 Task: Look for space in Choisy-le-Roi, France from 12th  August, 2023 to 15th August, 2023 for 3 adults in price range Rs.12000 to Rs.16000. Place can be entire place with 2 bedrooms having 3 beds and 1 bathroom. Property type can be house, flat, guest house. Amenities needed are: washing machine. Booking option can be shelf check-in. Required host language is English.
Action: Mouse moved to (581, 146)
Screenshot: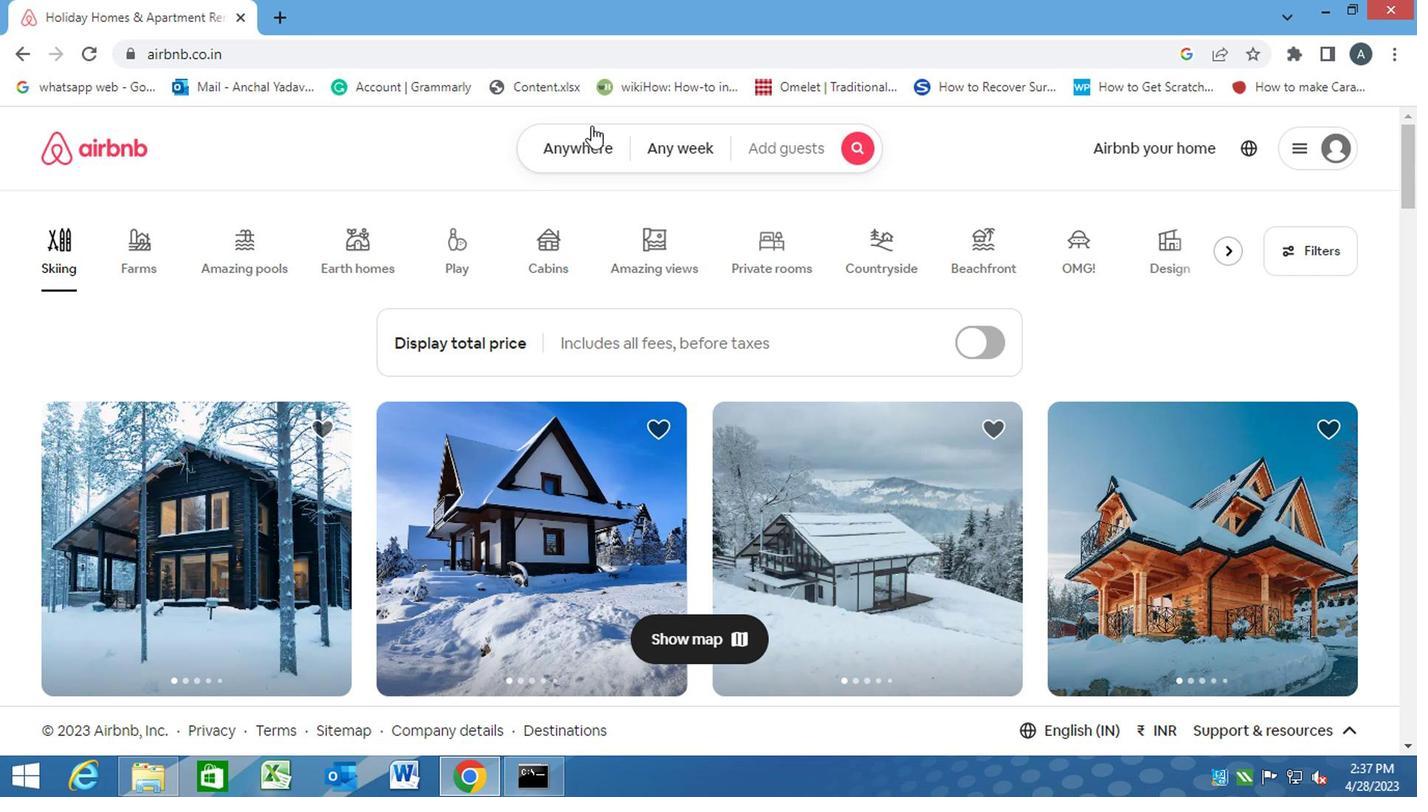 
Action: Mouse pressed left at (581, 146)
Screenshot: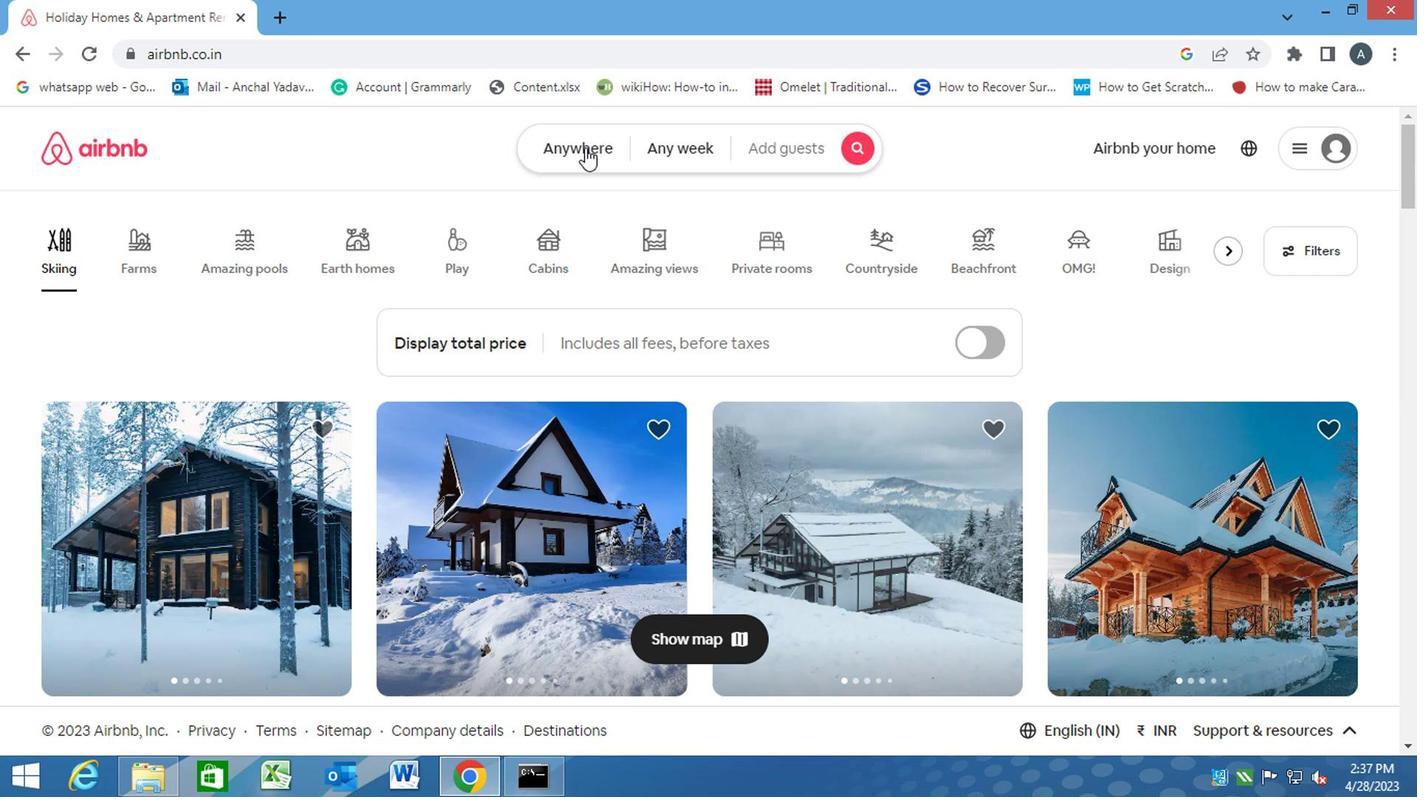 
Action: Mouse moved to (547, 206)
Screenshot: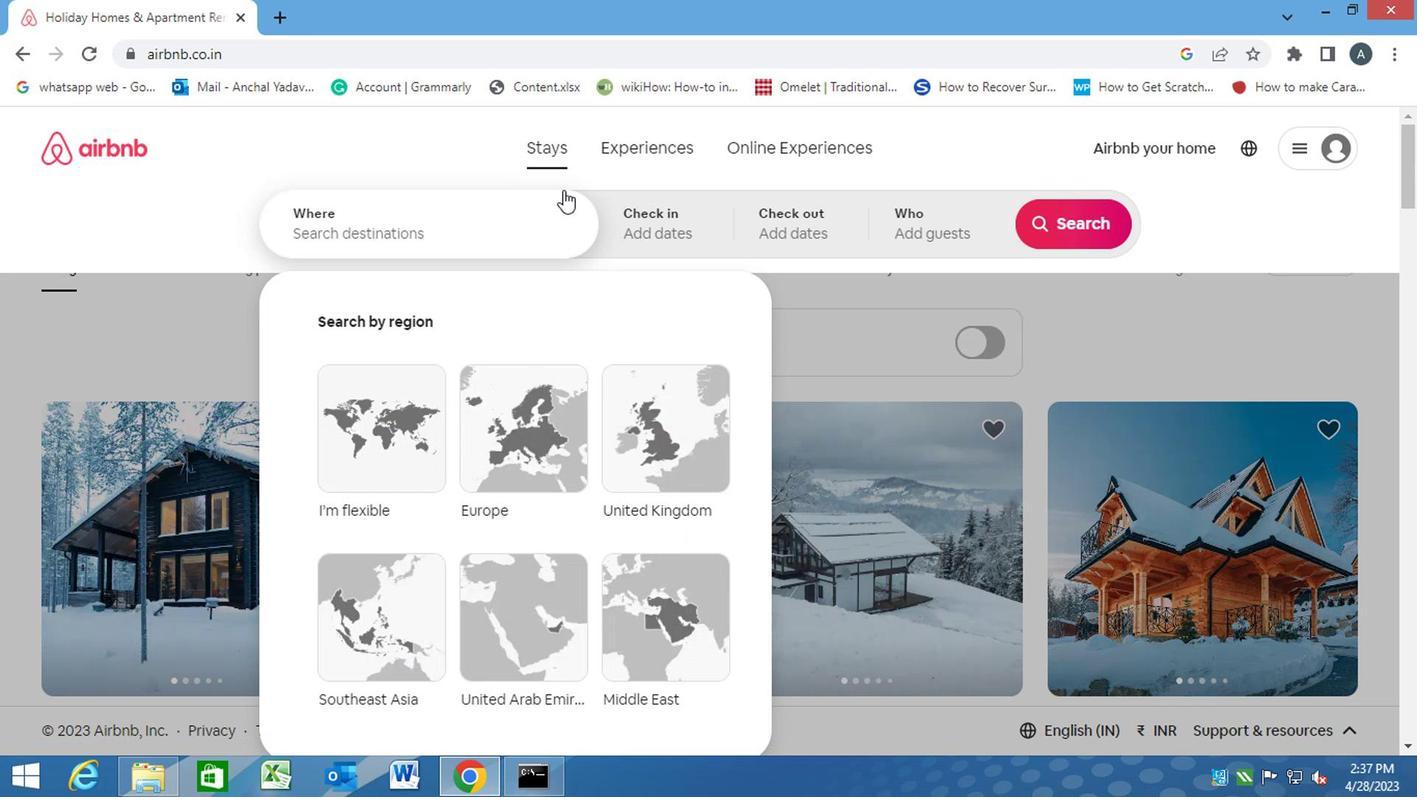 
Action: Mouse pressed left at (547, 206)
Screenshot: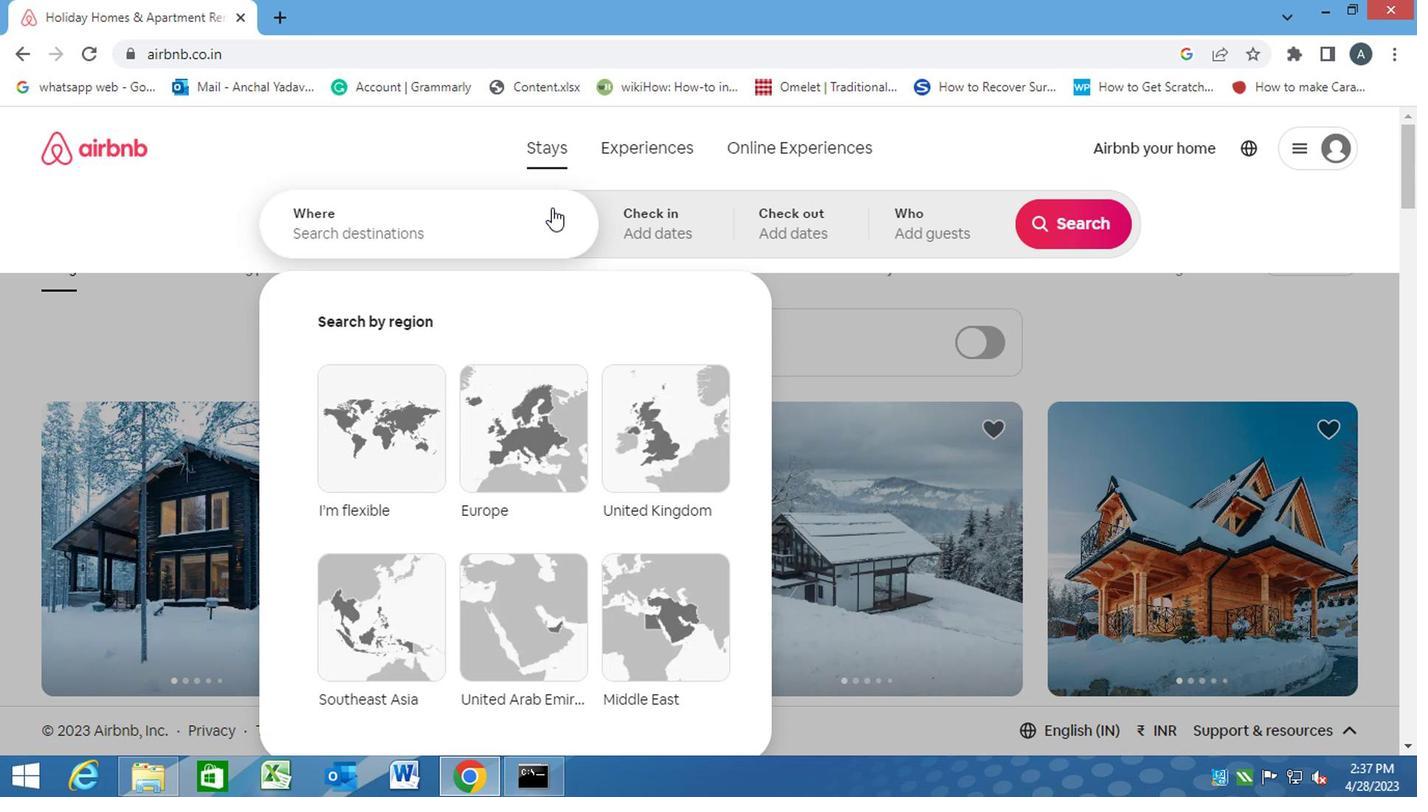 
Action: Key pressed c<Key.caps_lock>hoisy-le-<Key.caps_lock>r<Key.caps_lock>oi,<Key.space><Key.caps_lock>f<Key.caps_lock>rance<Key.enter>
Screenshot: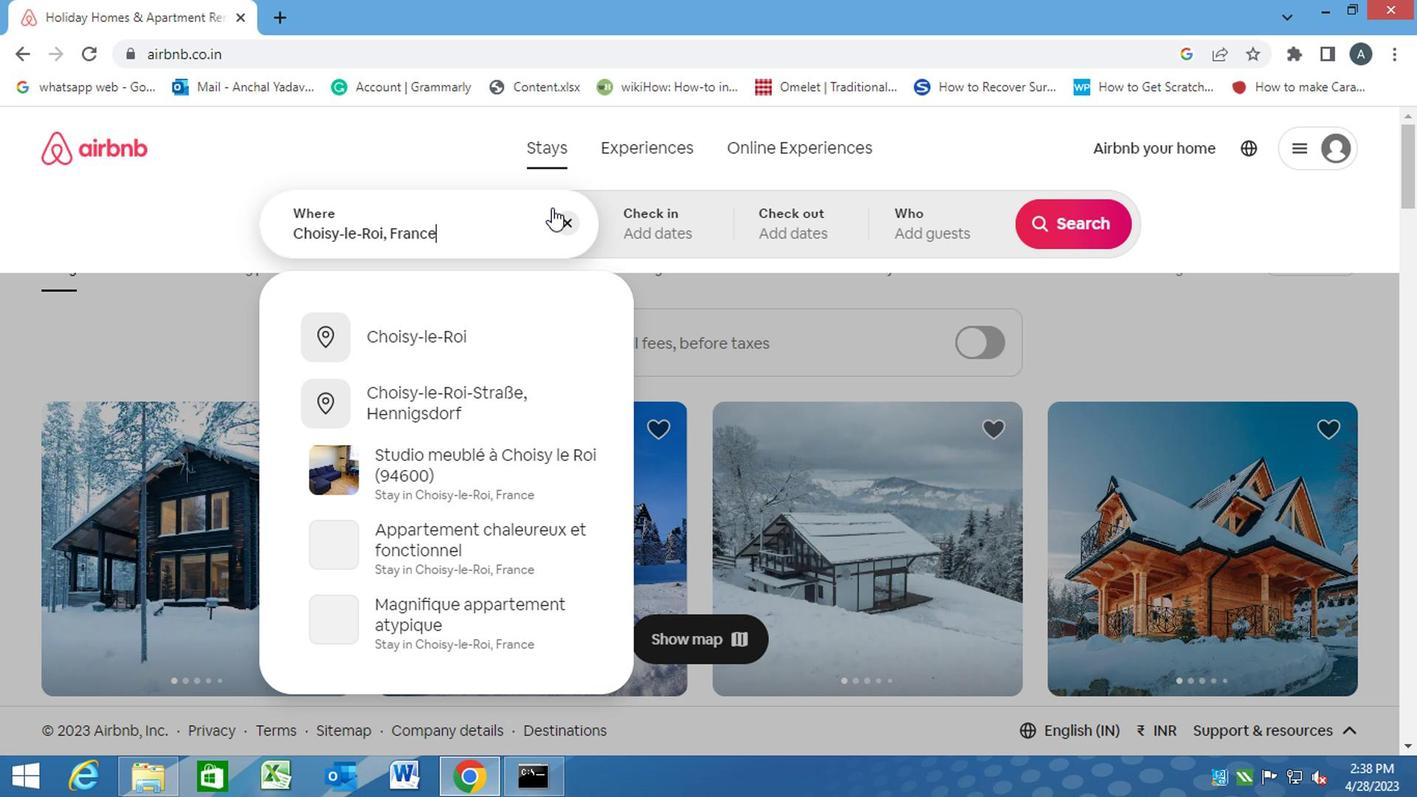 
Action: Mouse moved to (1047, 394)
Screenshot: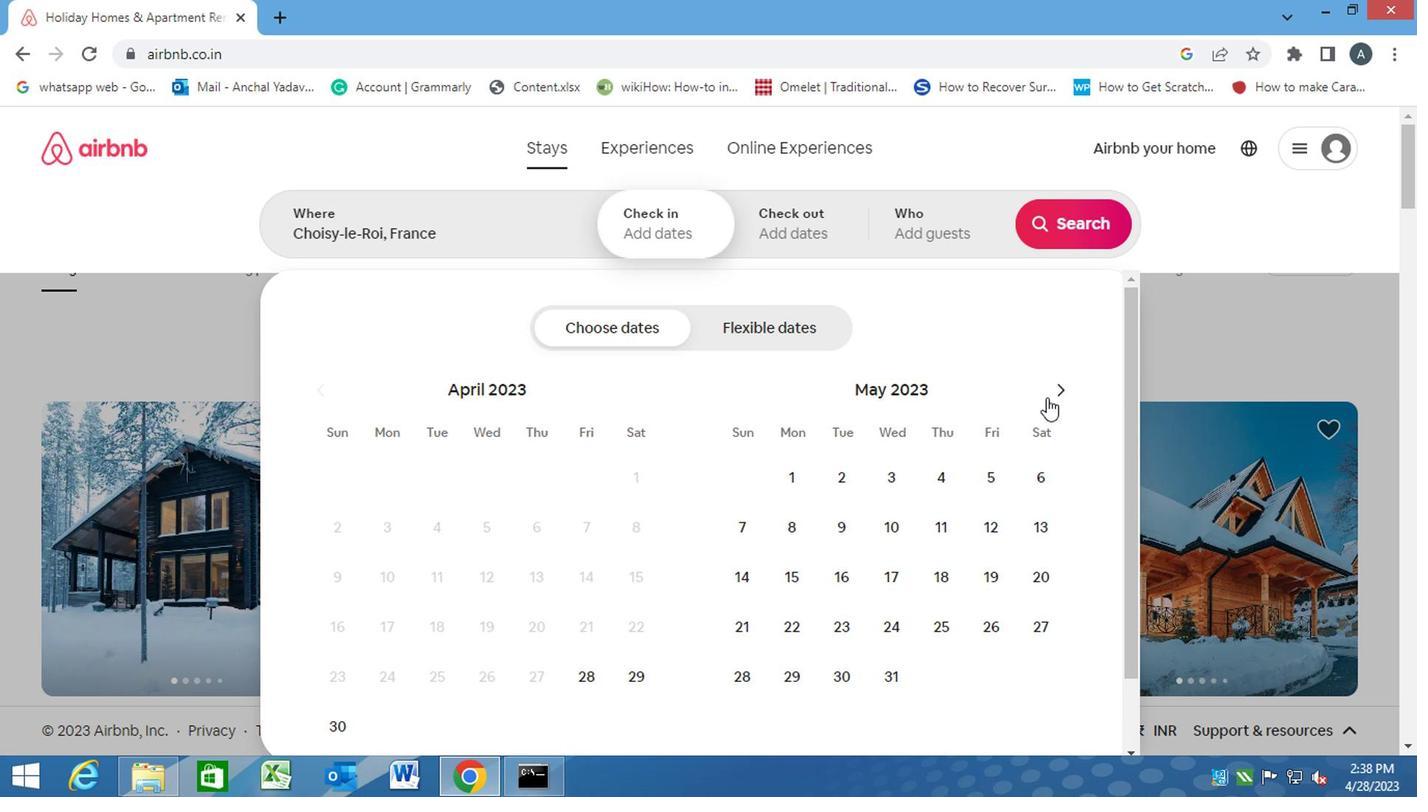 
Action: Mouse pressed left at (1047, 394)
Screenshot: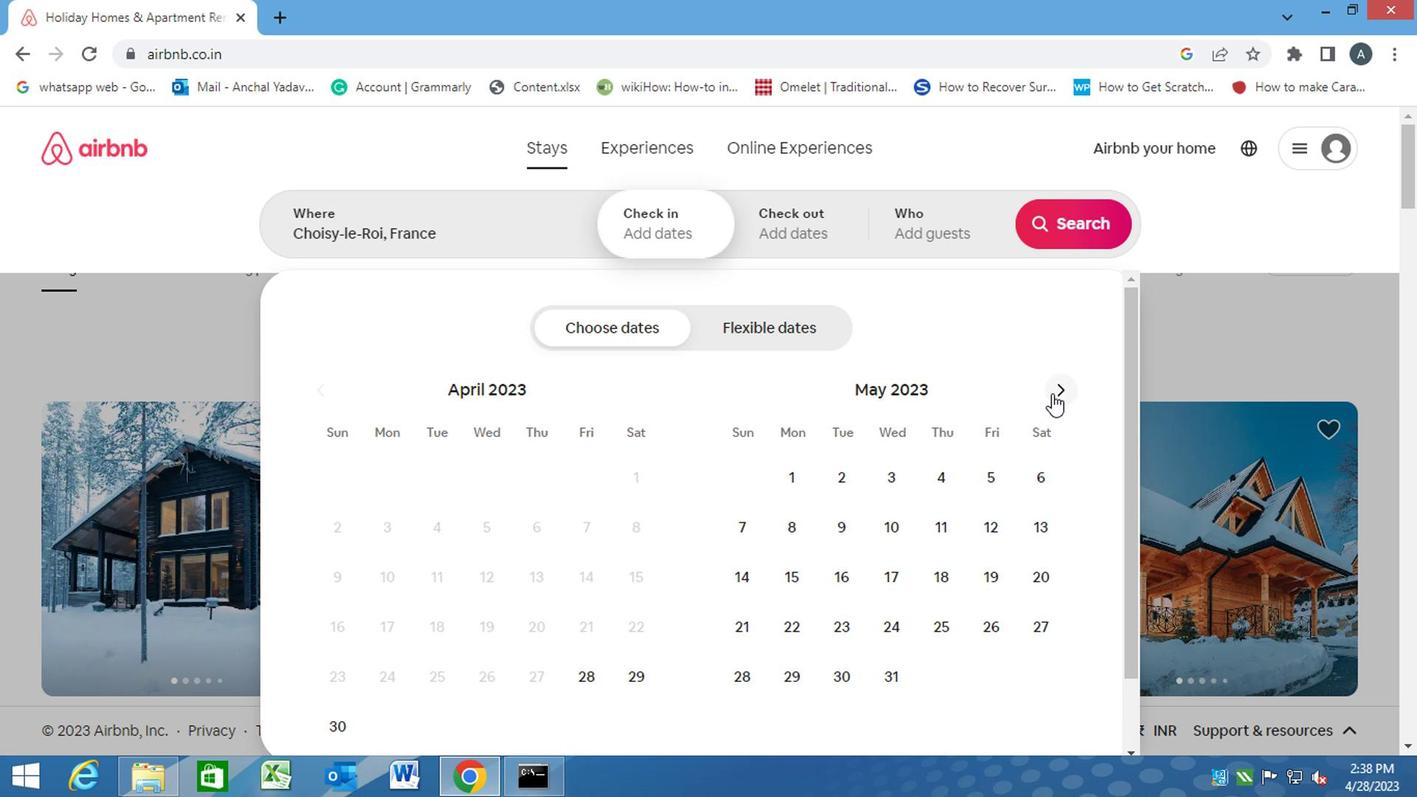 
Action: Mouse pressed left at (1047, 394)
Screenshot: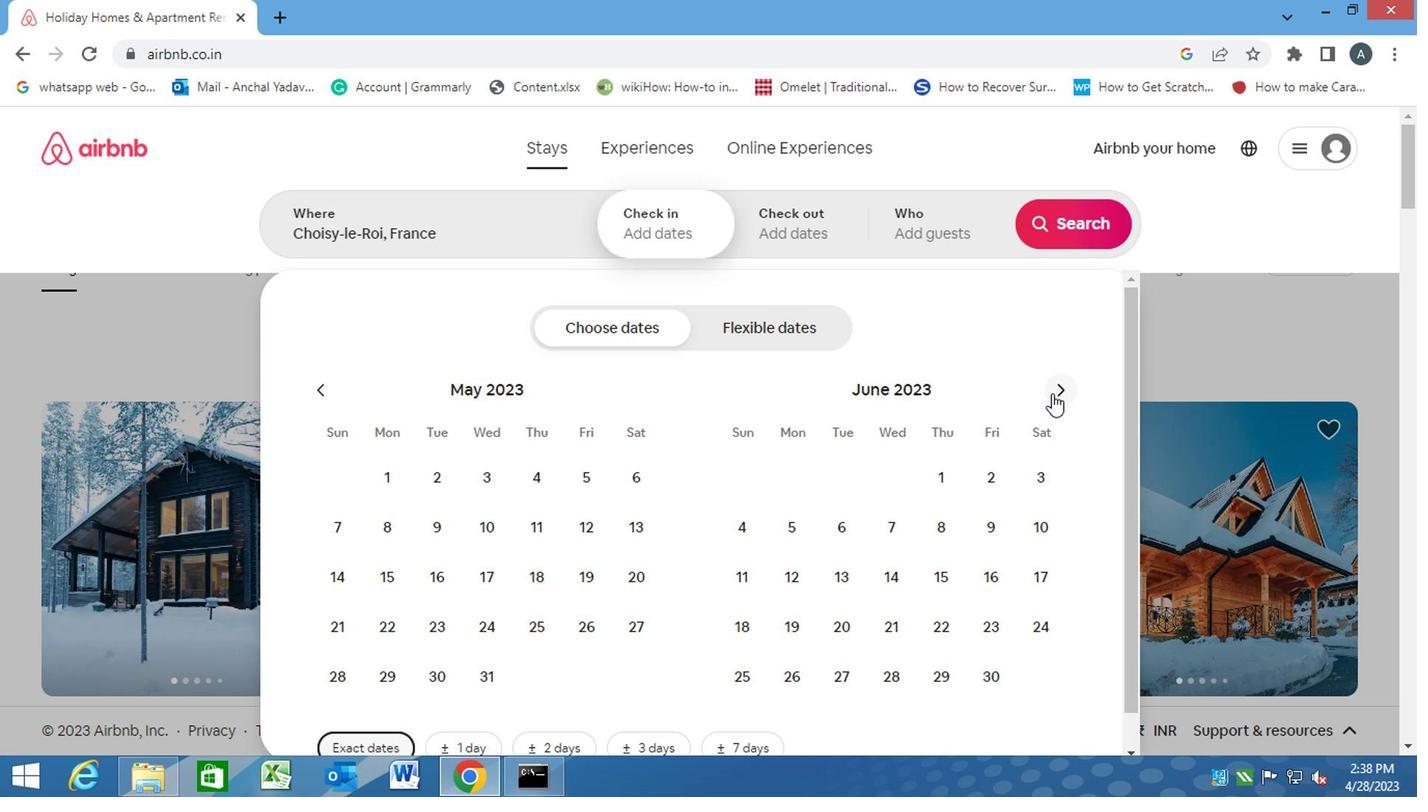 
Action: Mouse pressed left at (1047, 394)
Screenshot: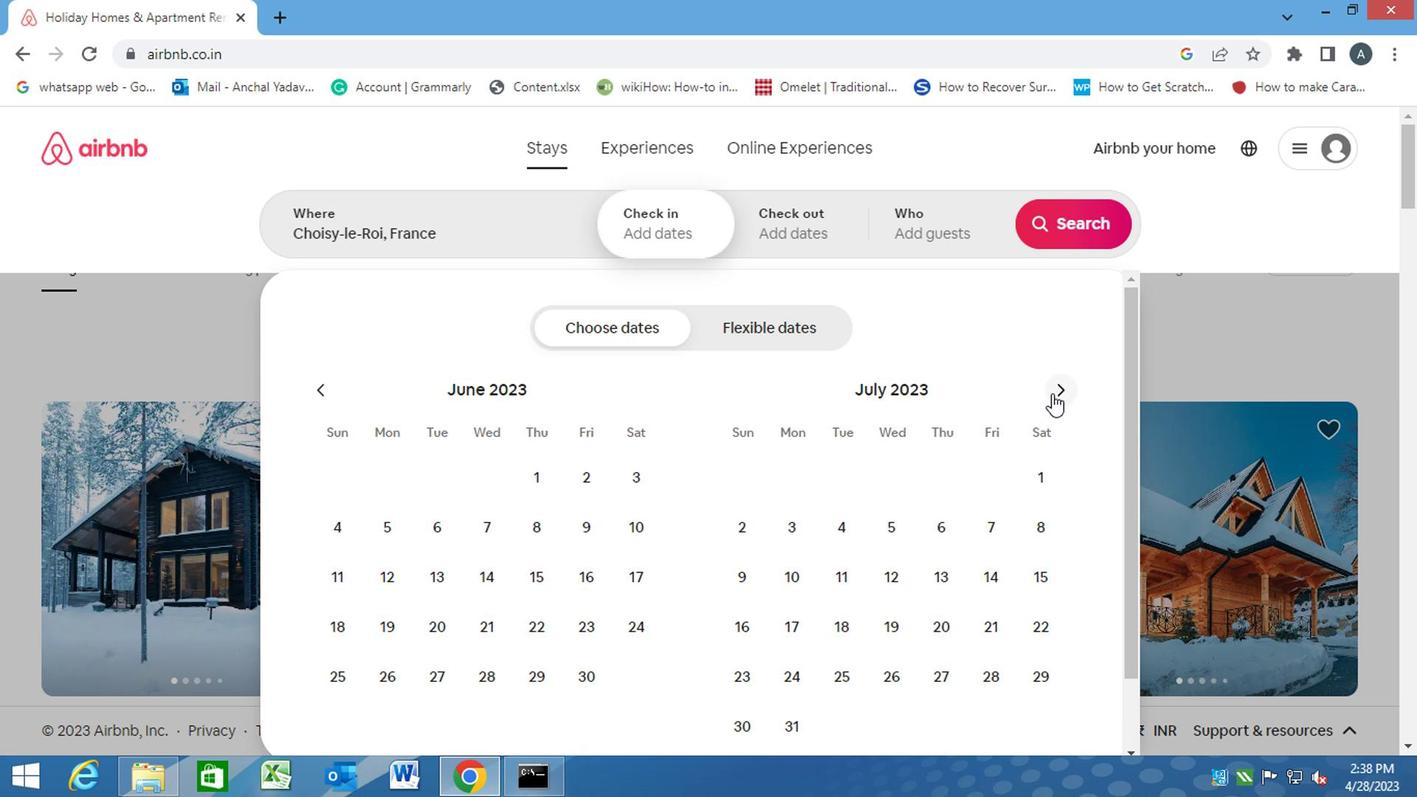 
Action: Mouse moved to (1024, 522)
Screenshot: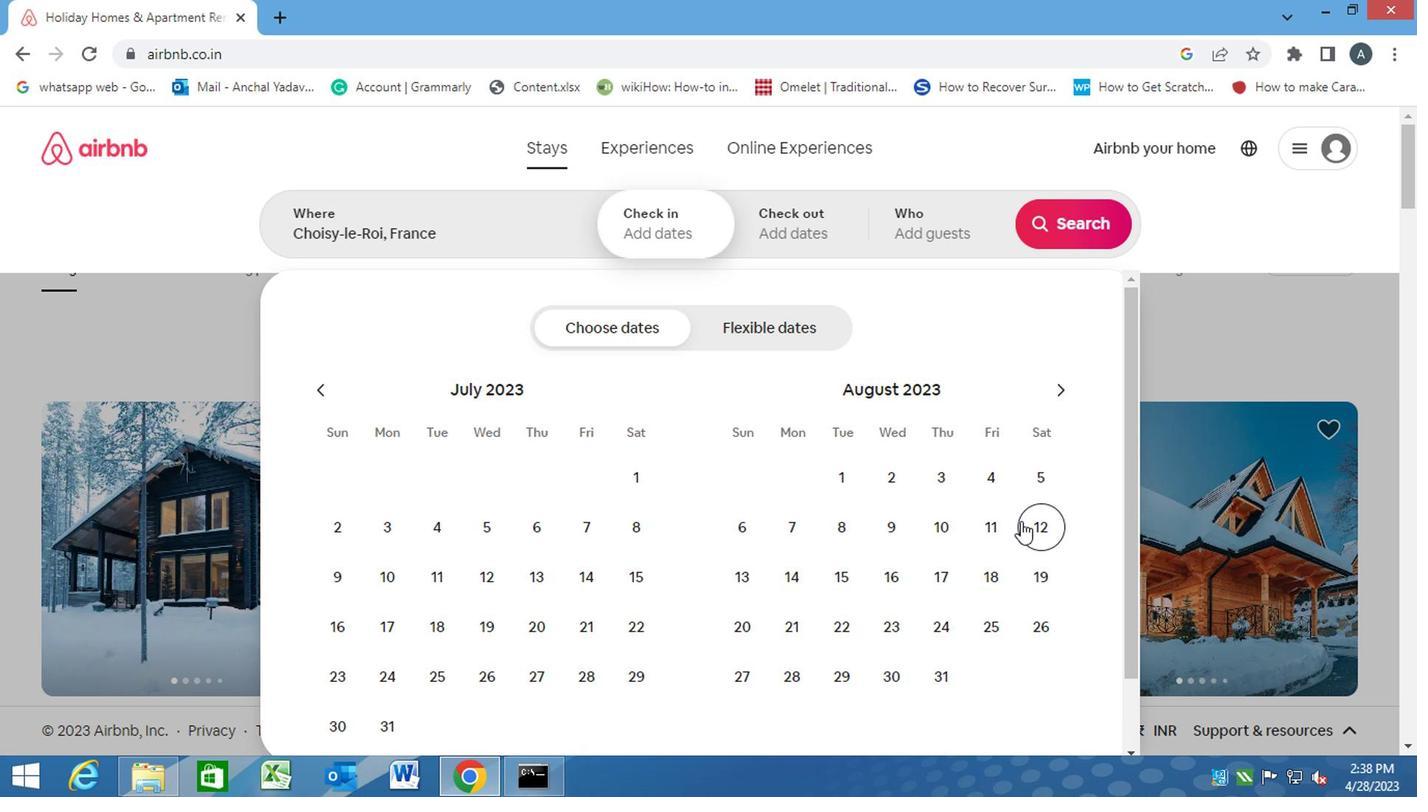 
Action: Mouse pressed left at (1024, 522)
Screenshot: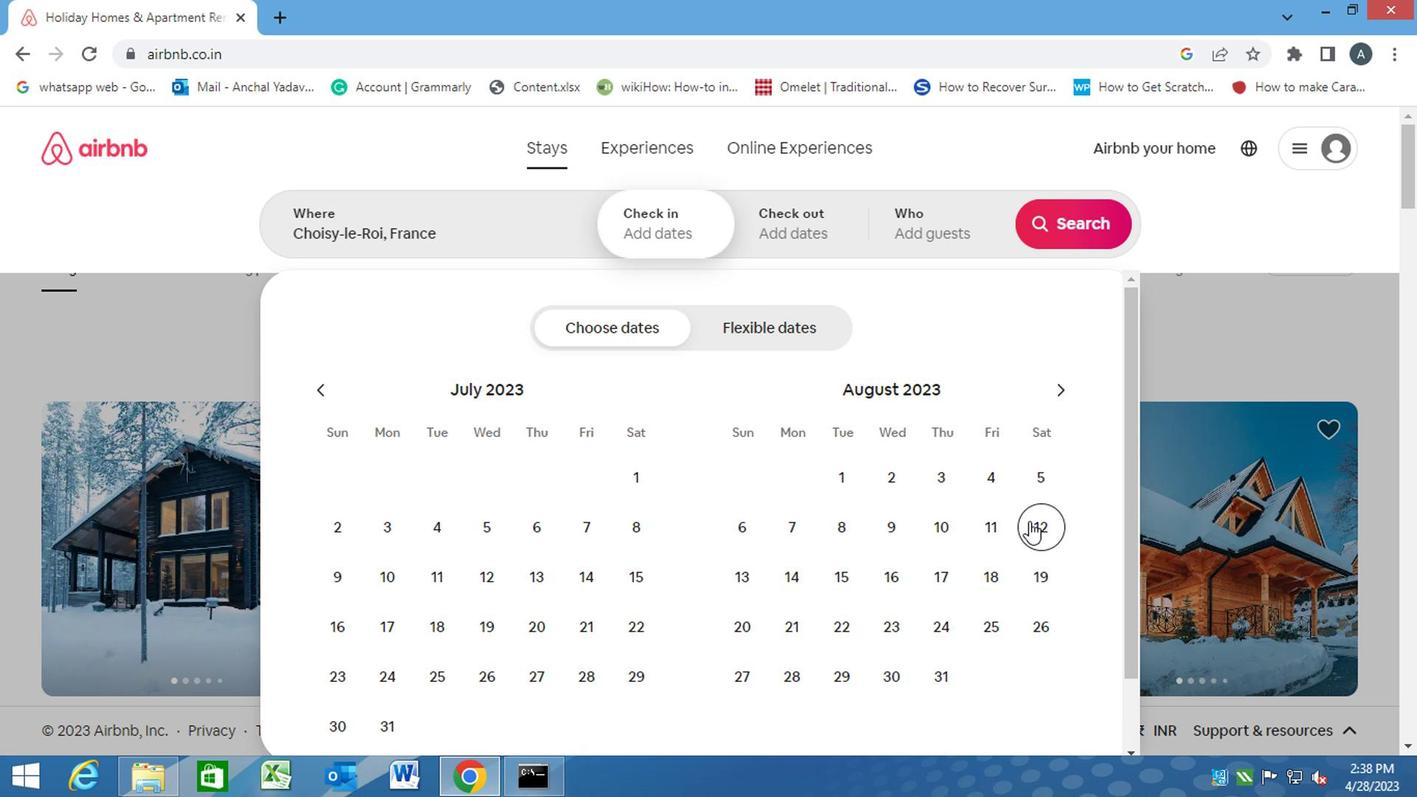 
Action: Mouse moved to (830, 575)
Screenshot: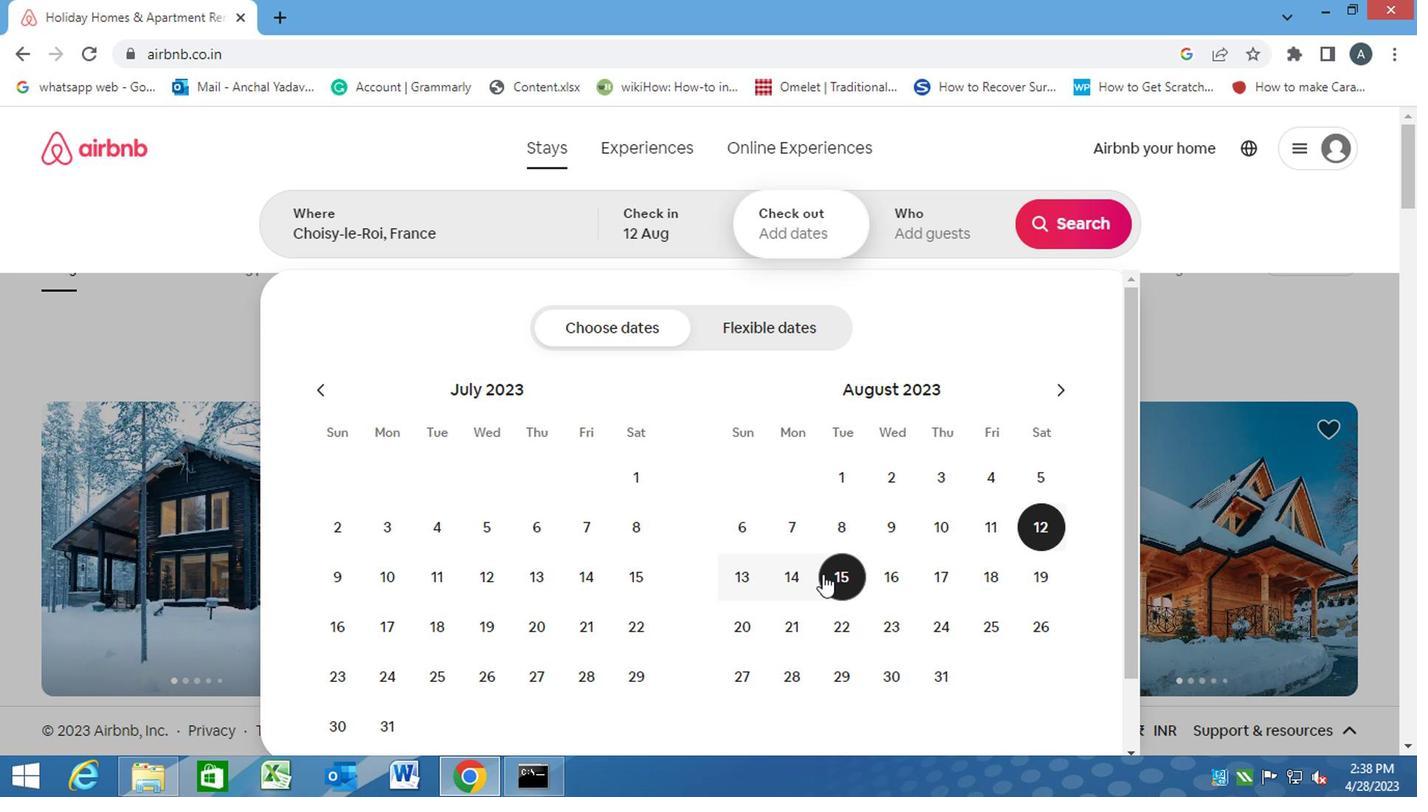 
Action: Mouse pressed left at (830, 575)
Screenshot: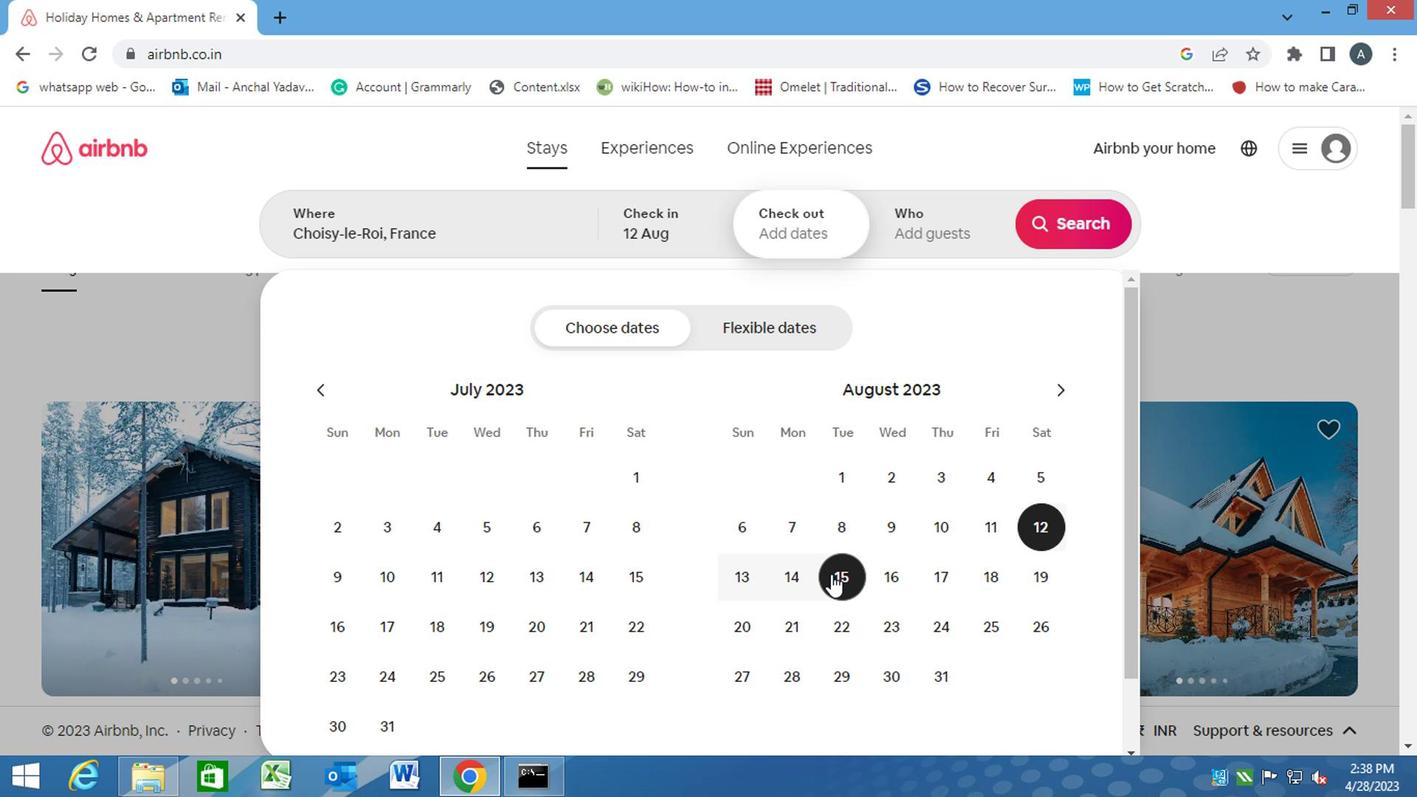 
Action: Mouse moved to (927, 224)
Screenshot: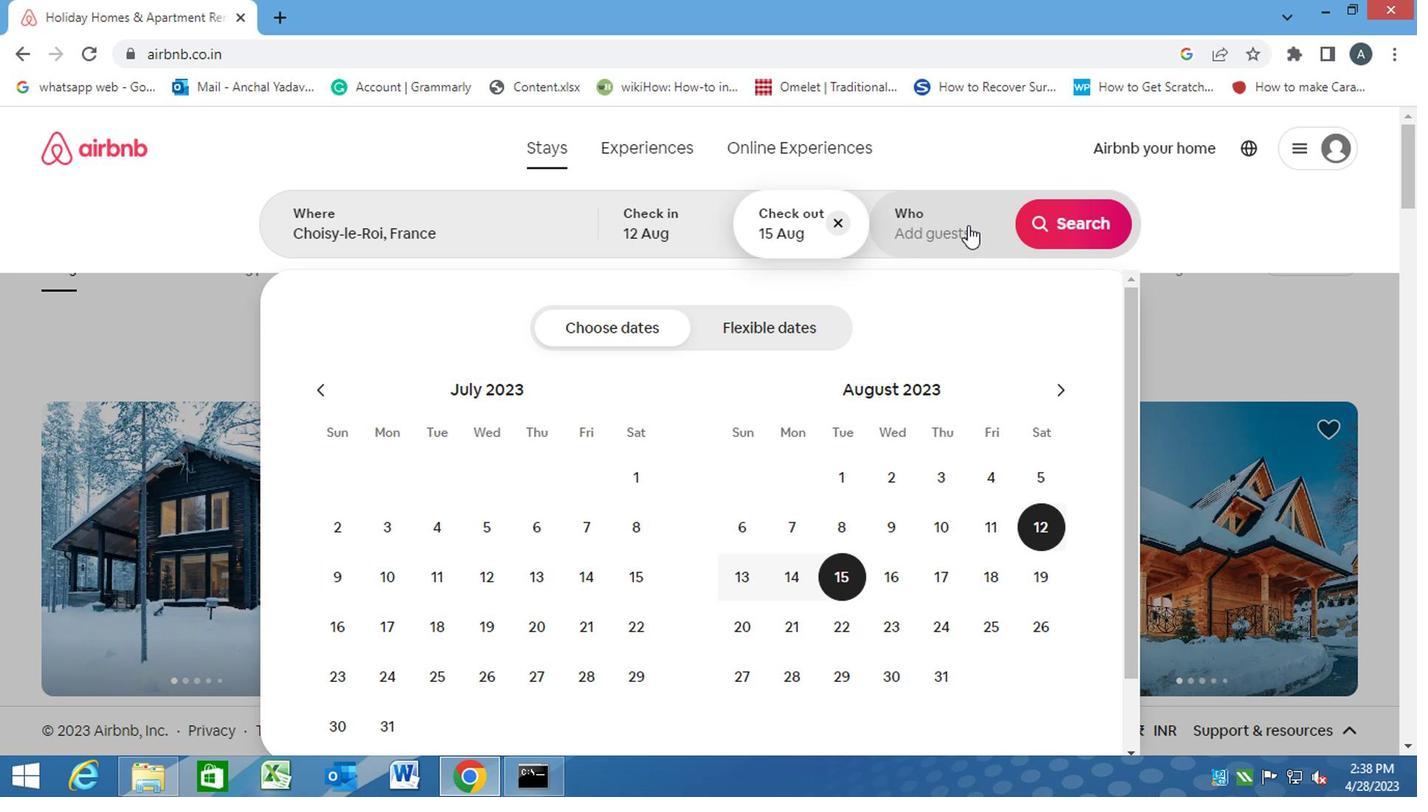 
Action: Mouse pressed left at (927, 224)
Screenshot: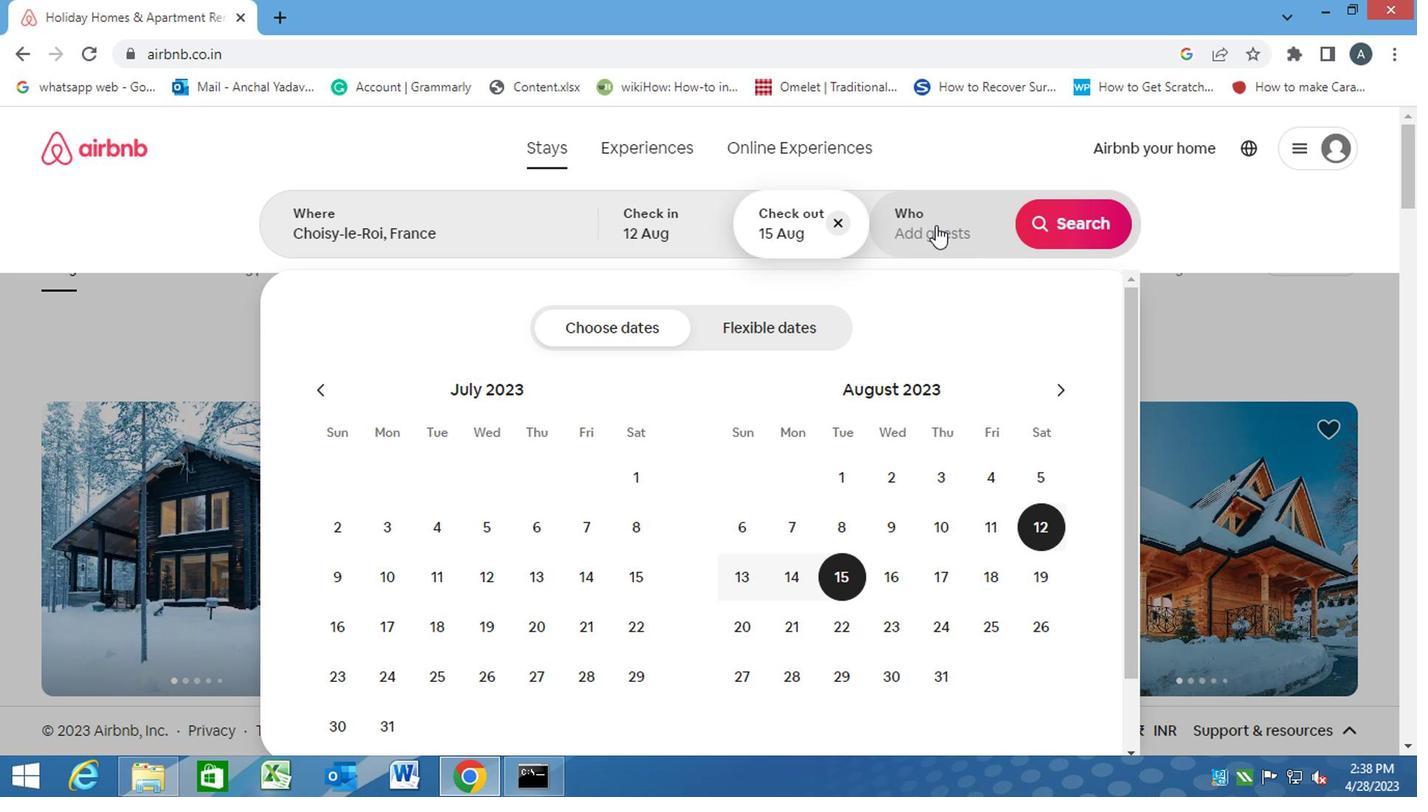 
Action: Mouse moved to (1066, 329)
Screenshot: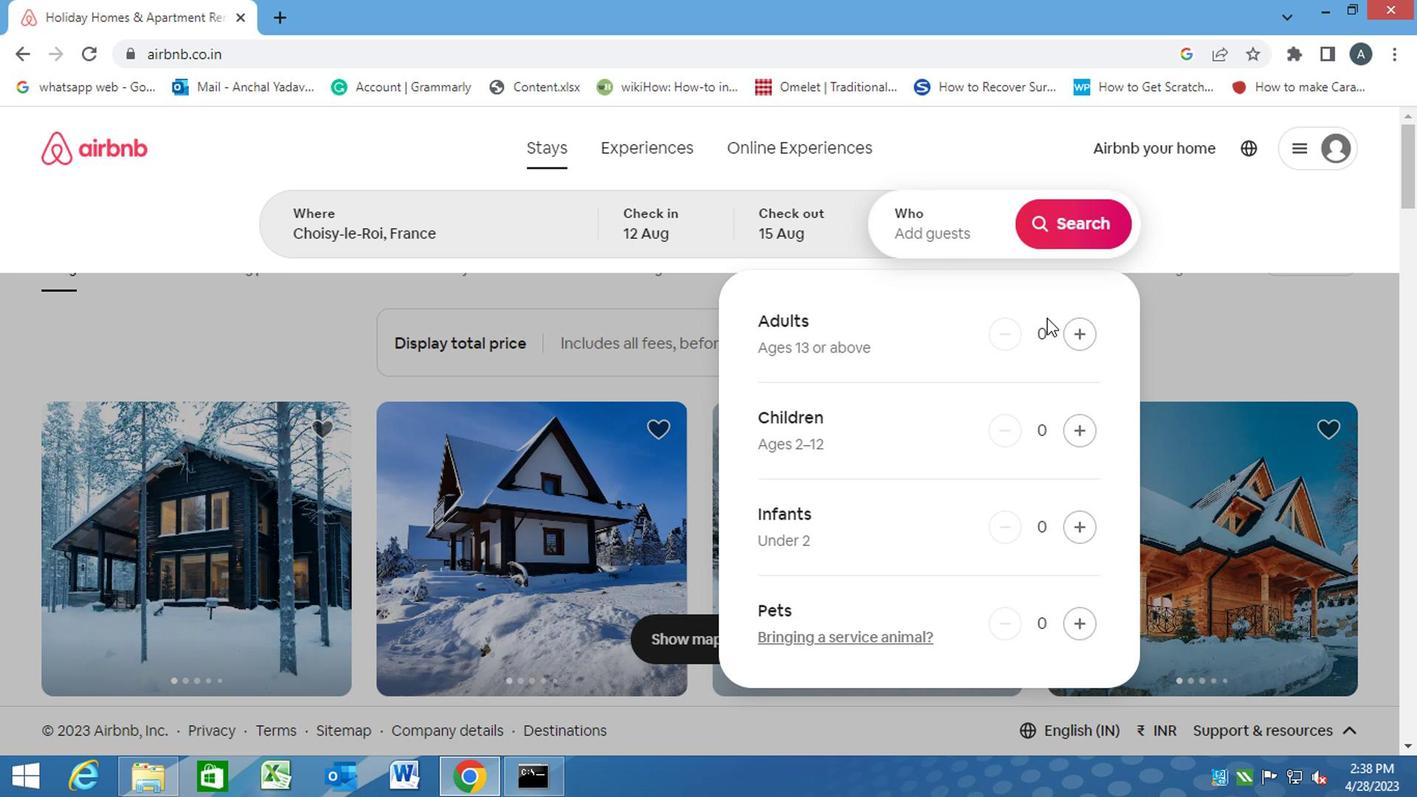
Action: Mouse pressed left at (1066, 329)
Screenshot: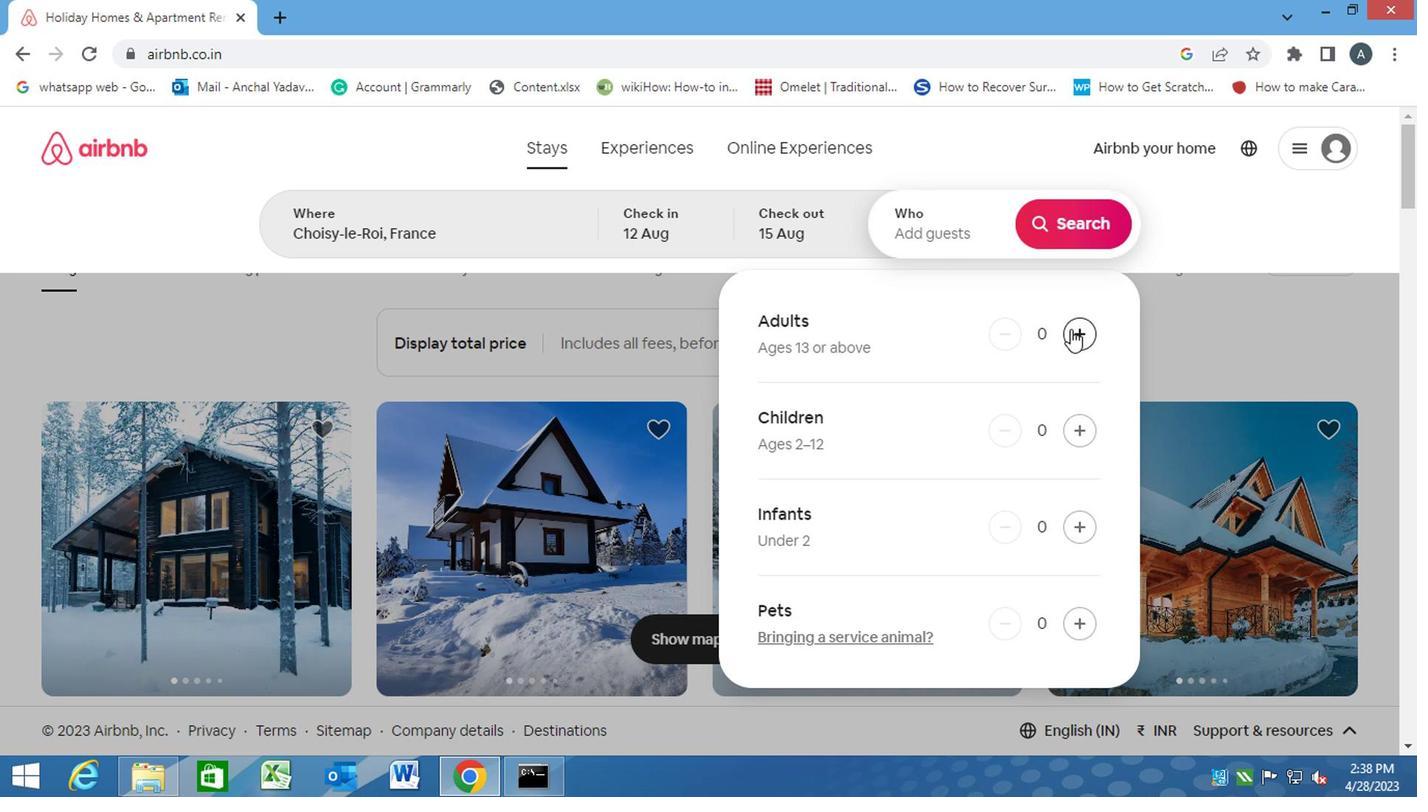 
Action: Mouse pressed left at (1066, 329)
Screenshot: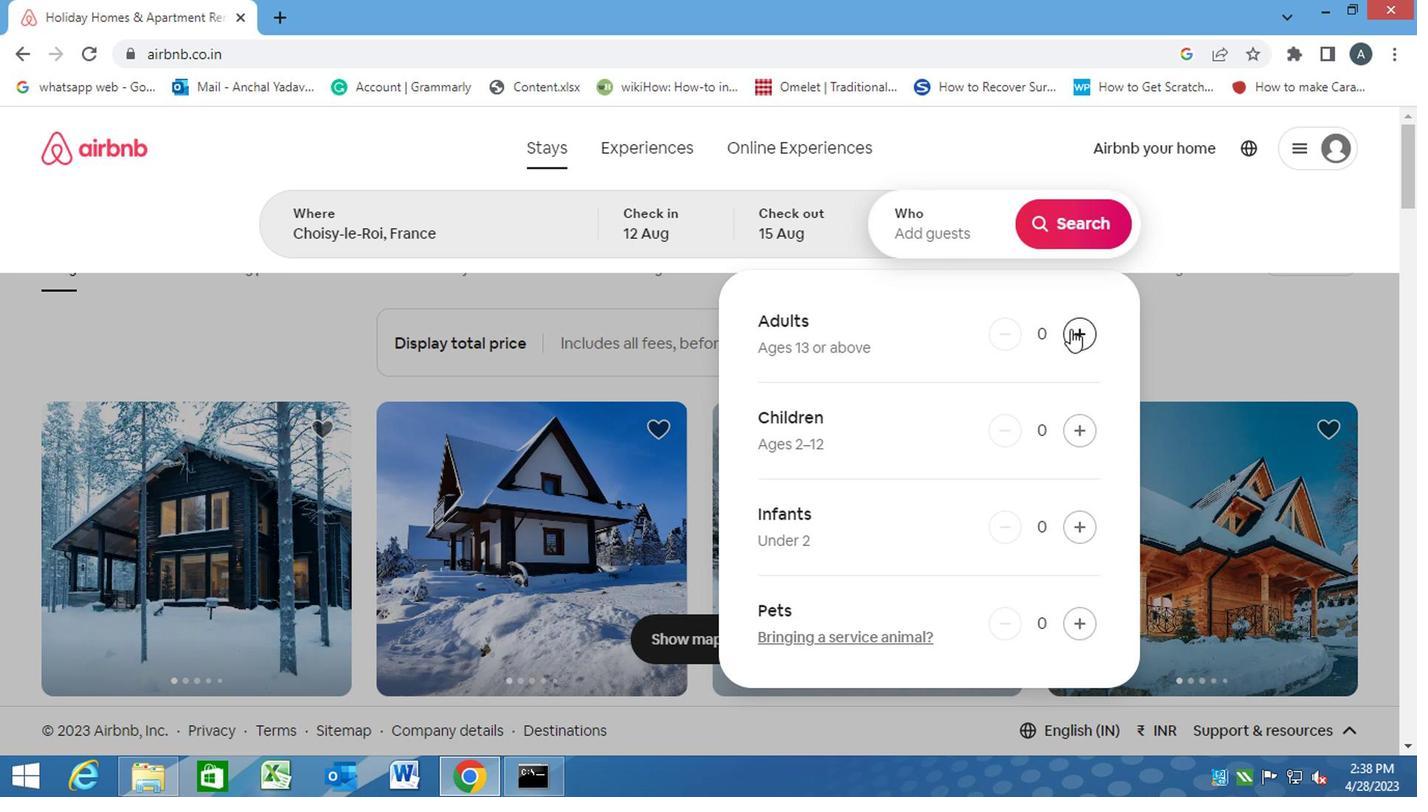 
Action: Mouse pressed left at (1066, 329)
Screenshot: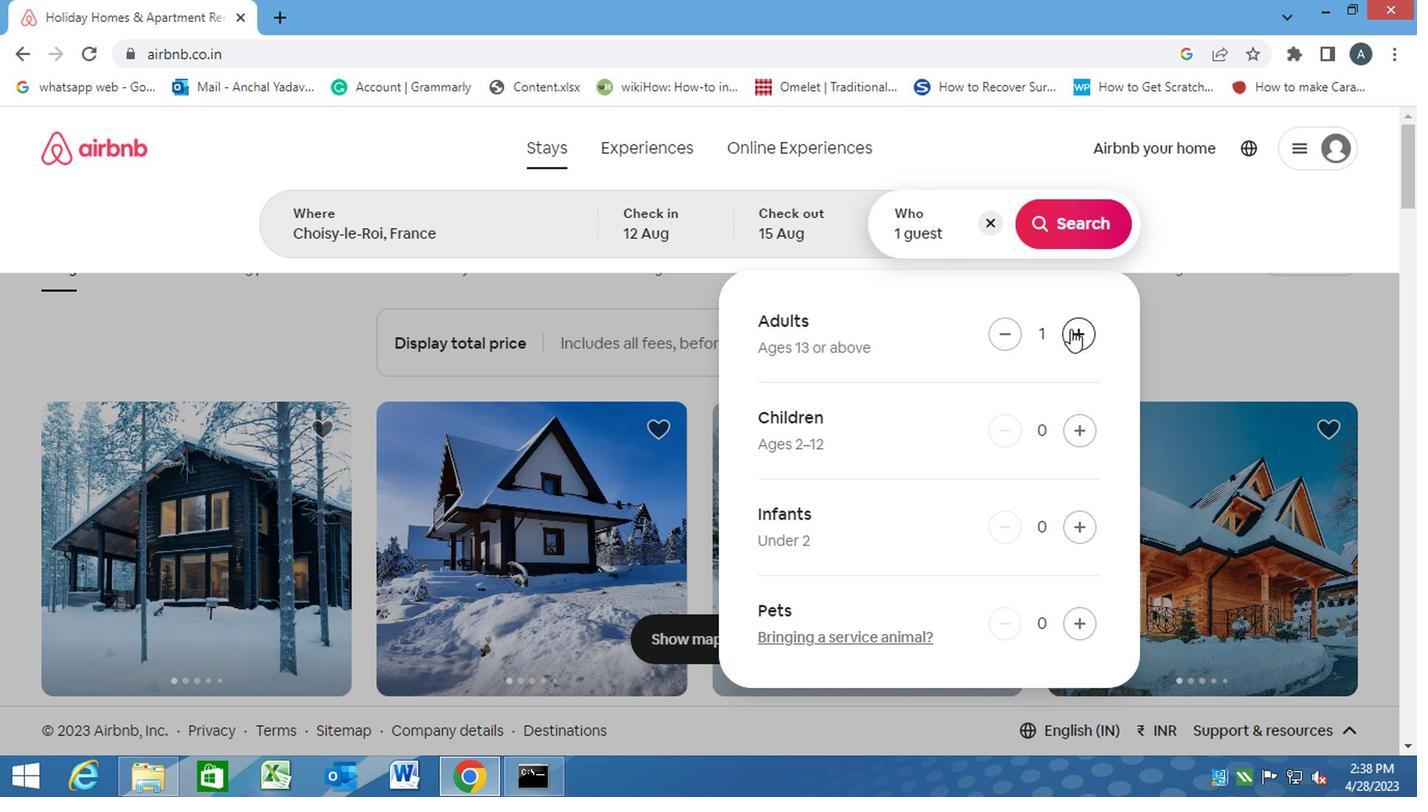 
Action: Mouse moved to (1073, 232)
Screenshot: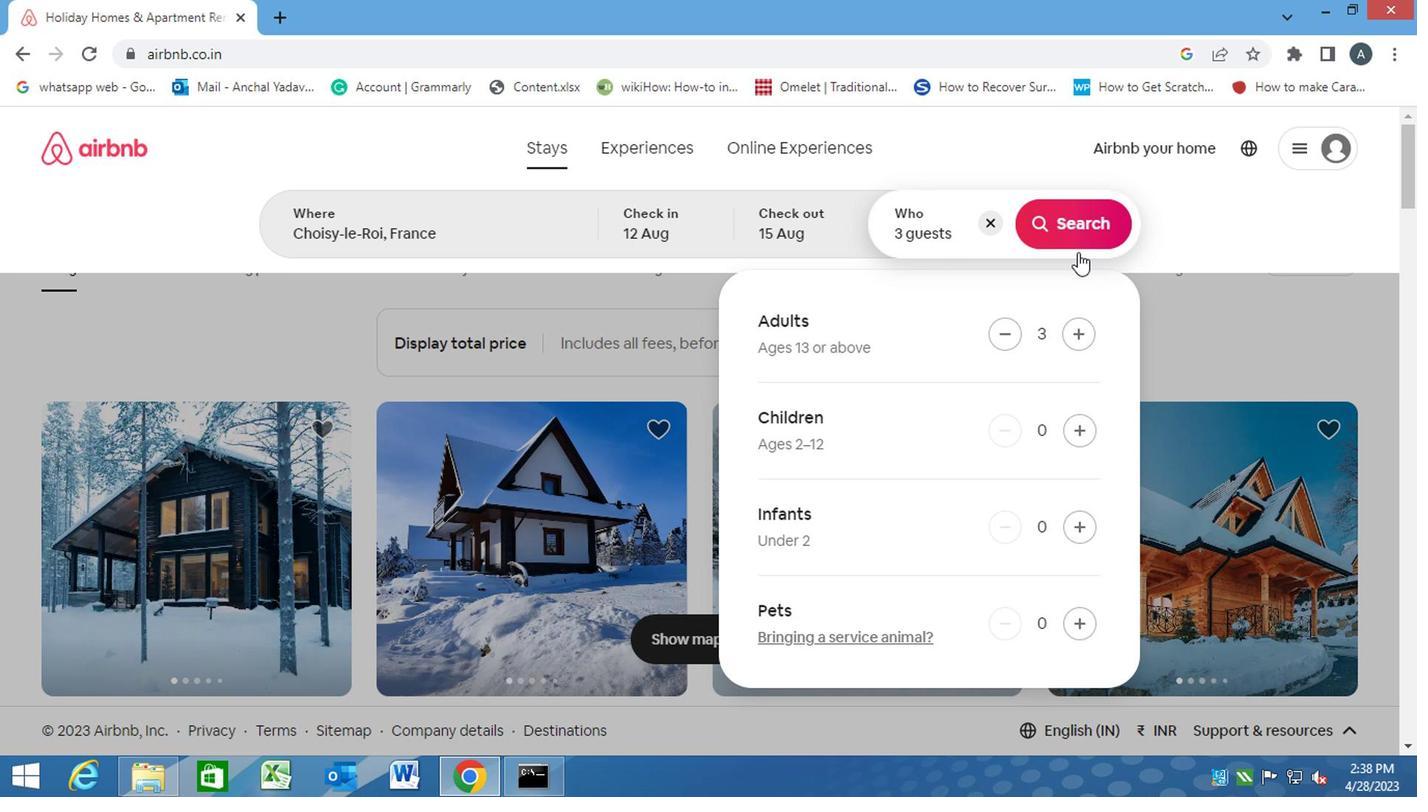 
Action: Mouse pressed left at (1073, 232)
Screenshot: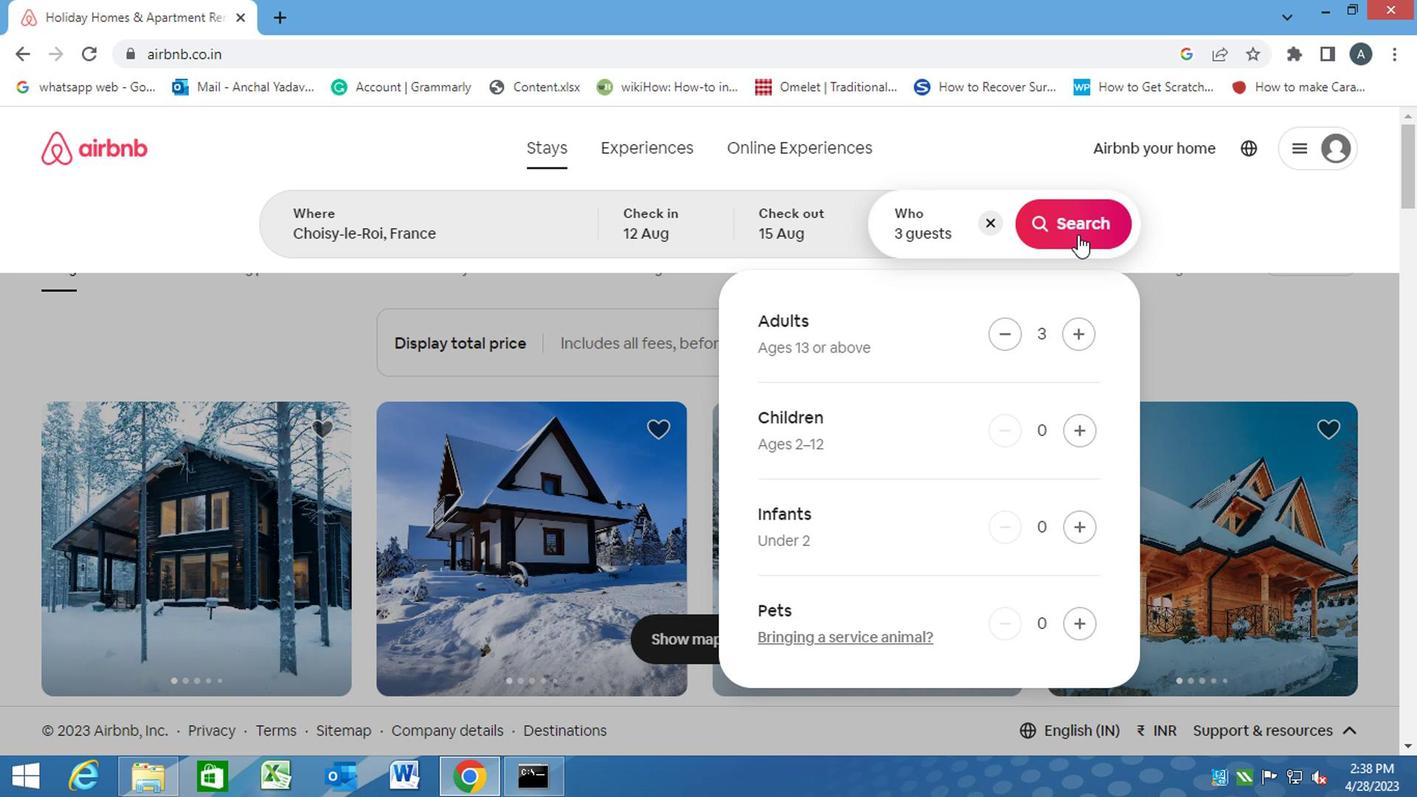 
Action: Mouse moved to (1327, 221)
Screenshot: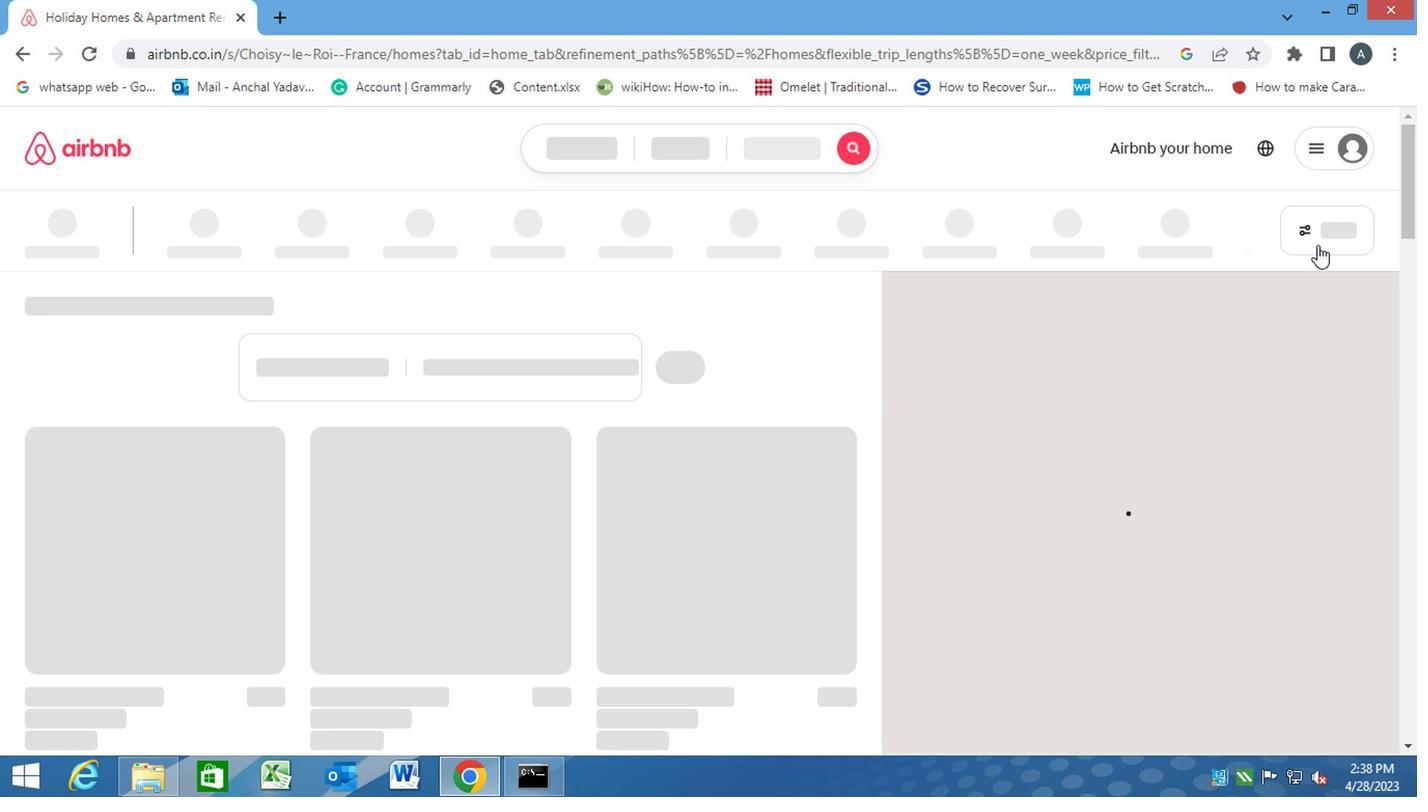
Action: Mouse pressed left at (1327, 221)
Screenshot: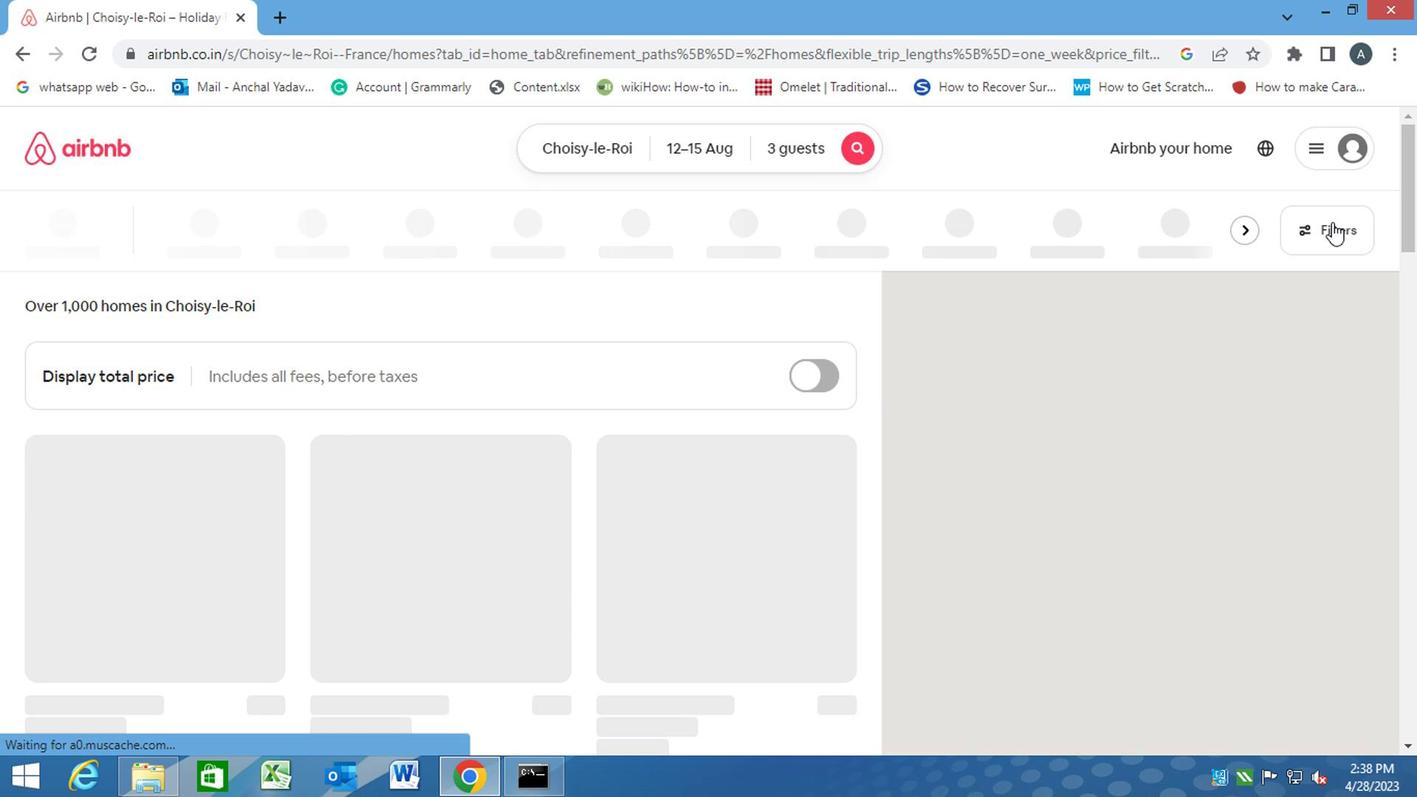 
Action: Mouse moved to (442, 494)
Screenshot: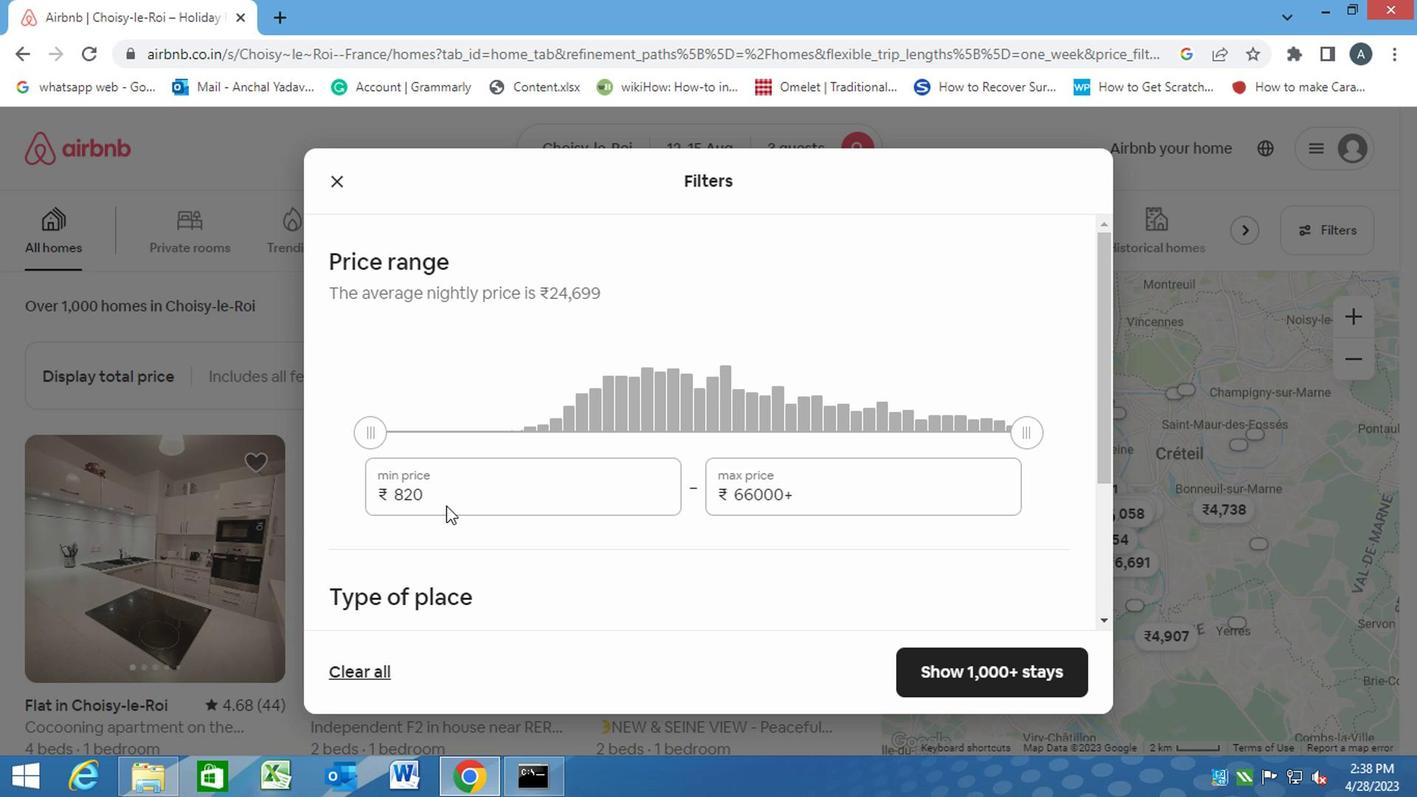 
Action: Mouse pressed left at (442, 494)
Screenshot: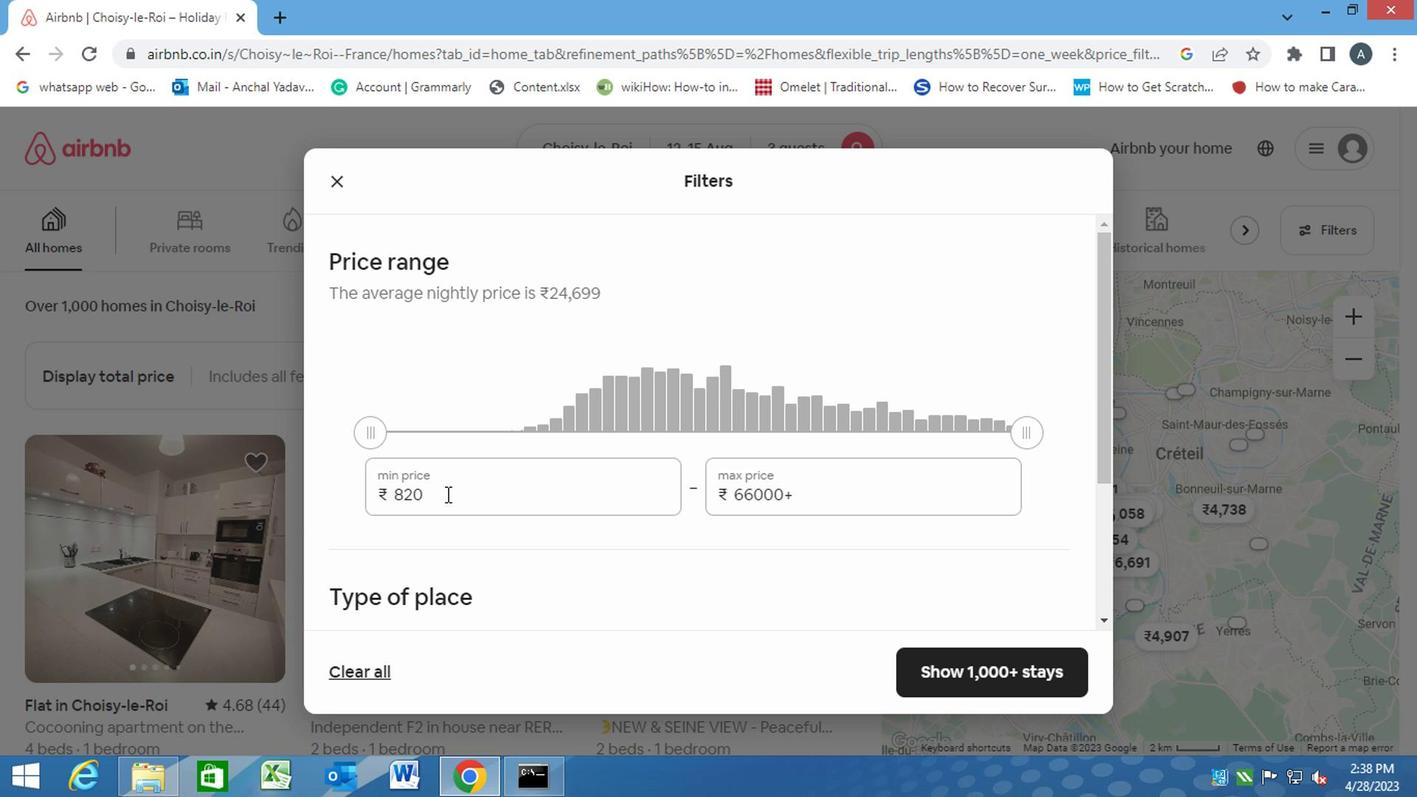 
Action: Mouse moved to (361, 500)
Screenshot: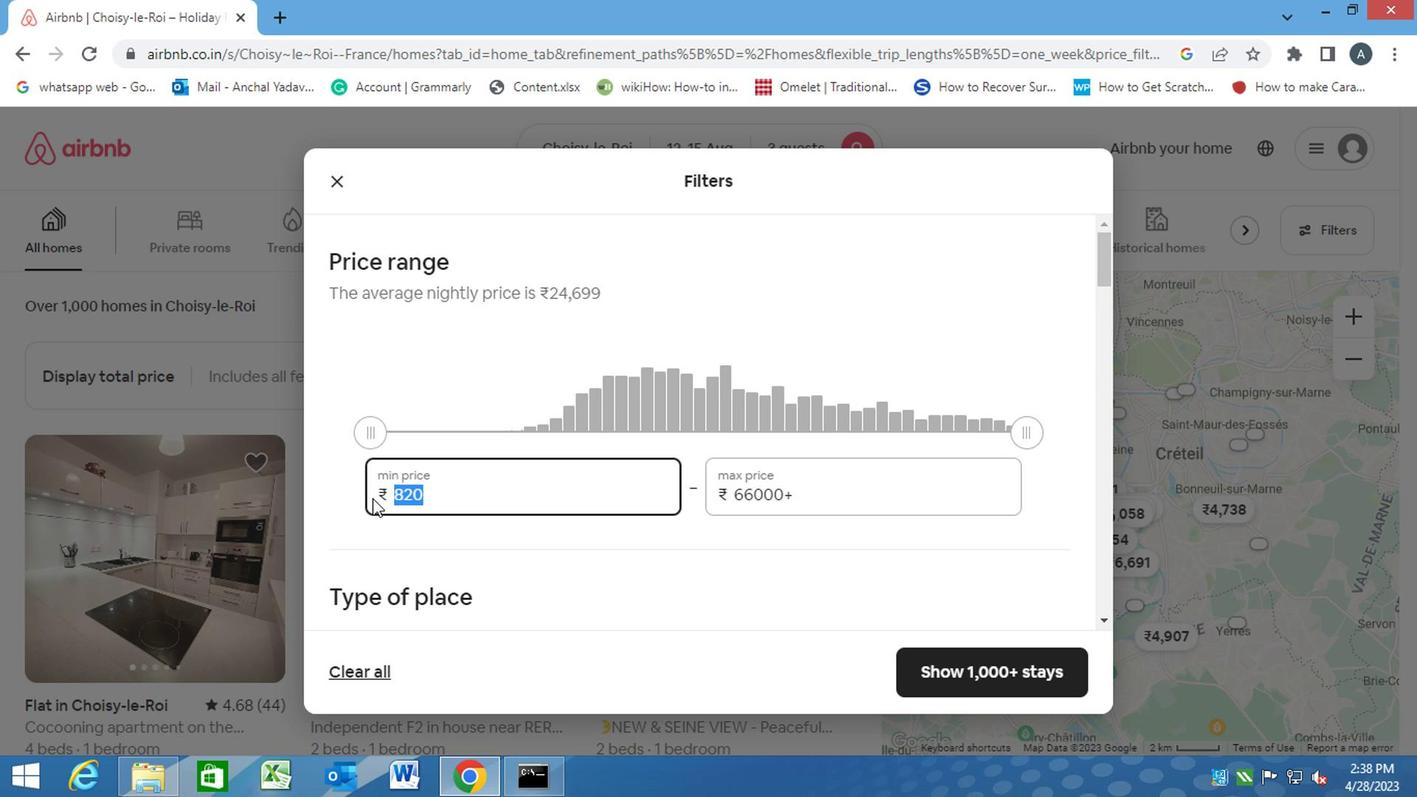 
Action: Key pressed 1<Key.right><Key.backspace><Key.backspace><Key.backspace><Key.backspace><Key.backspace><Key.backspace><Key.backspace><Key.backspace><Key.backspace><Key.backspace>12000<Key.tab><Key.backspace><Key.backspace><Key.backspace><Key.backspace><Key.backspace><Key.backspace><Key.backspace><Key.backspace><Key.backspace><Key.backspace><Key.backspace><Key.backspace><Key.backspace><Key.backspace><Key.backspace><Key.backspace><Key.backspace><Key.backspace><Key.backspace><Key.backspace><Key.backspace><Key.backspace><Key.backspace><Key.backspace><Key.backspace><Key.backspace><Key.backspace>16000
Screenshot: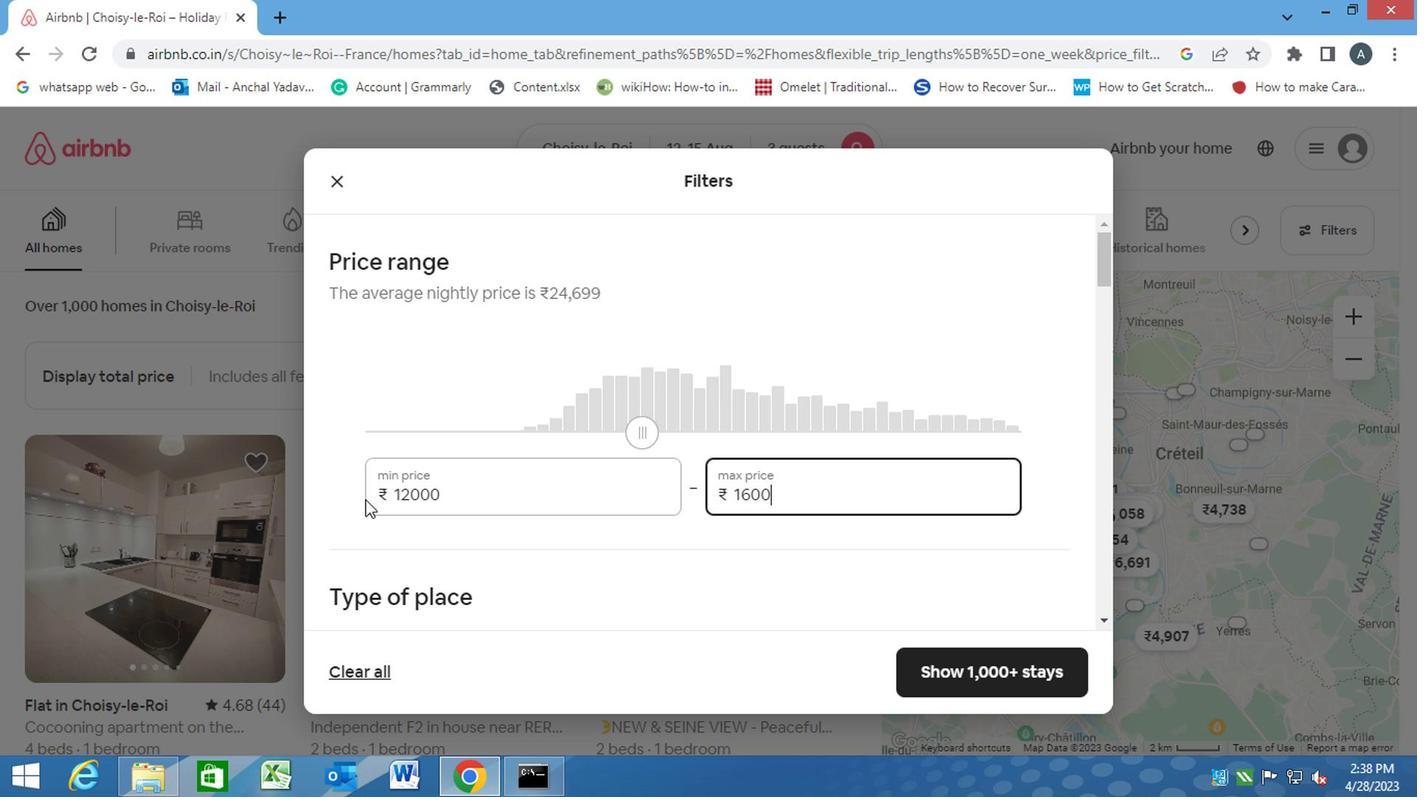 
Action: Mouse moved to (383, 513)
Screenshot: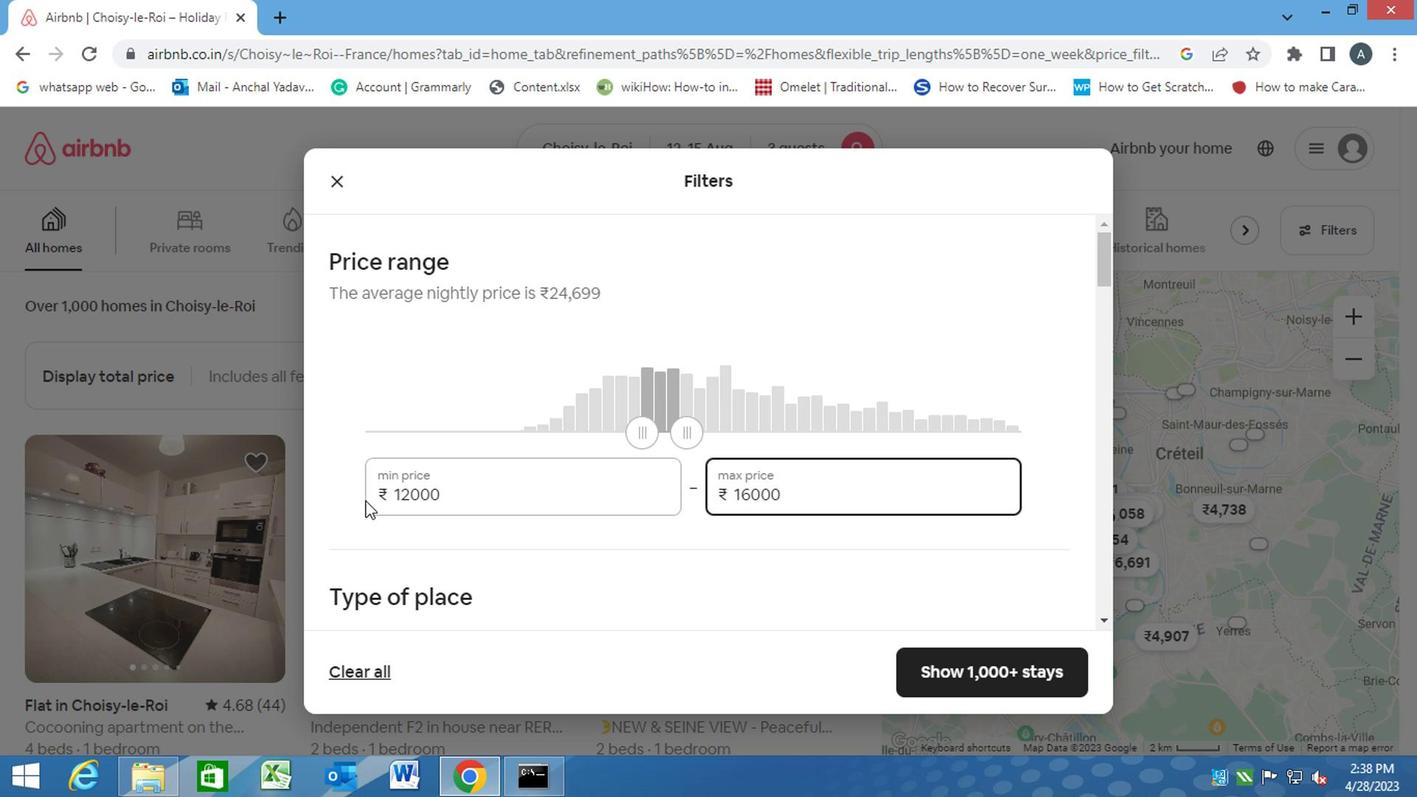 
Action: Mouse scrolled (383, 512) with delta (0, 0)
Screenshot: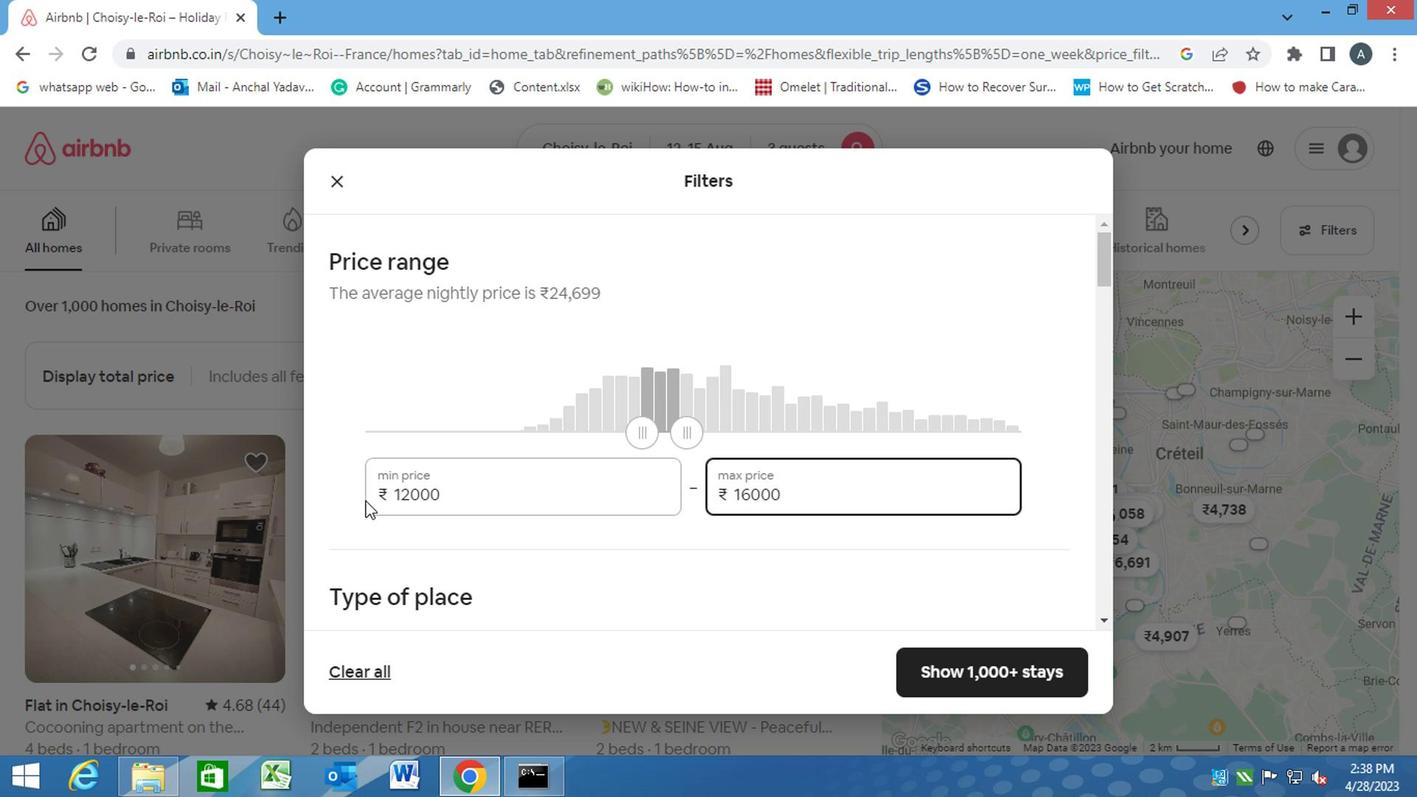 
Action: Mouse moved to (443, 541)
Screenshot: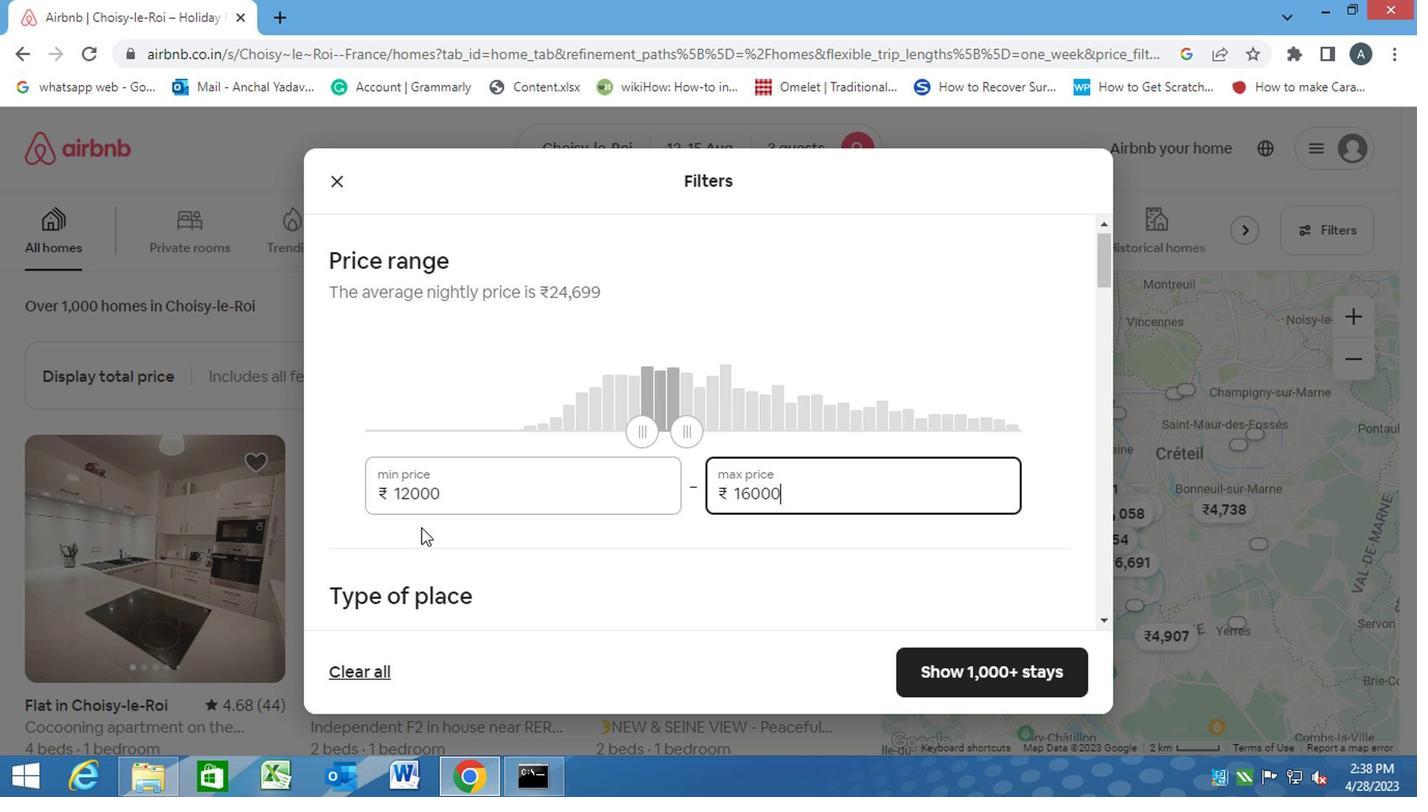 
Action: Mouse scrolled (443, 540) with delta (0, -1)
Screenshot: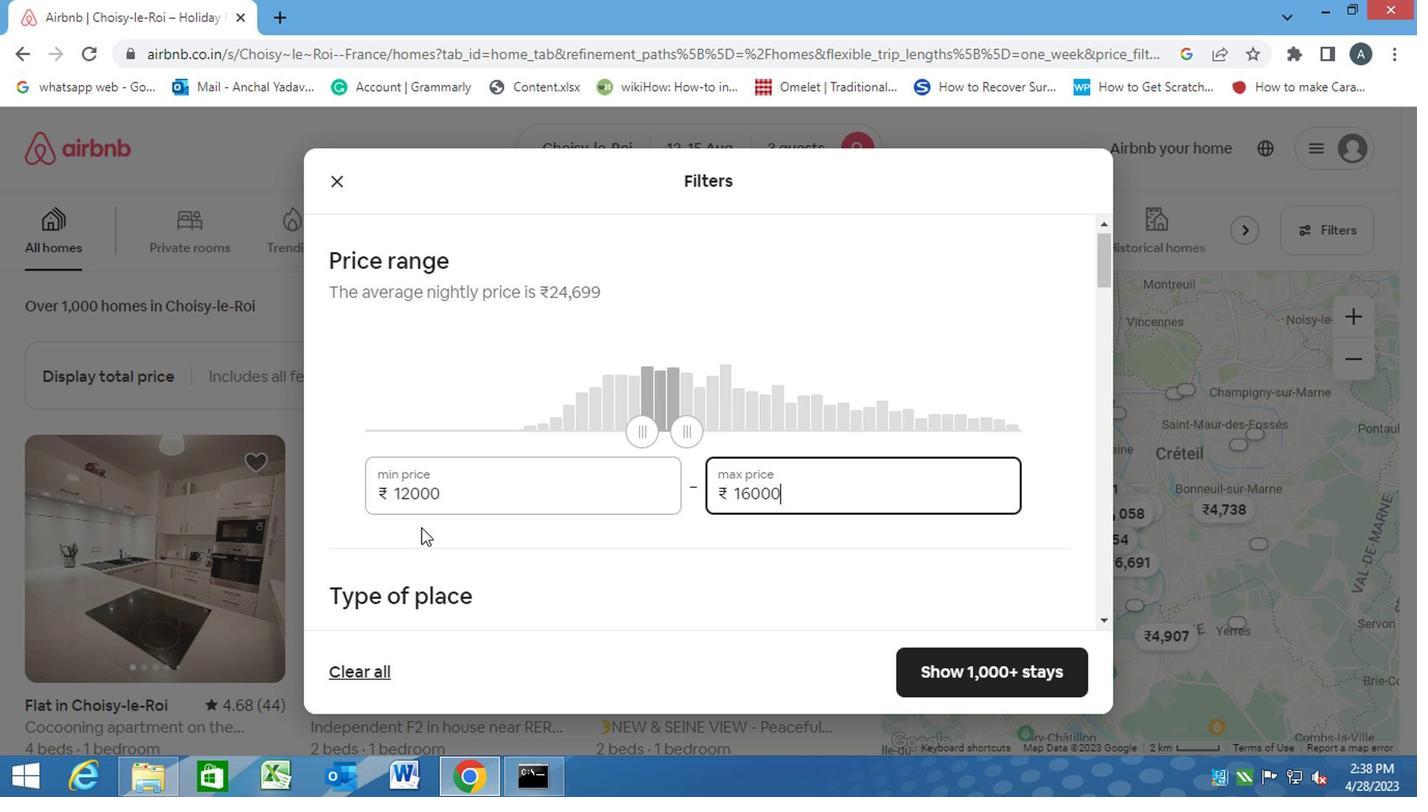 
Action: Mouse moved to (347, 448)
Screenshot: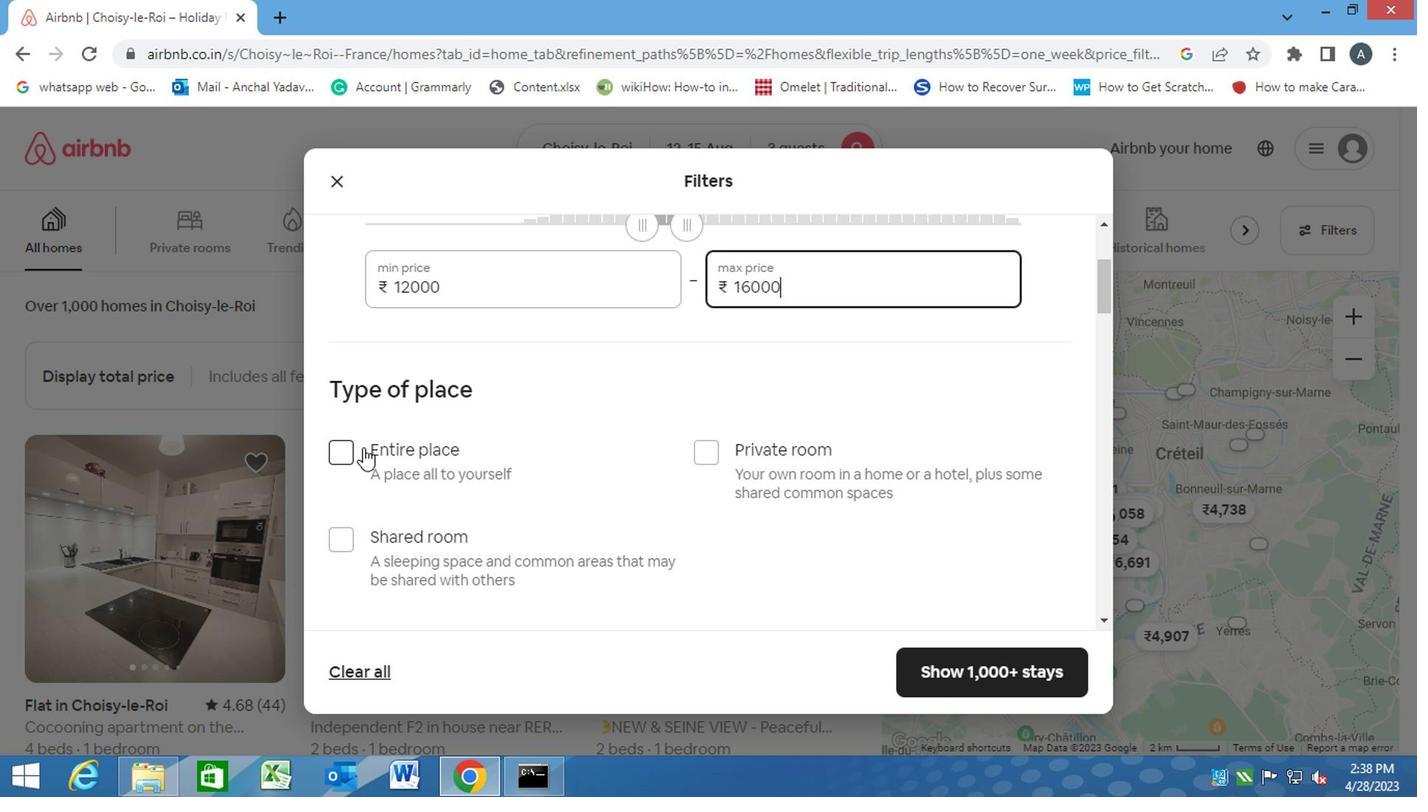 
Action: Mouse pressed left at (347, 448)
Screenshot: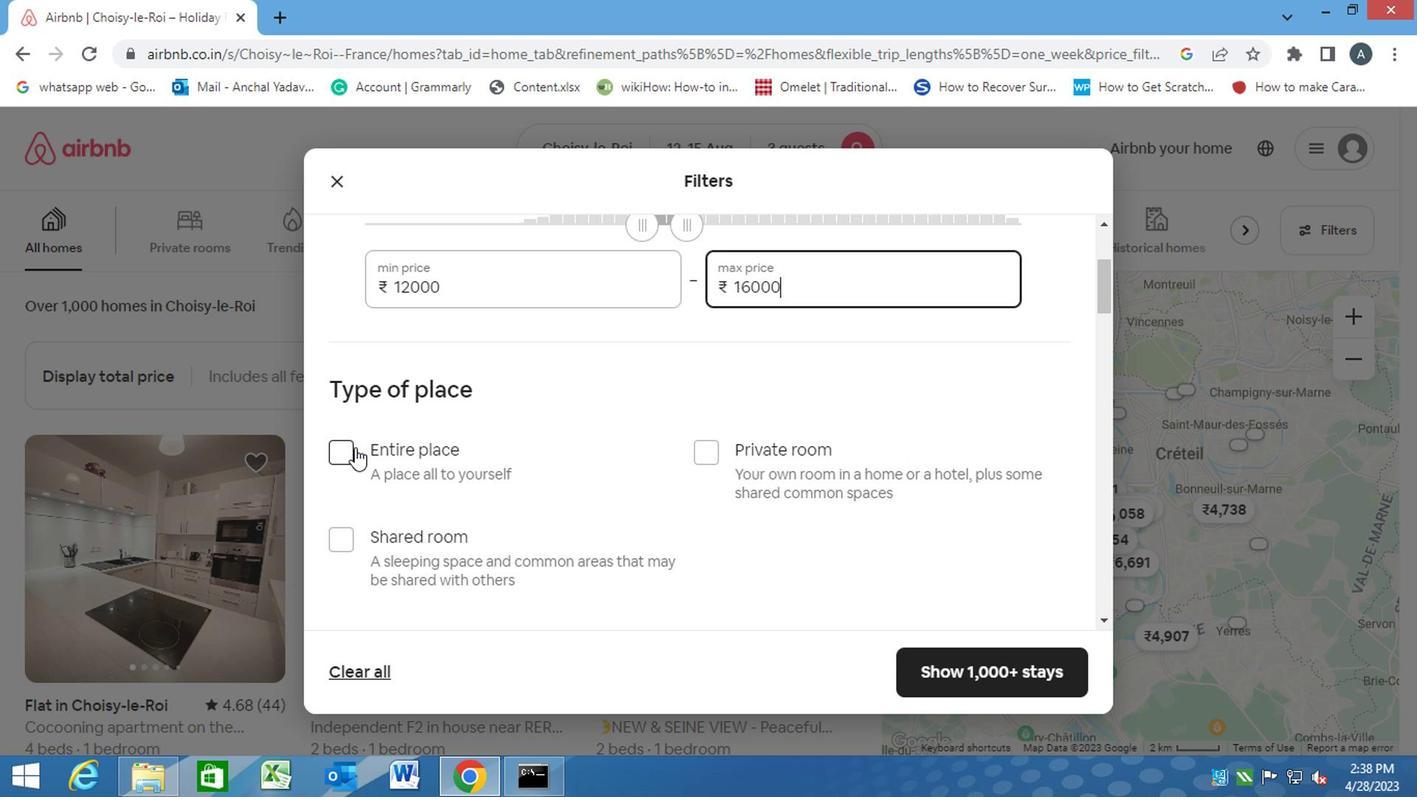 
Action: Mouse moved to (485, 505)
Screenshot: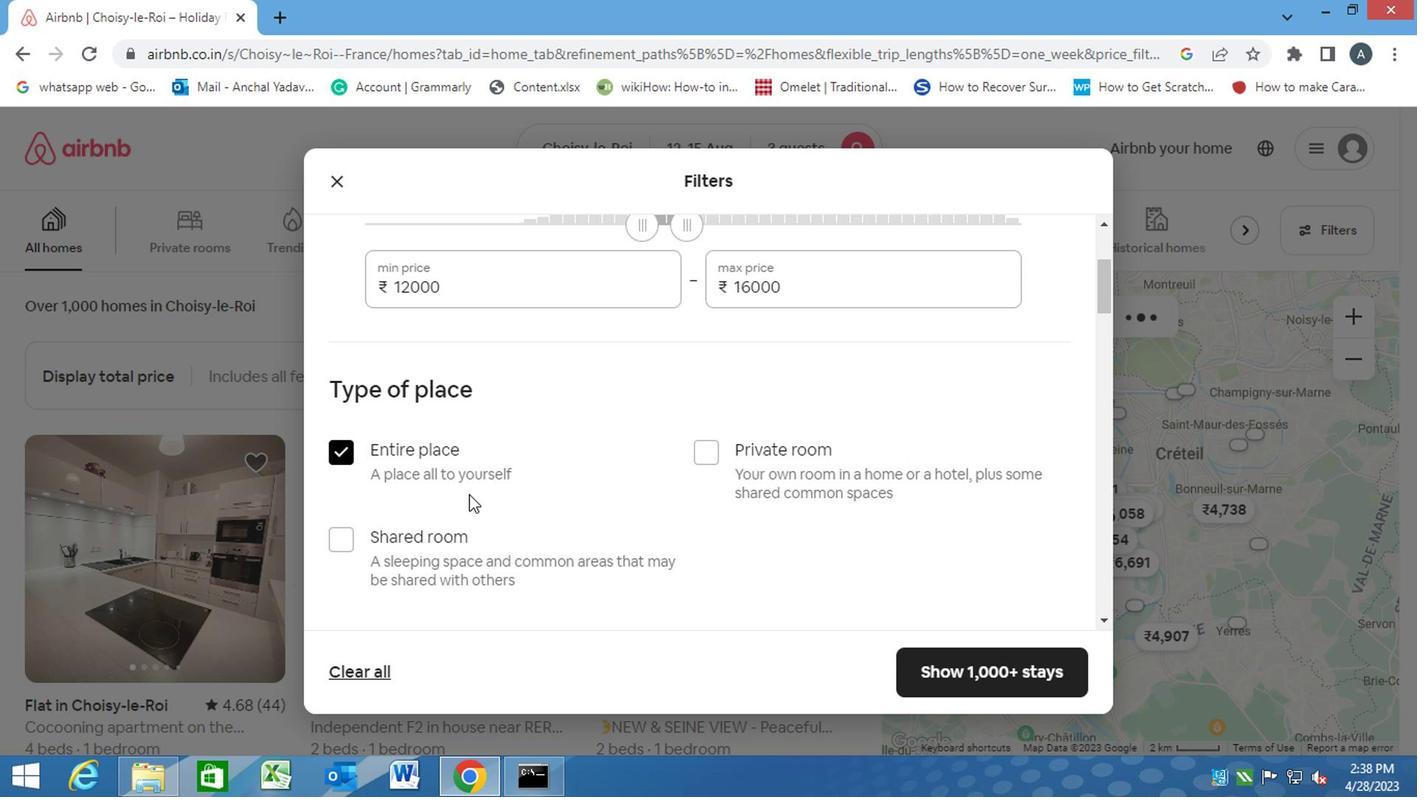 
Action: Mouse scrolled (485, 504) with delta (0, 0)
Screenshot: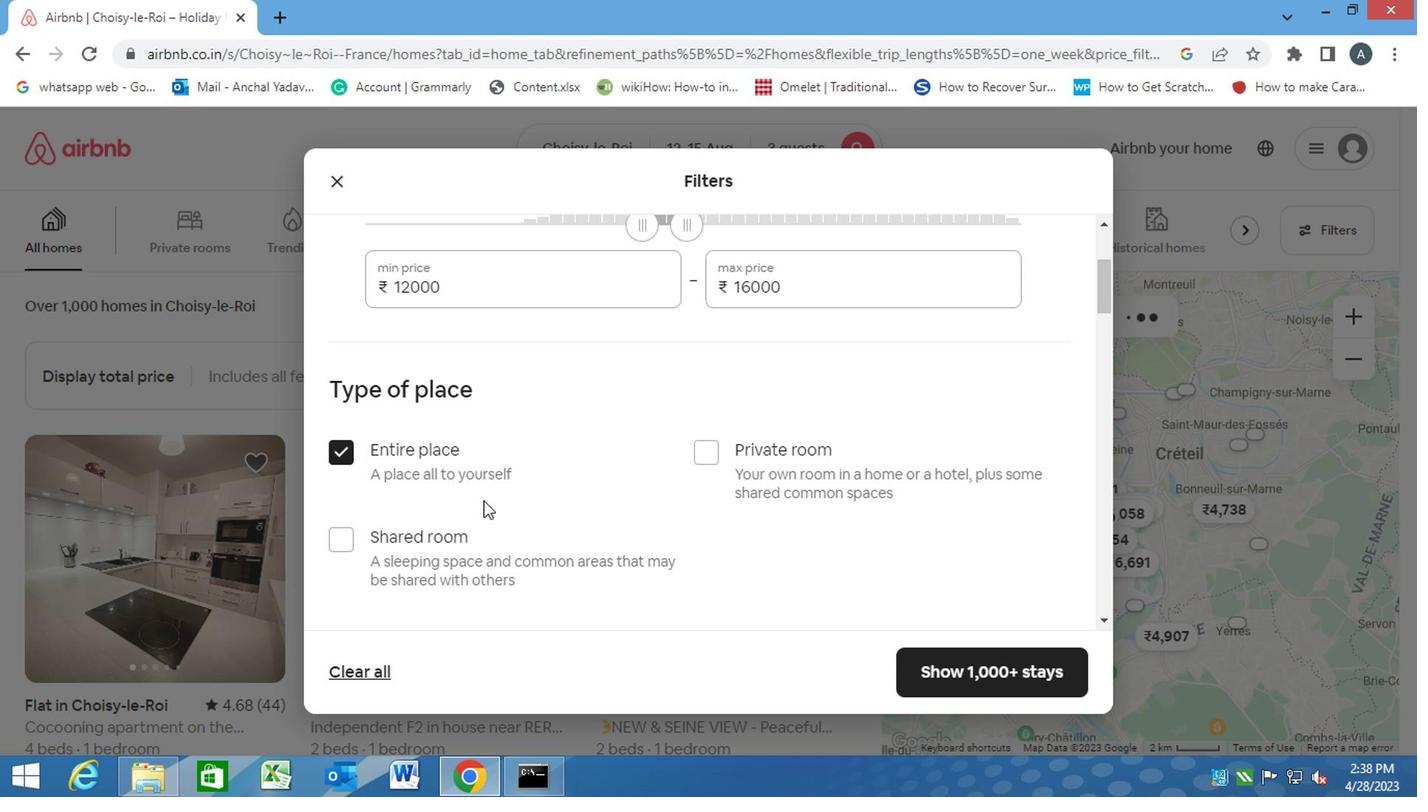 
Action: Mouse scrolled (485, 504) with delta (0, 0)
Screenshot: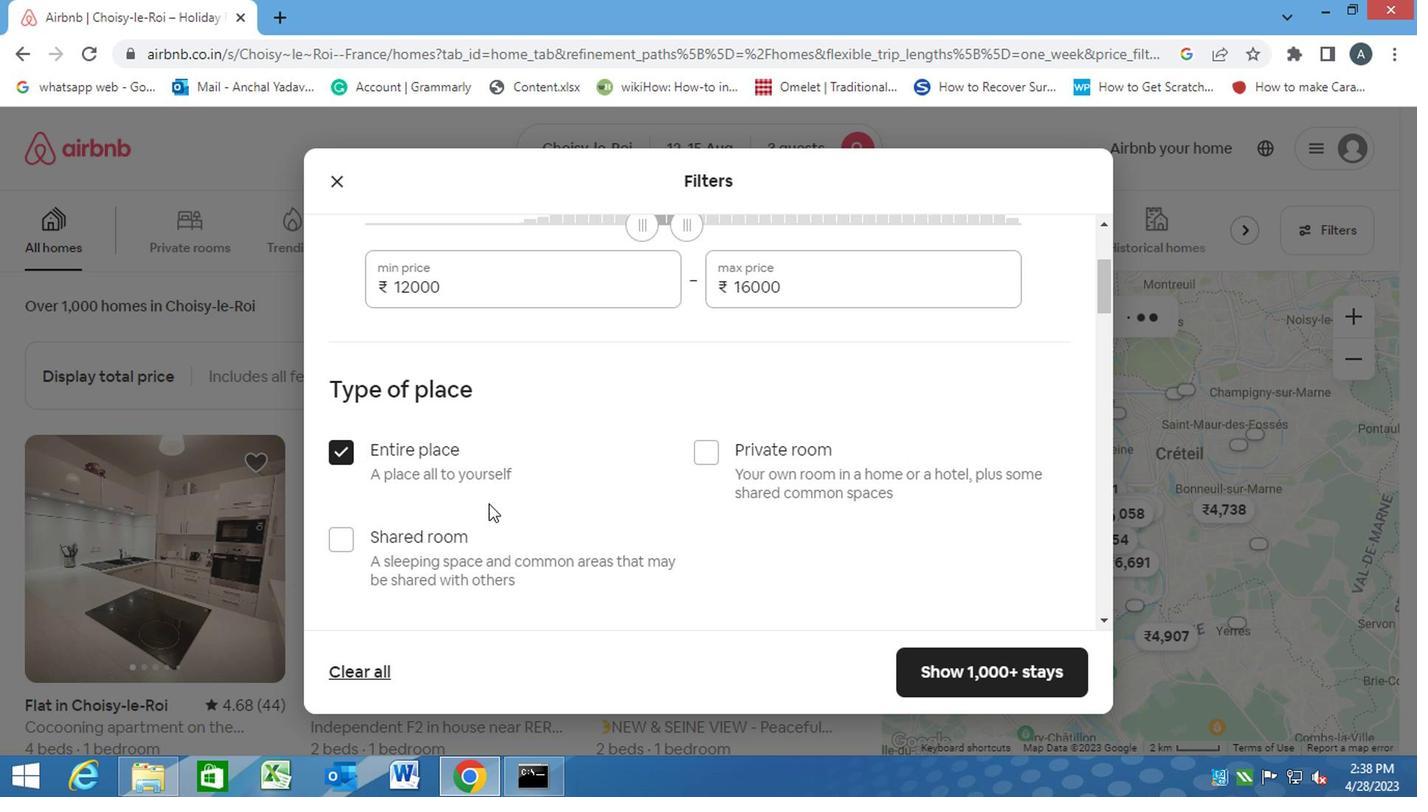 
Action: Mouse scrolled (485, 504) with delta (0, 0)
Screenshot: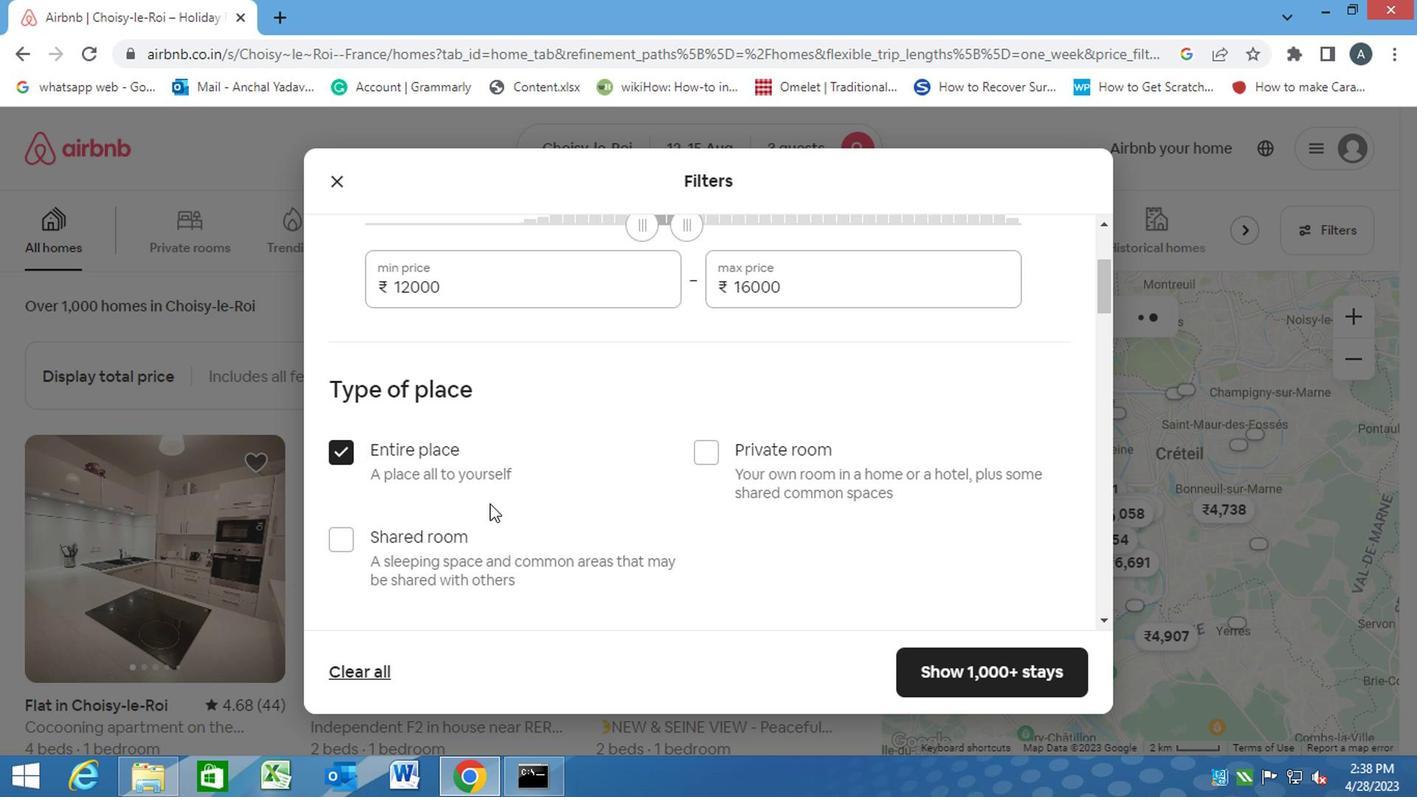 
Action: Mouse scrolled (485, 504) with delta (0, 0)
Screenshot: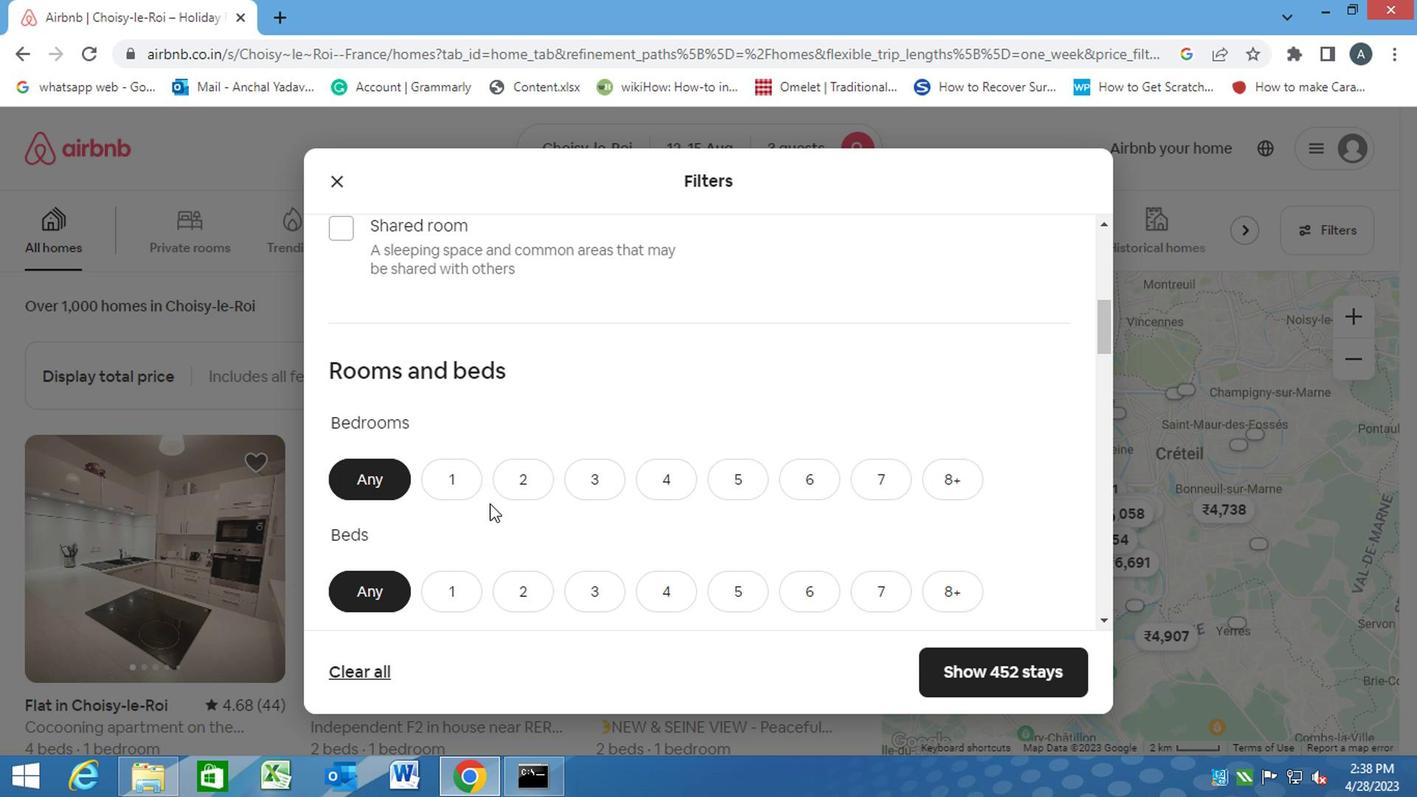 
Action: Mouse moved to (517, 372)
Screenshot: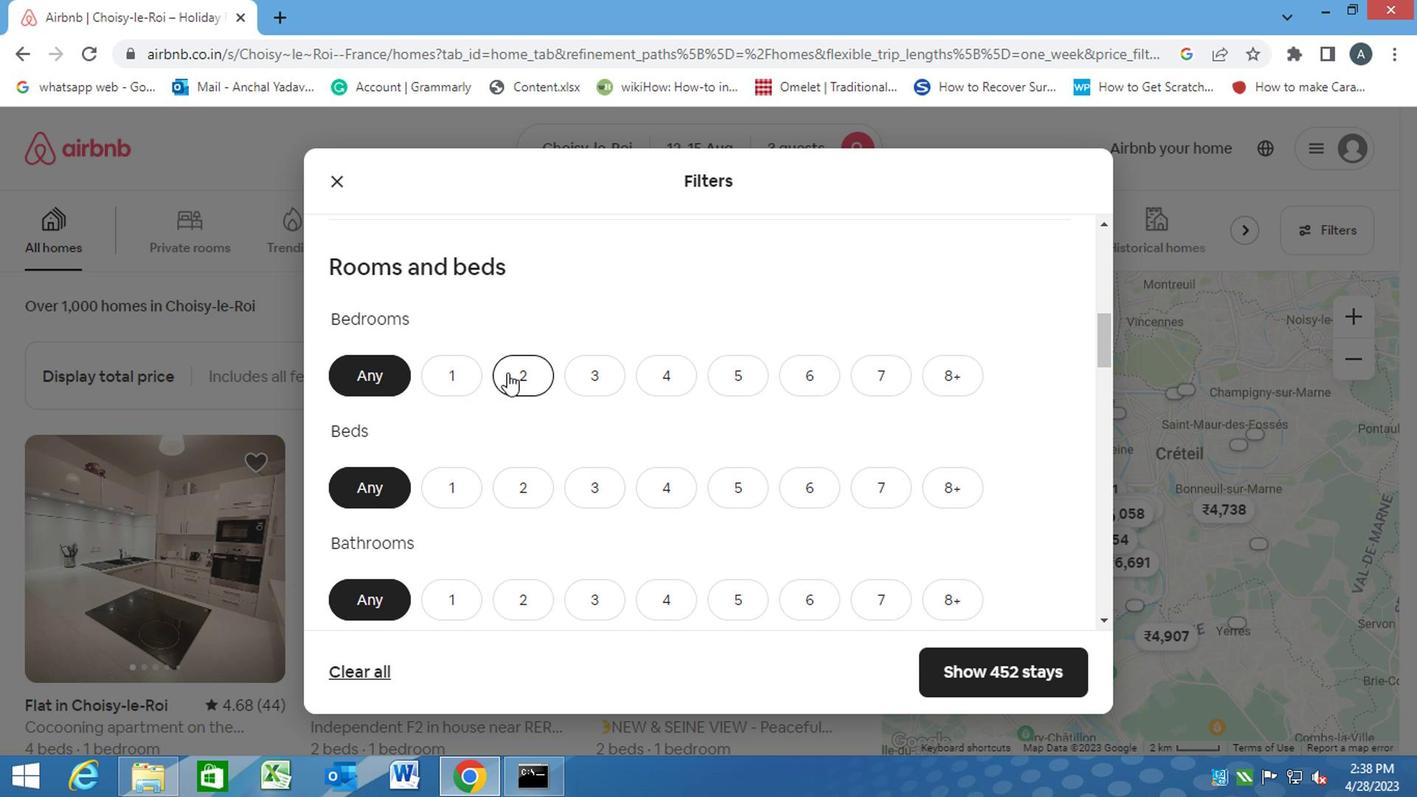 
Action: Mouse pressed left at (517, 372)
Screenshot: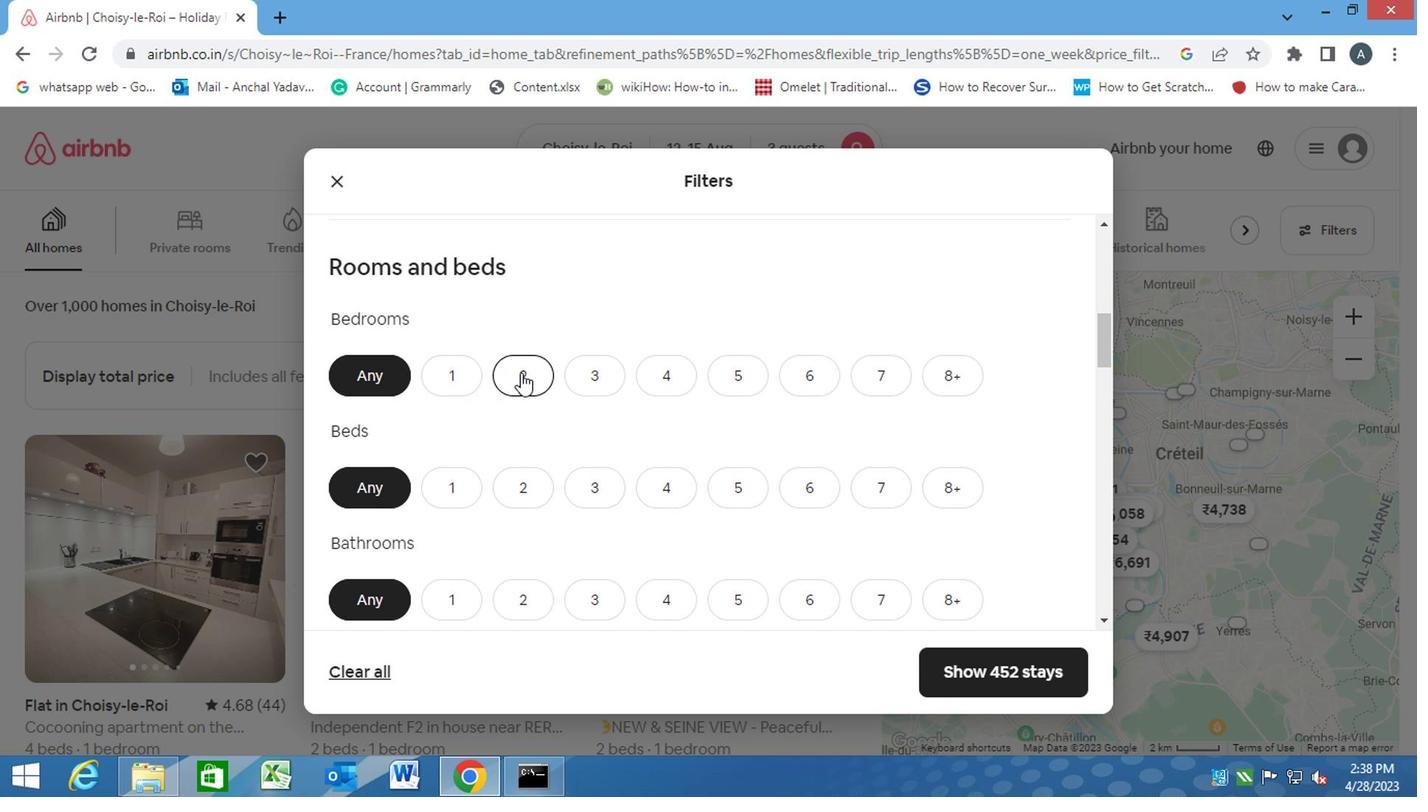 
Action: Mouse moved to (581, 485)
Screenshot: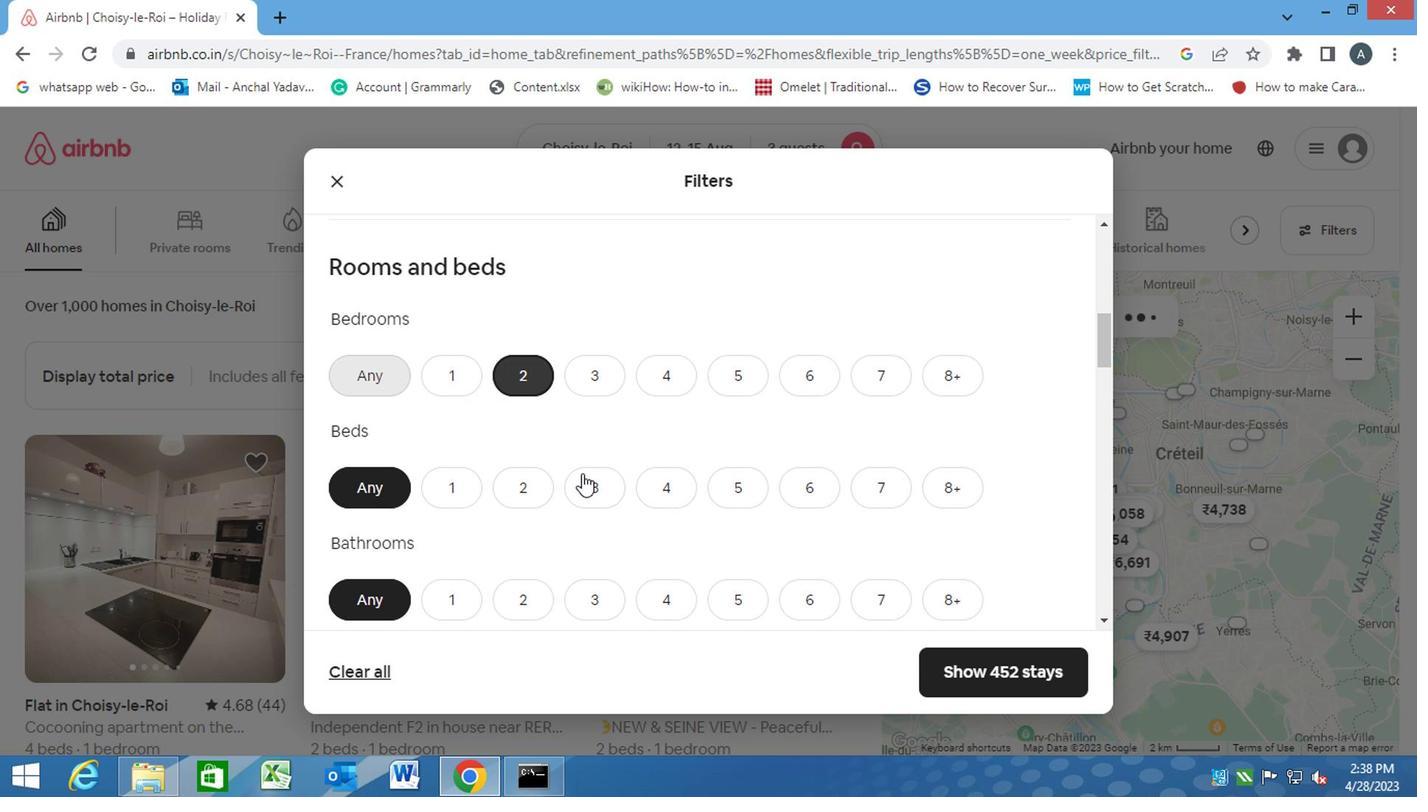 
Action: Mouse pressed left at (581, 485)
Screenshot: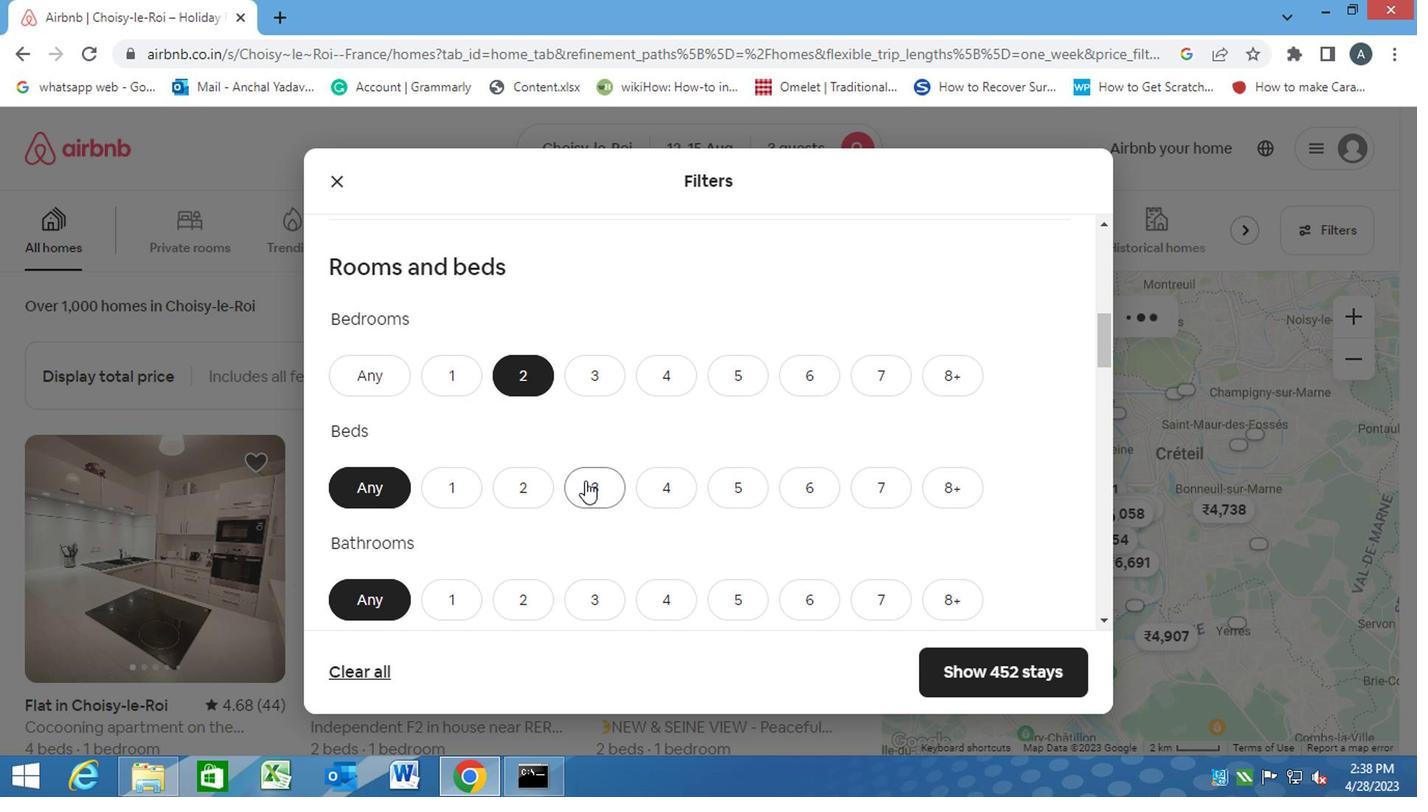 
Action: Mouse moved to (458, 602)
Screenshot: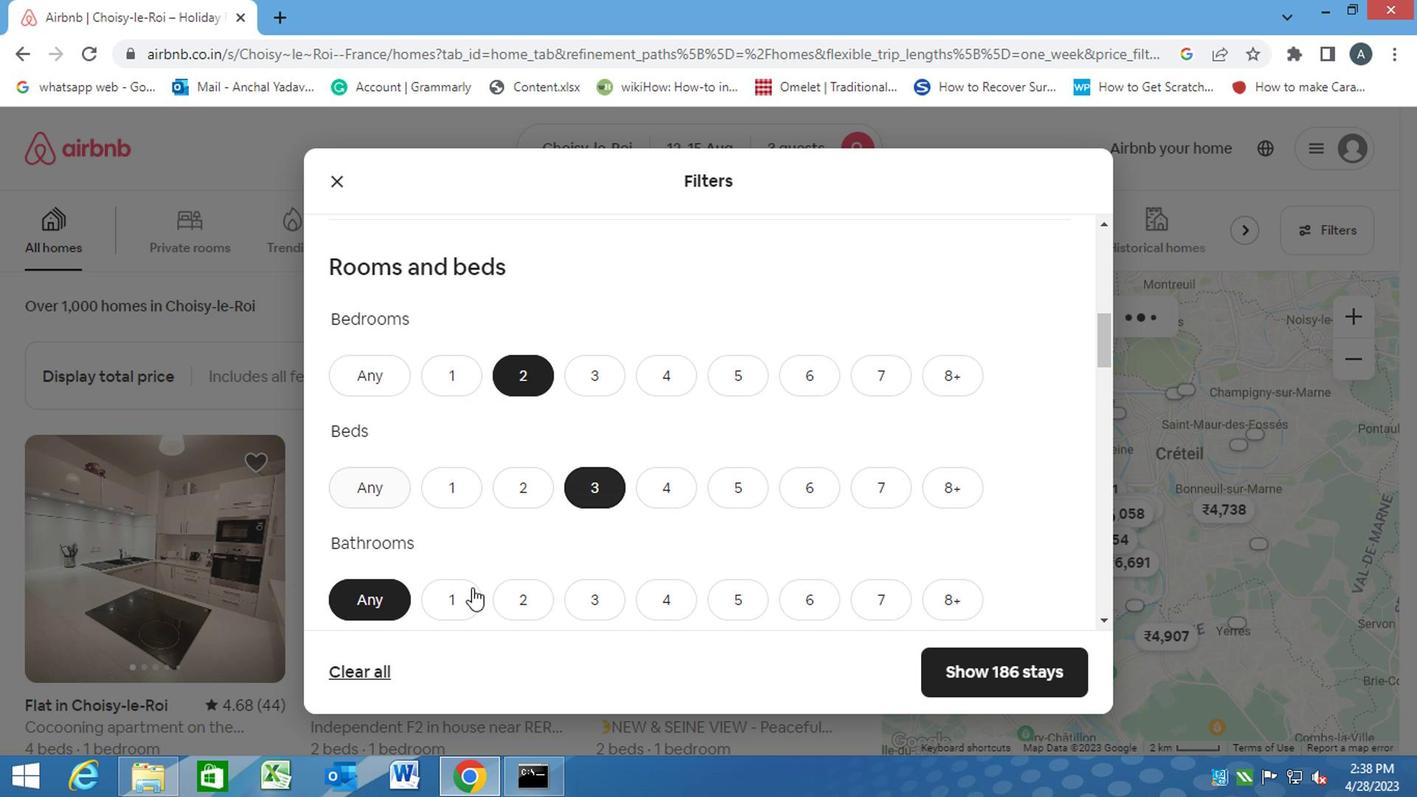 
Action: Mouse pressed left at (458, 602)
Screenshot: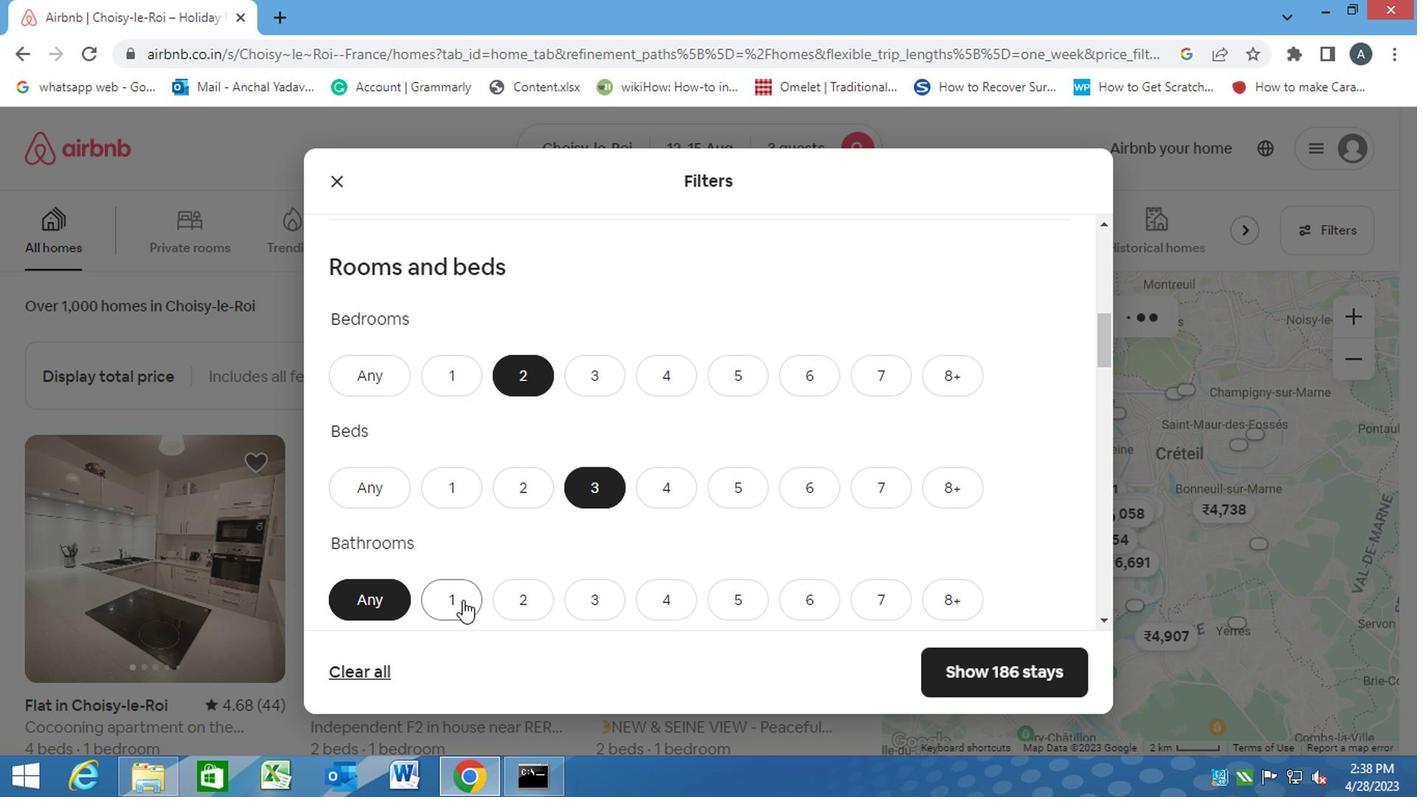 
Action: Mouse moved to (612, 544)
Screenshot: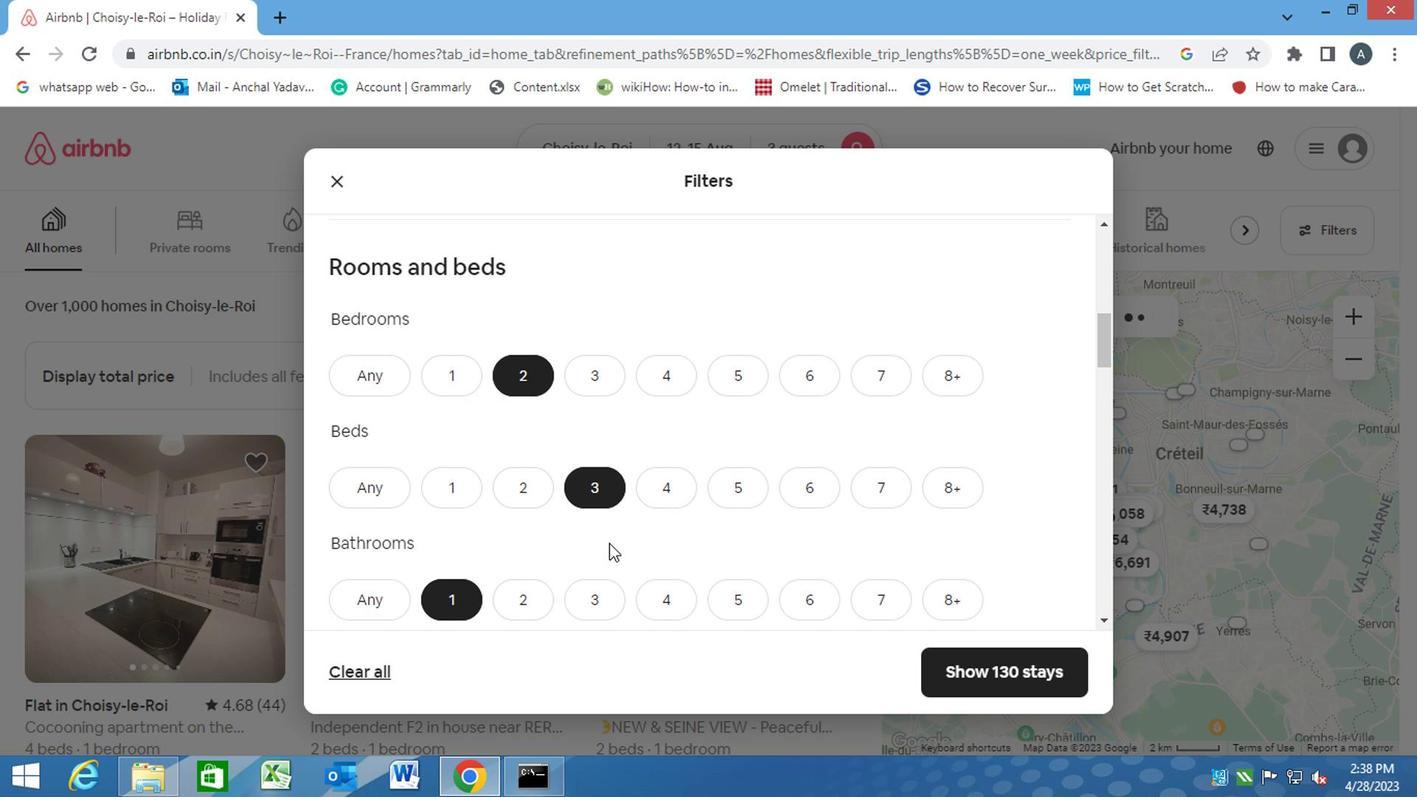 
Action: Mouse scrolled (612, 543) with delta (0, -1)
Screenshot: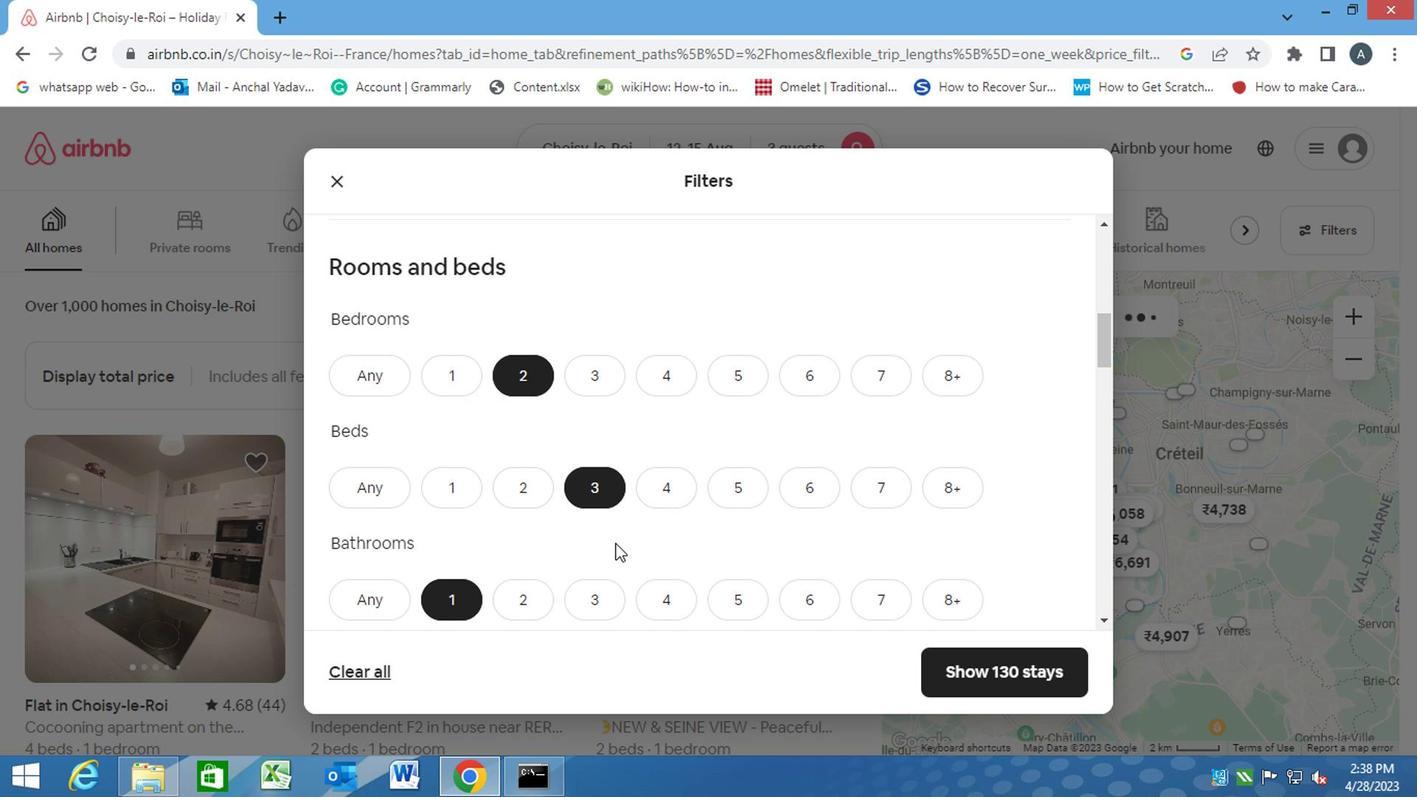 
Action: Mouse scrolled (612, 543) with delta (0, -1)
Screenshot: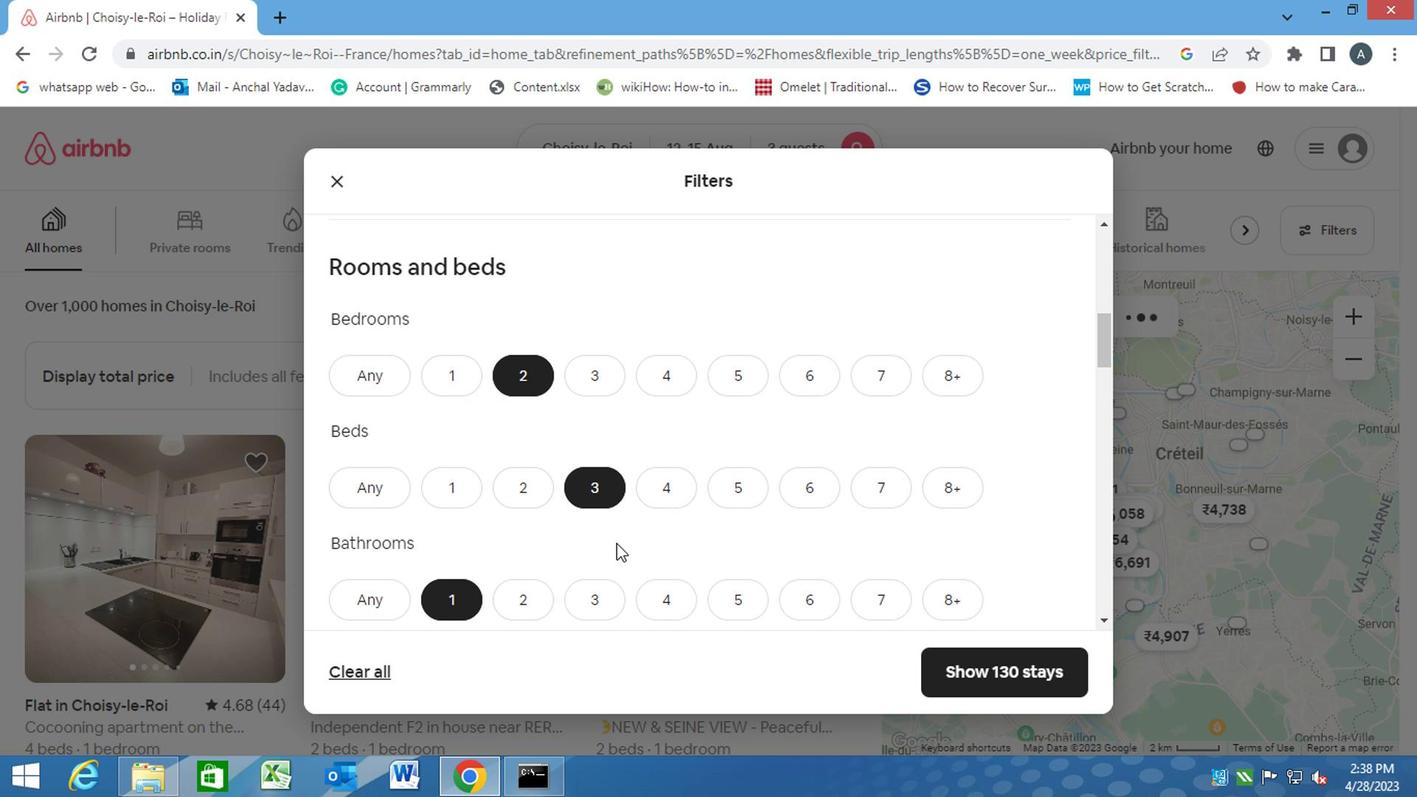 
Action: Mouse scrolled (612, 543) with delta (0, -1)
Screenshot: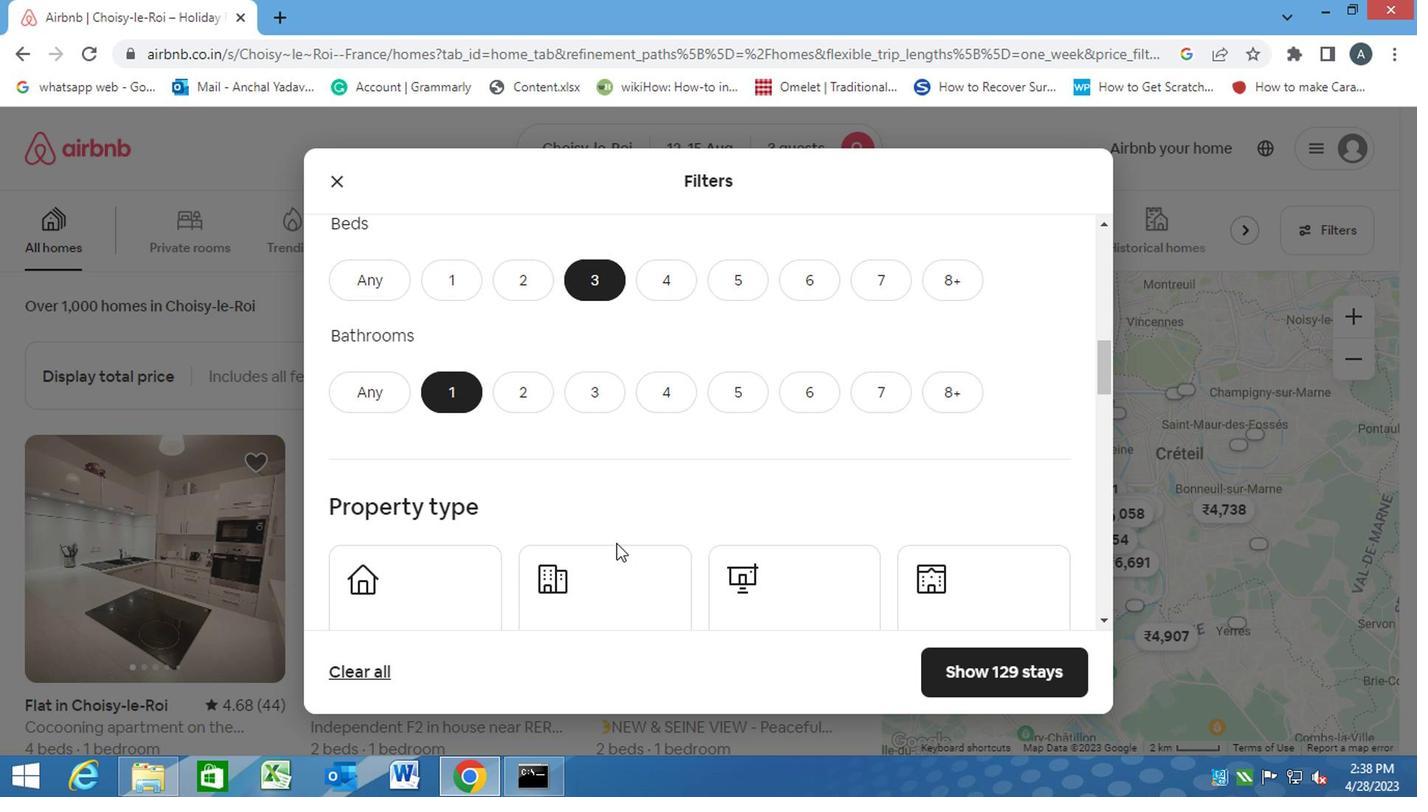 
Action: Mouse scrolled (612, 543) with delta (0, -1)
Screenshot: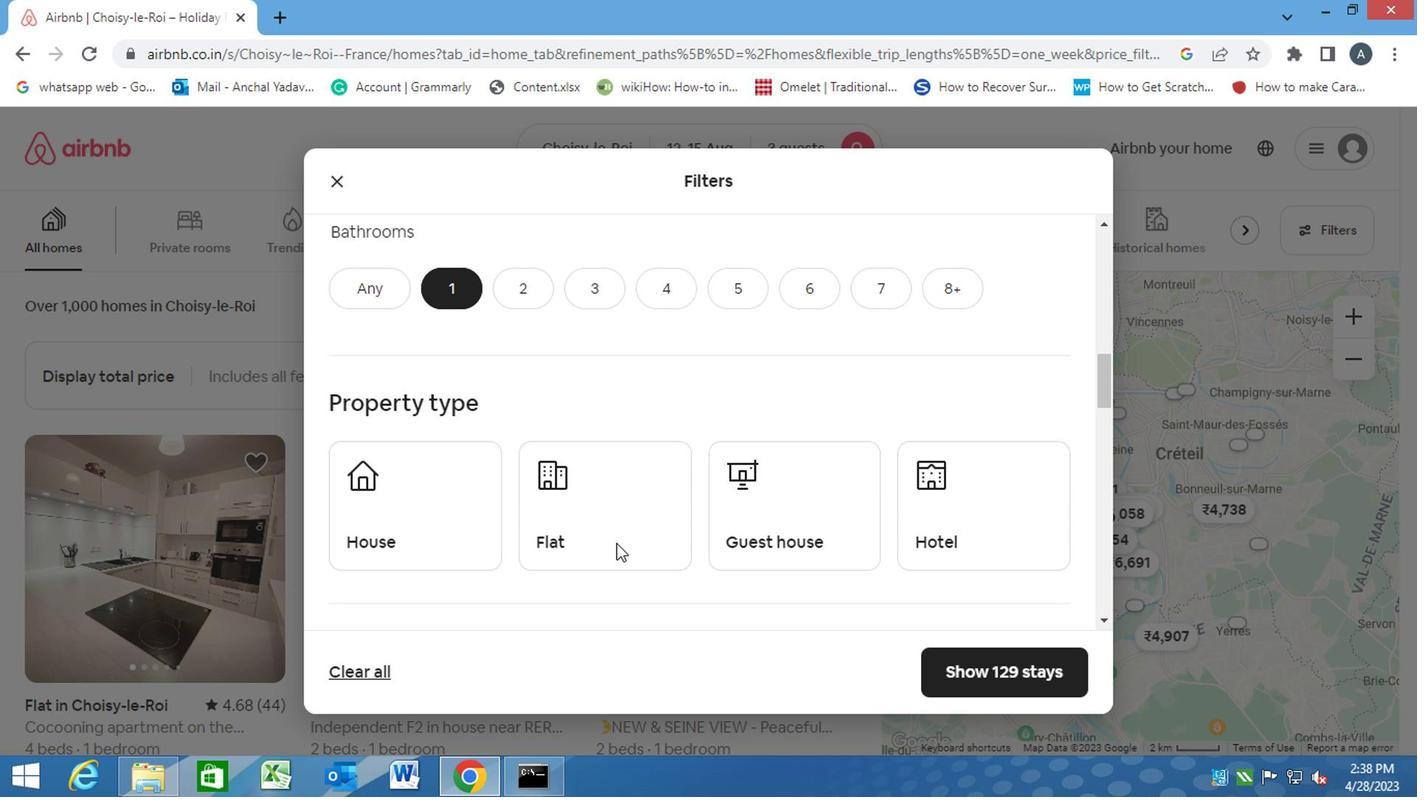 
Action: Mouse moved to (458, 410)
Screenshot: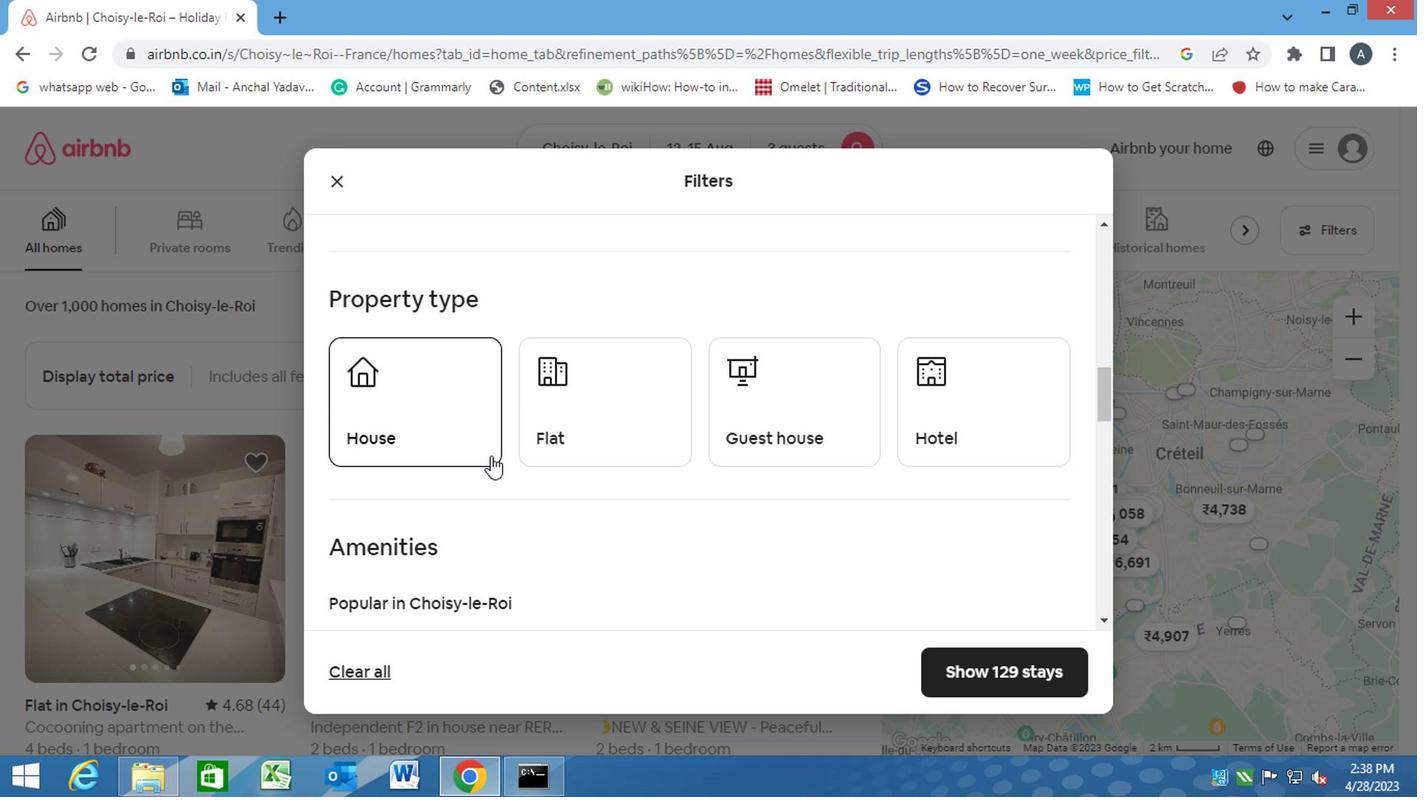 
Action: Mouse pressed left at (458, 410)
Screenshot: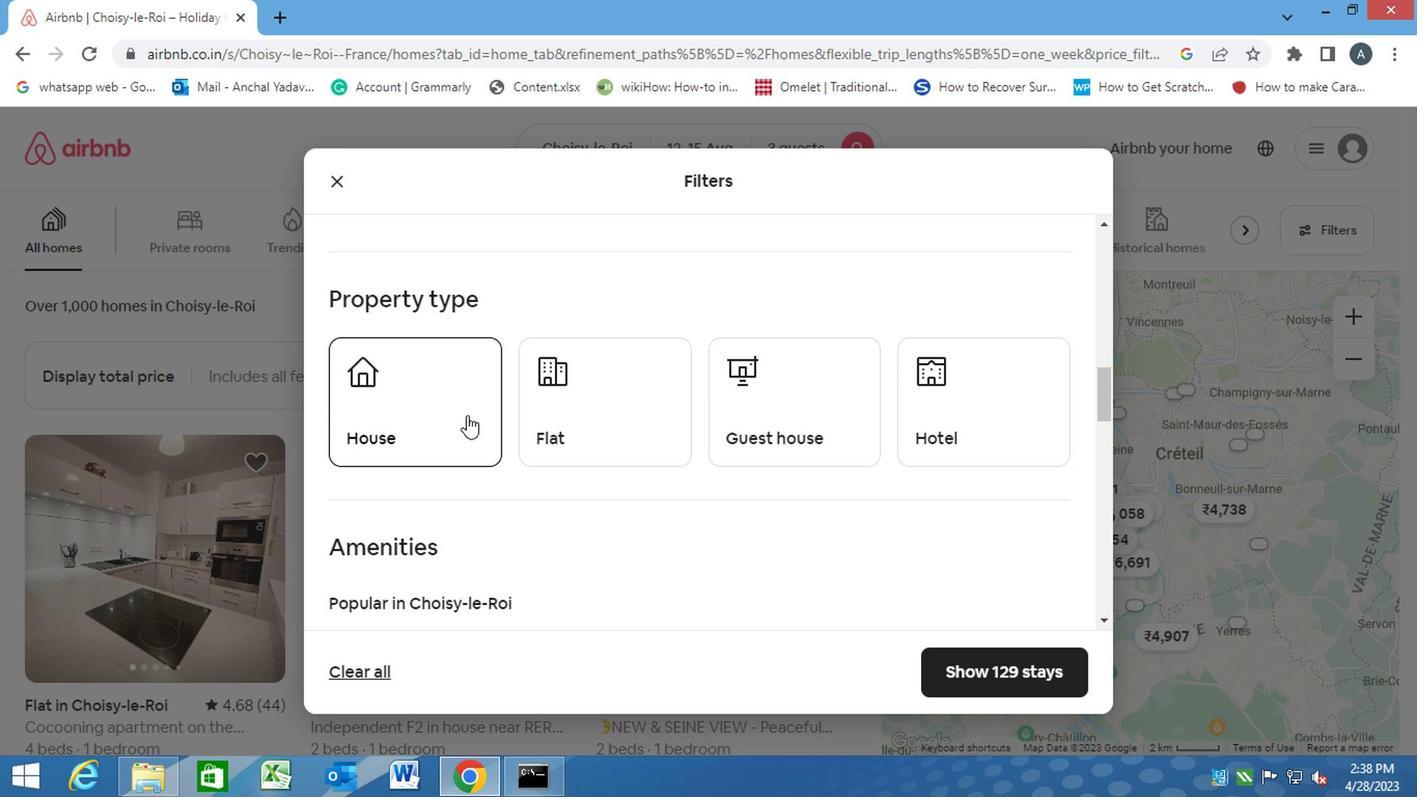 
Action: Mouse moved to (596, 410)
Screenshot: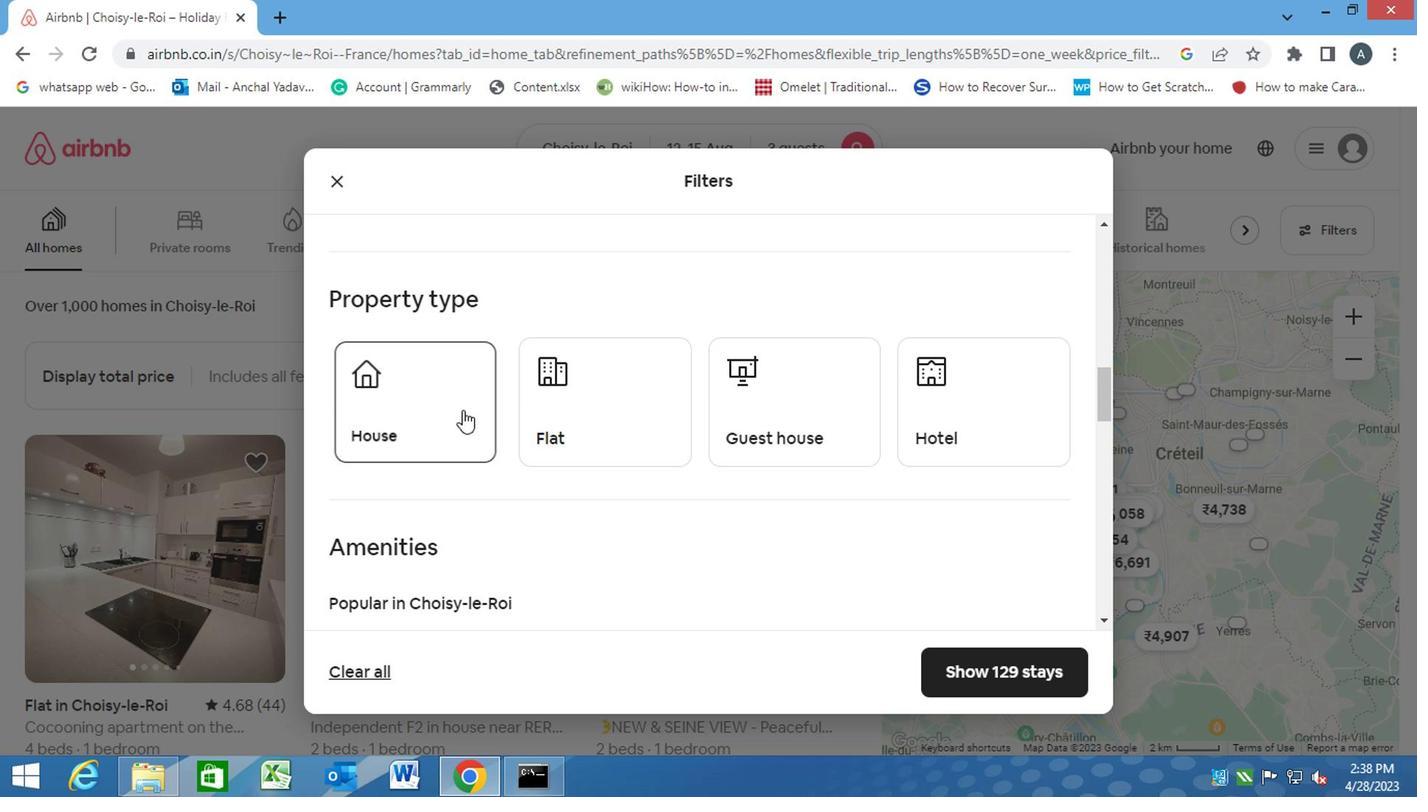 
Action: Mouse pressed left at (596, 410)
Screenshot: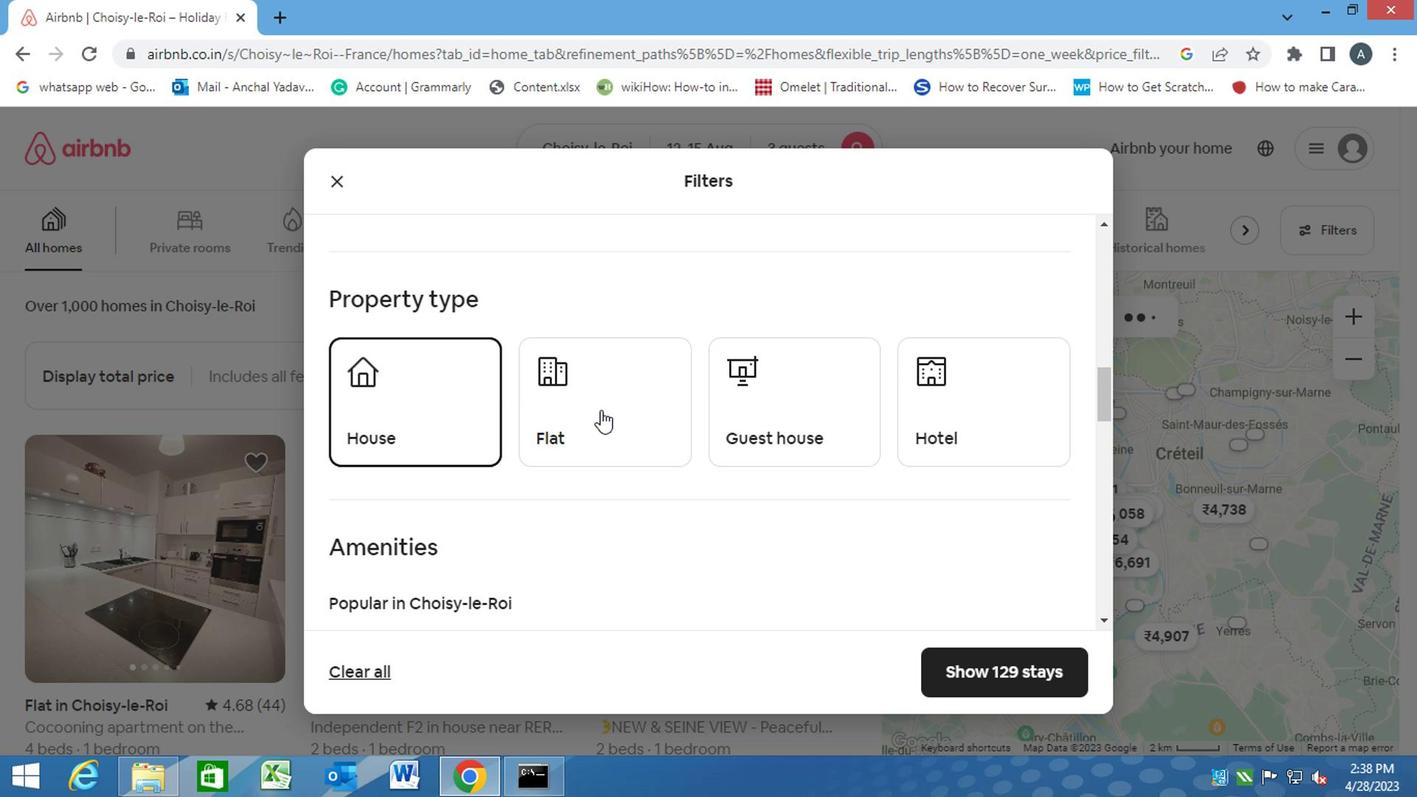 
Action: Mouse moved to (771, 392)
Screenshot: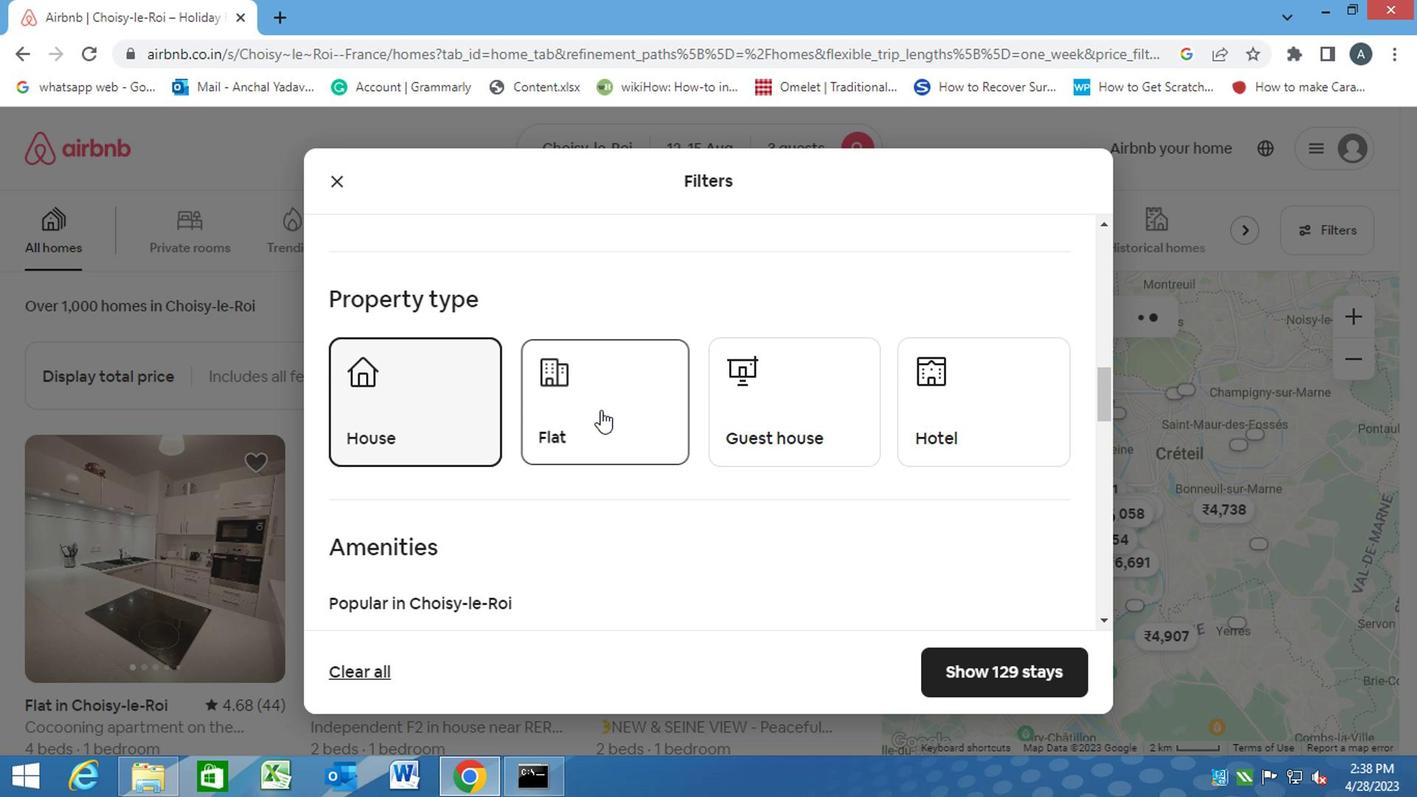 
Action: Mouse pressed left at (771, 392)
Screenshot: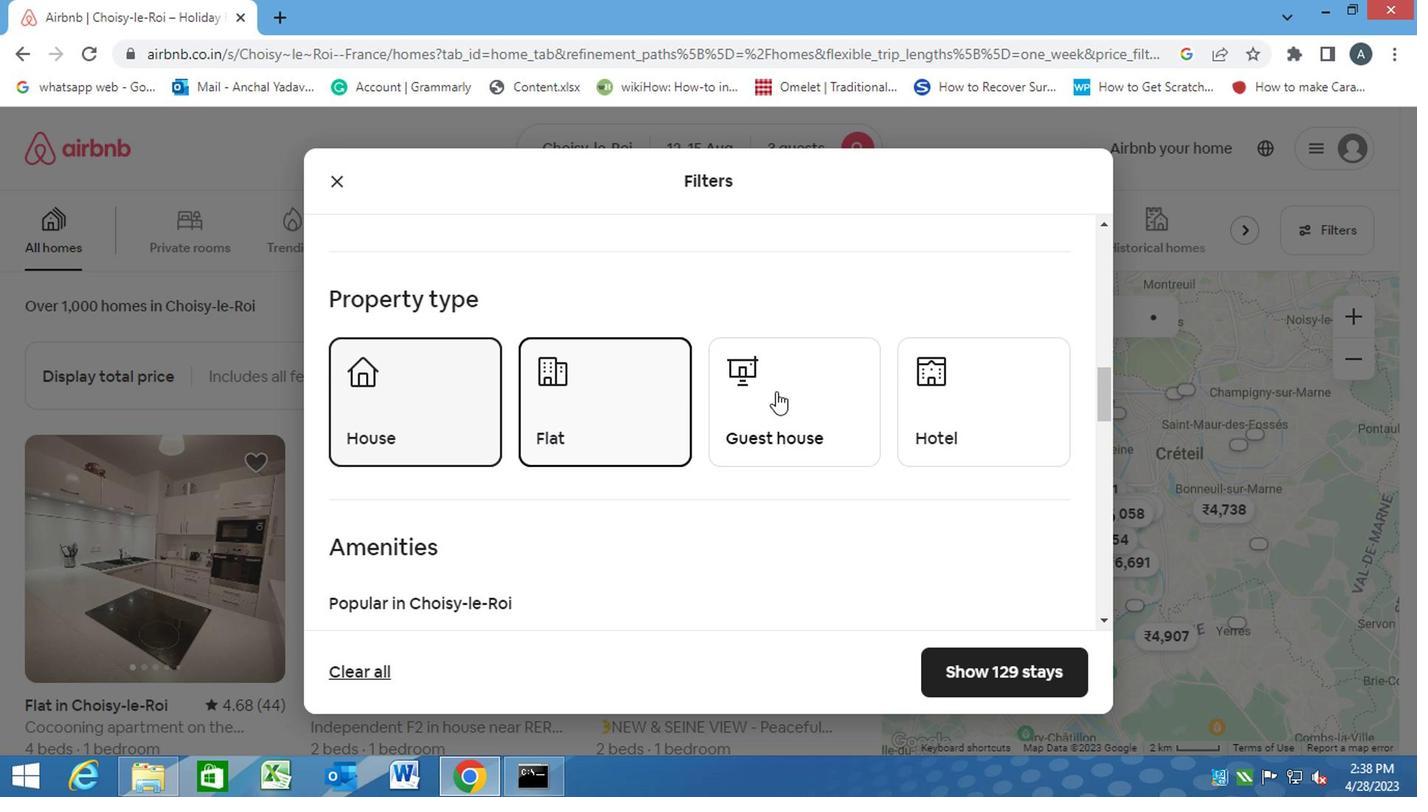 
Action: Mouse moved to (558, 457)
Screenshot: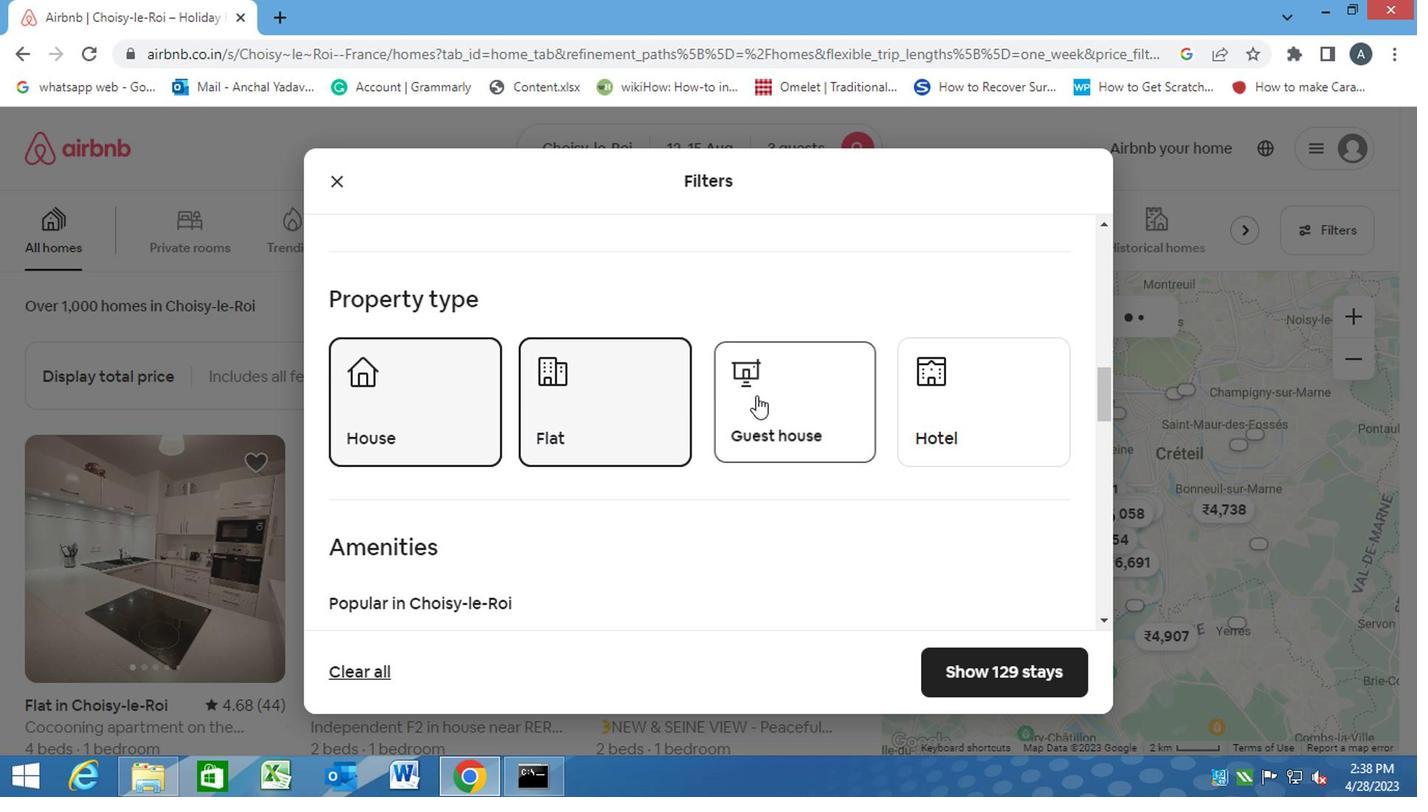 
Action: Mouse scrolled (558, 455) with delta (0, -1)
Screenshot: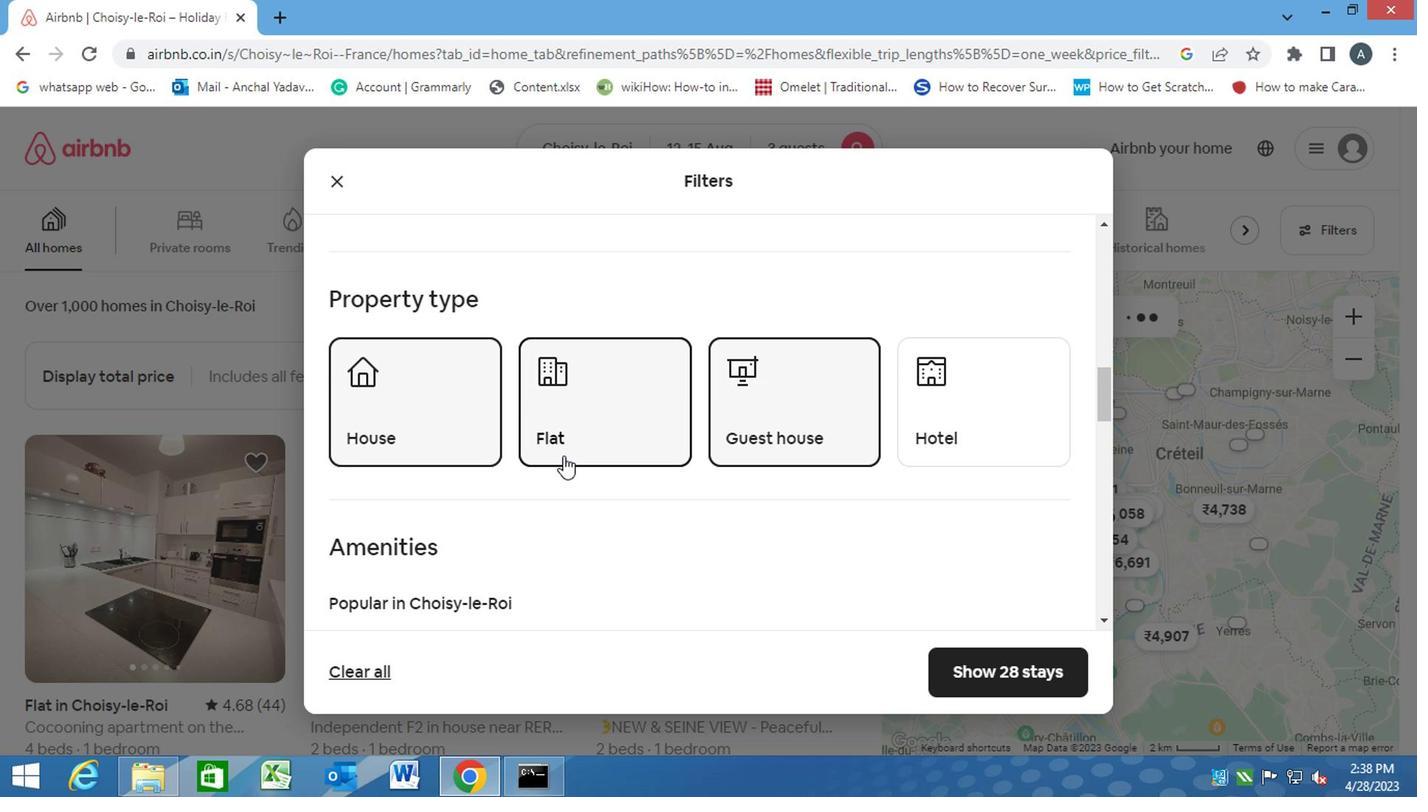 
Action: Mouse scrolled (558, 455) with delta (0, -1)
Screenshot: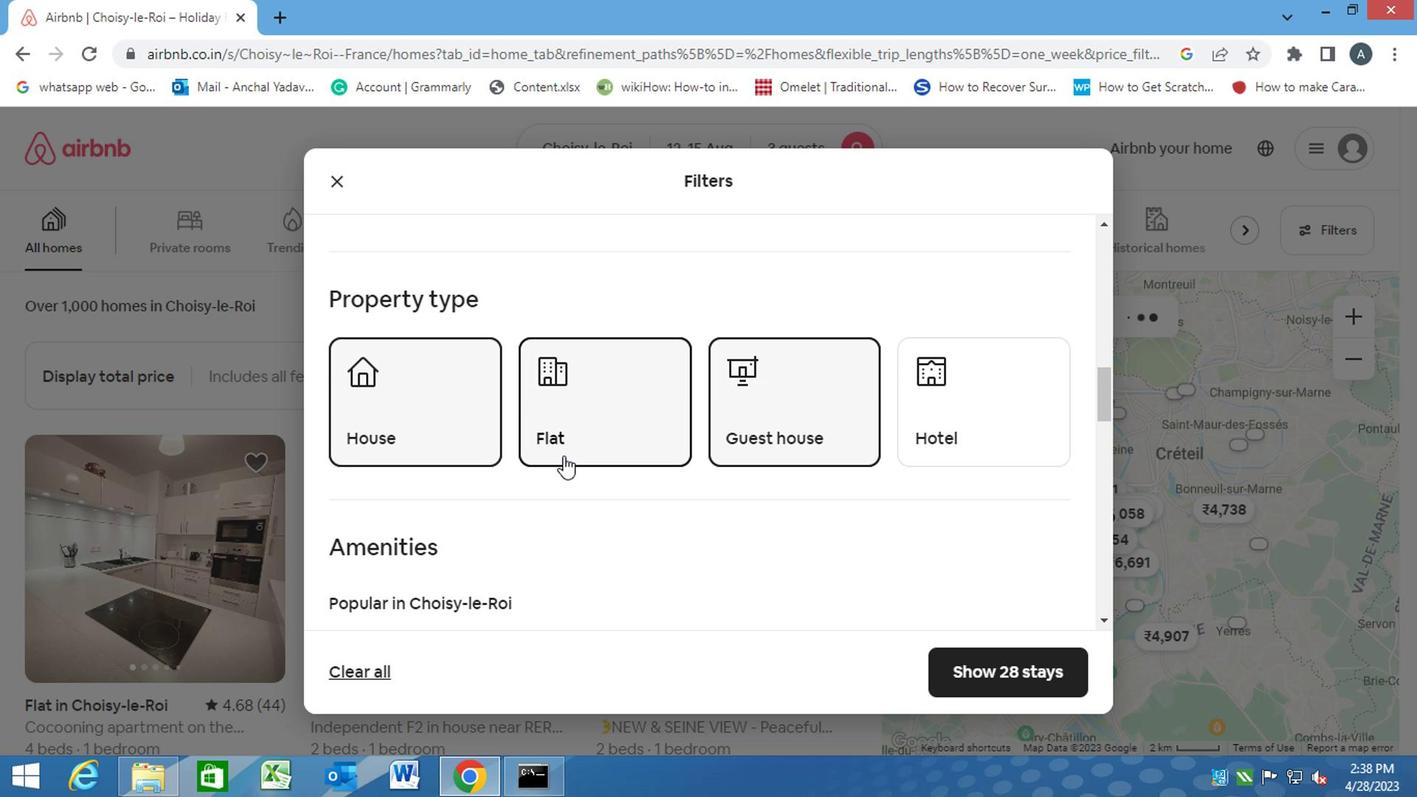 
Action: Mouse scrolled (558, 455) with delta (0, -1)
Screenshot: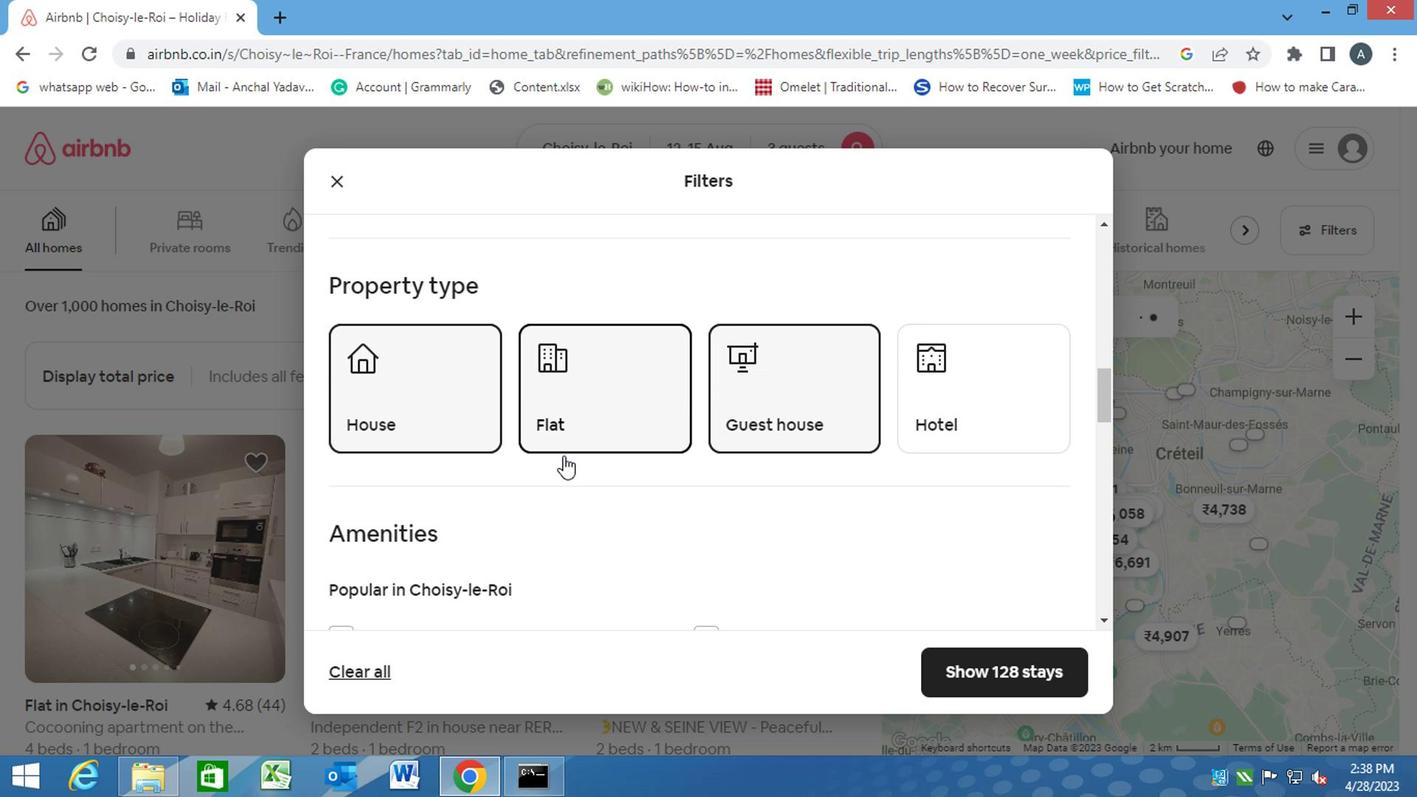 
Action: Mouse moved to (344, 391)
Screenshot: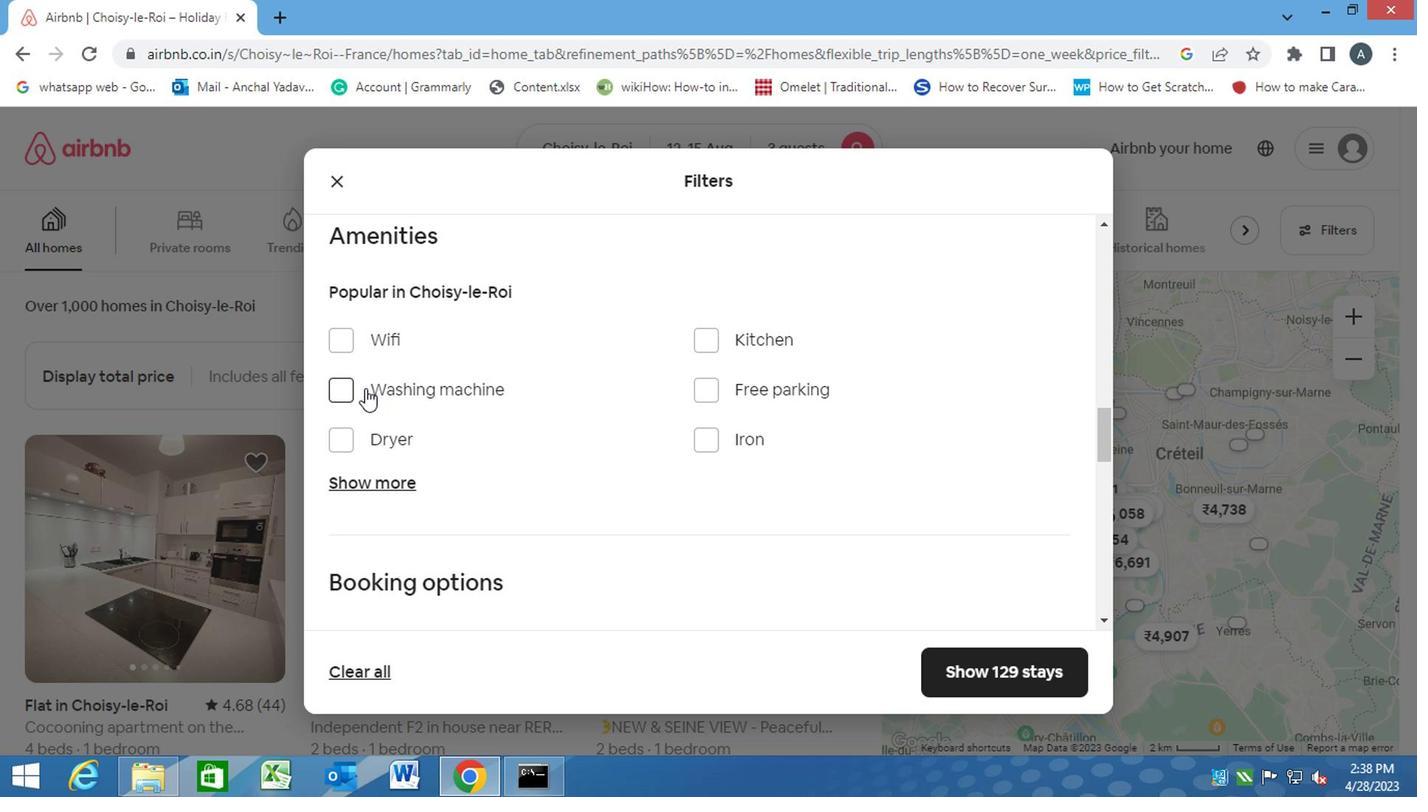 
Action: Mouse pressed left at (344, 391)
Screenshot: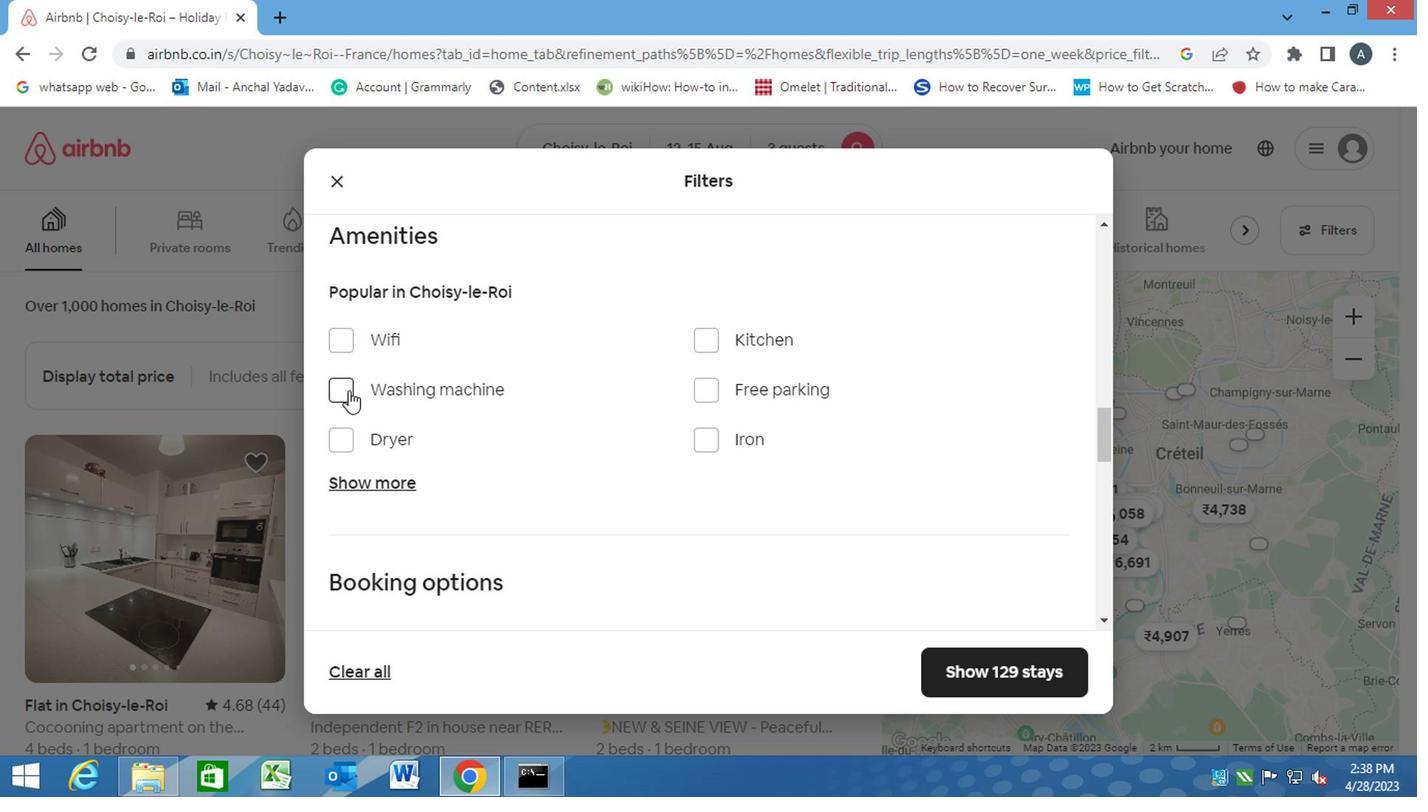 
Action: Mouse moved to (558, 417)
Screenshot: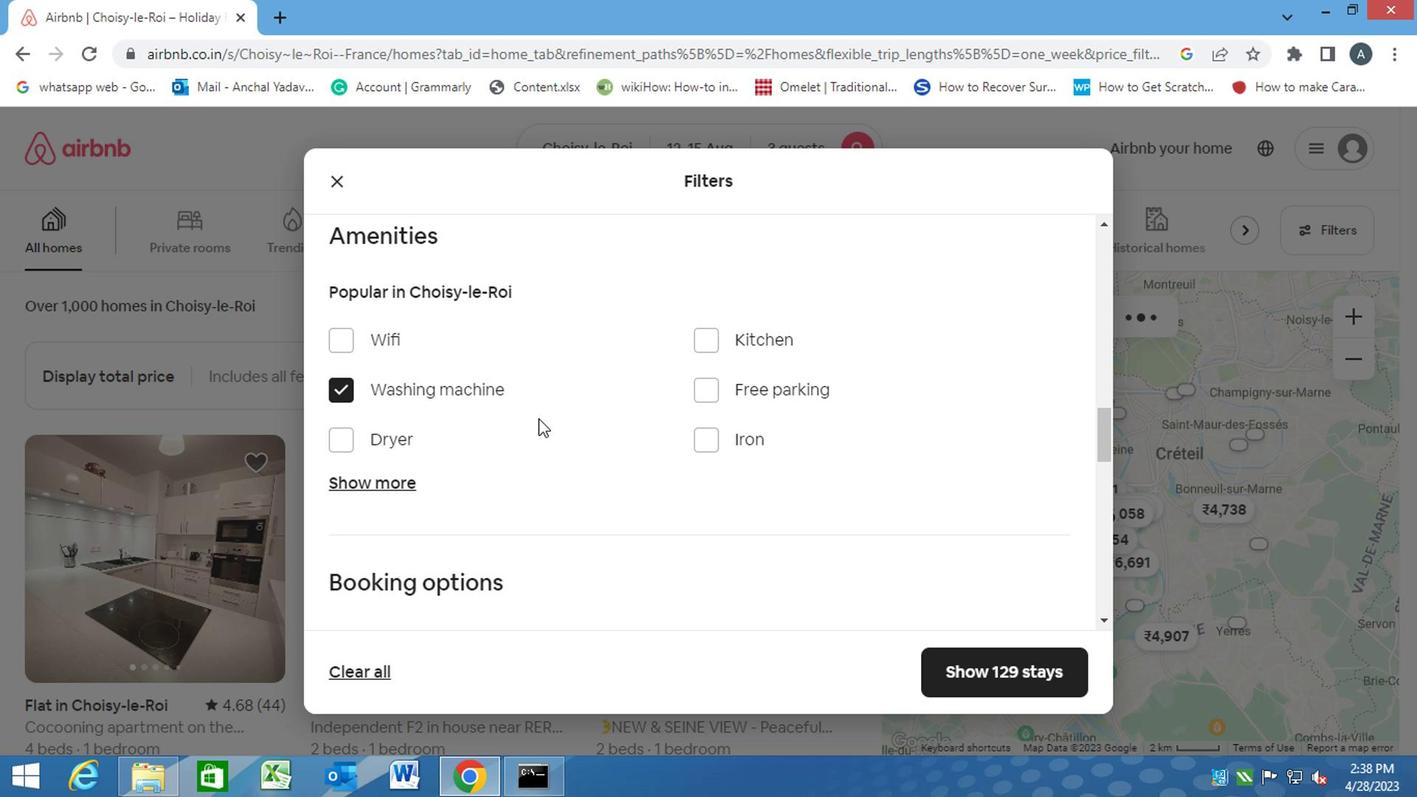 
Action: Mouse scrolled (558, 416) with delta (0, 0)
Screenshot: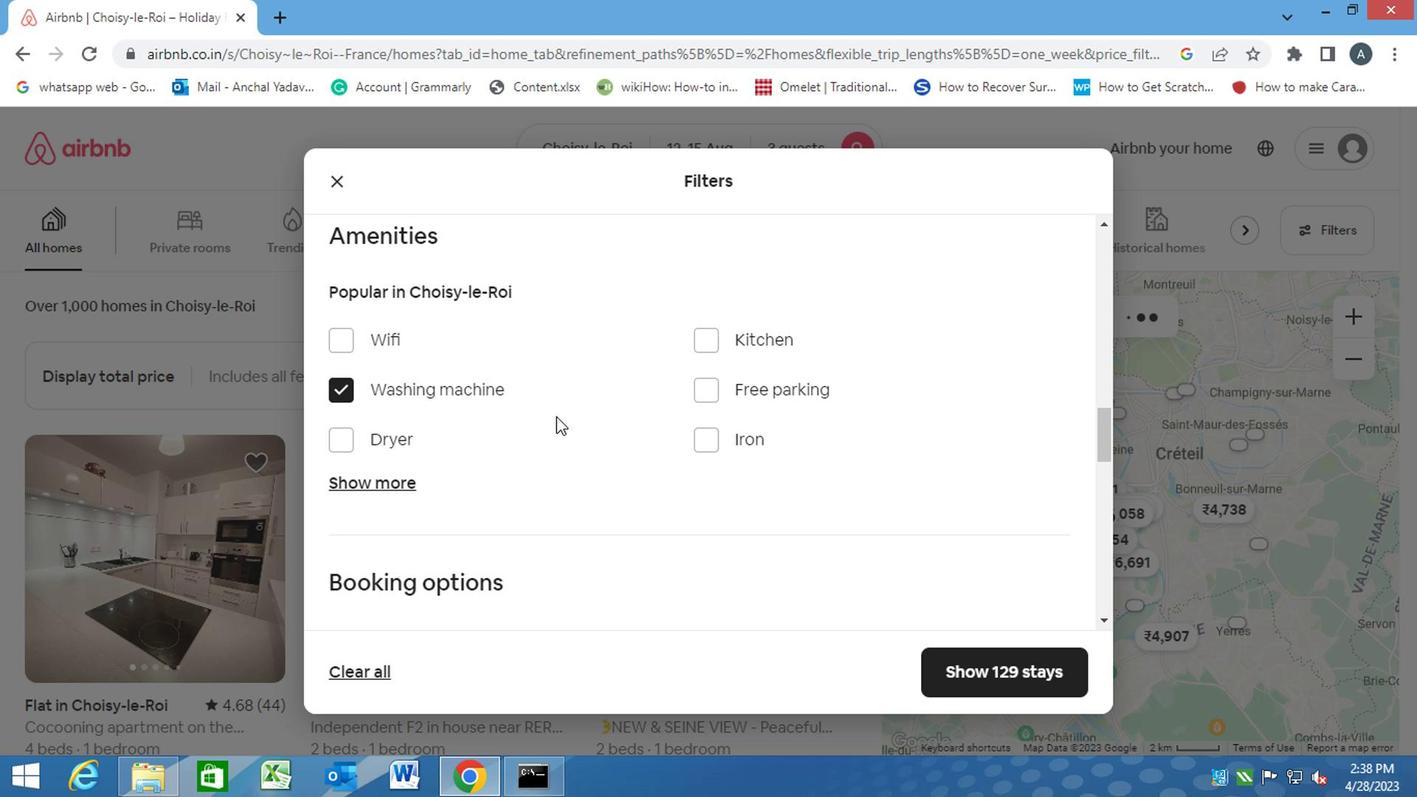 
Action: Mouse moved to (558, 417)
Screenshot: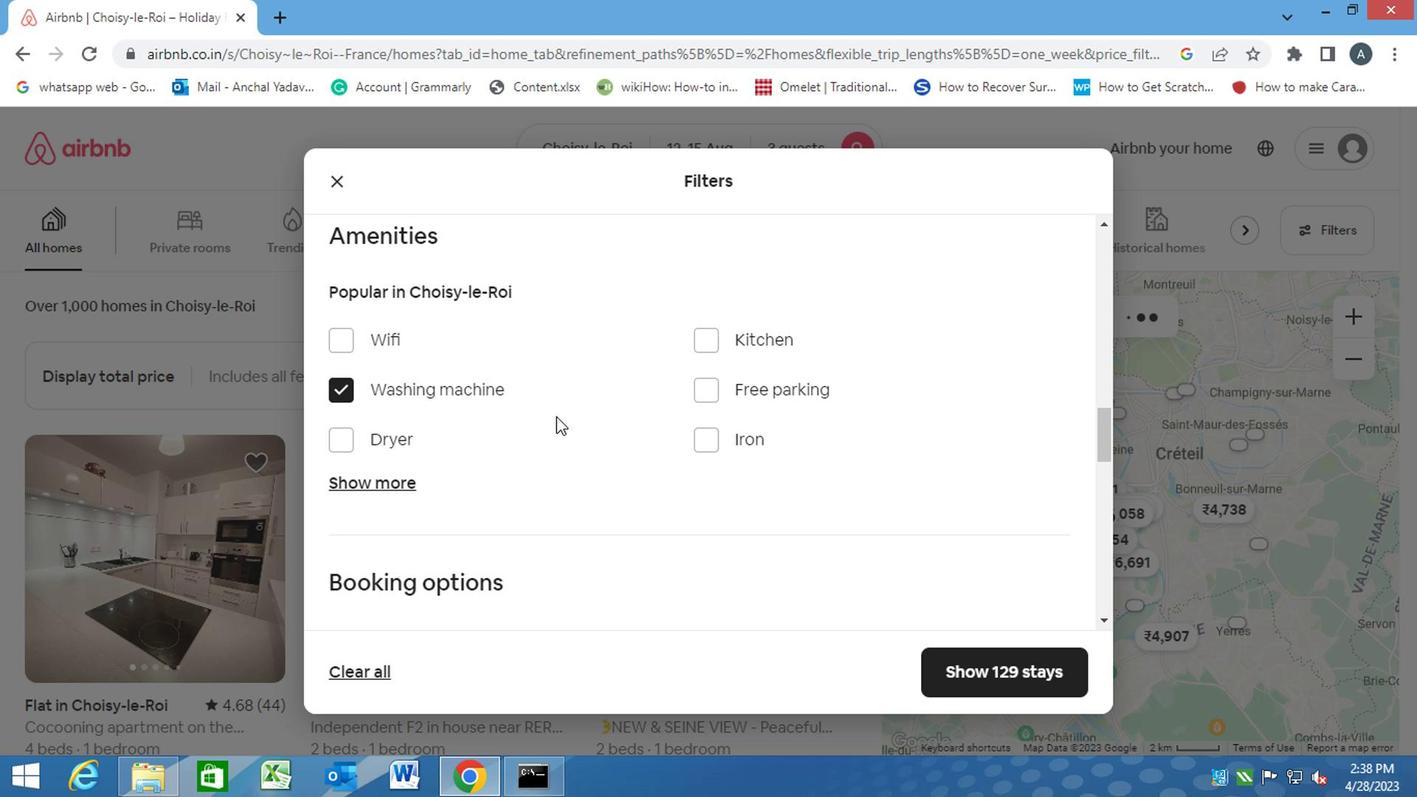 
Action: Mouse scrolled (558, 416) with delta (0, 0)
Screenshot: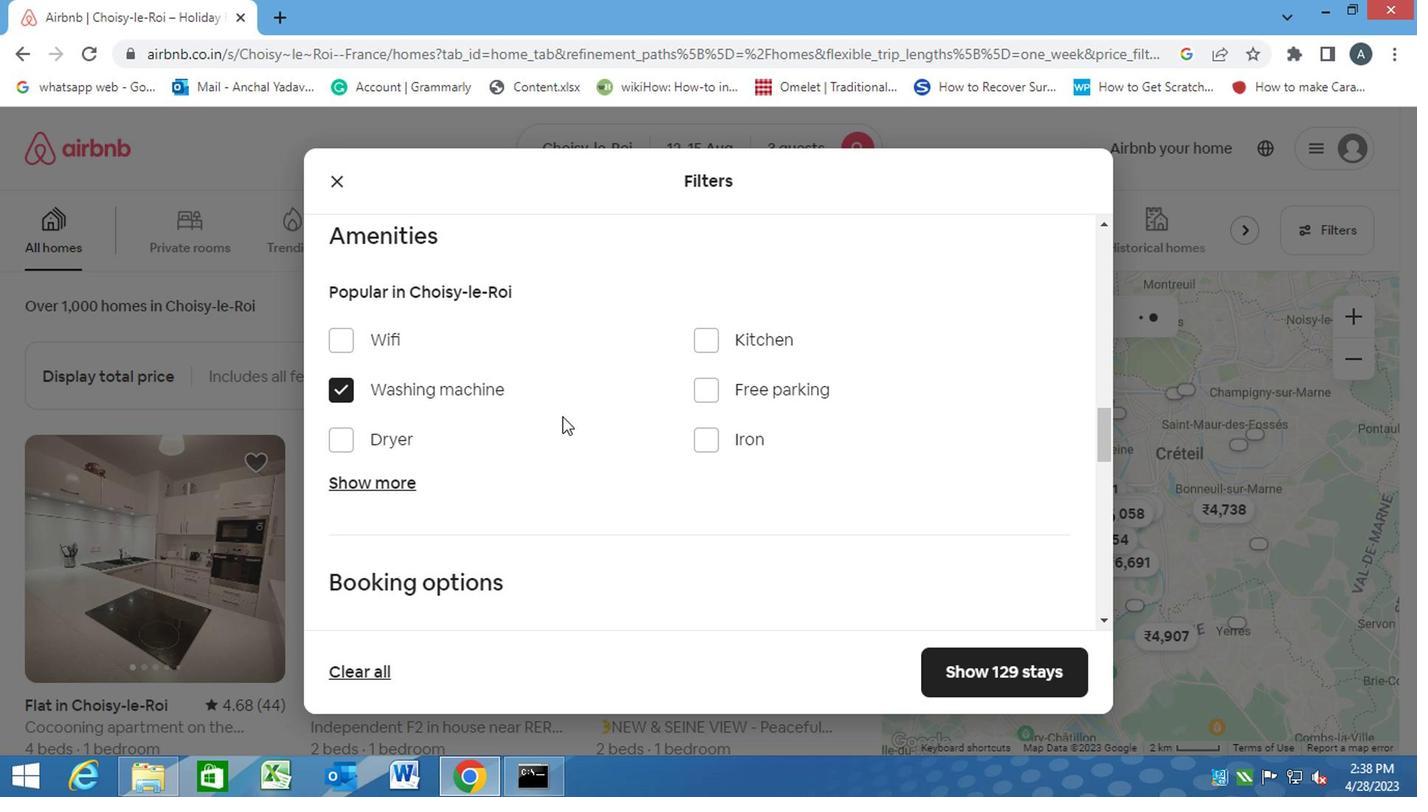 
Action: Mouse scrolled (558, 416) with delta (0, 0)
Screenshot: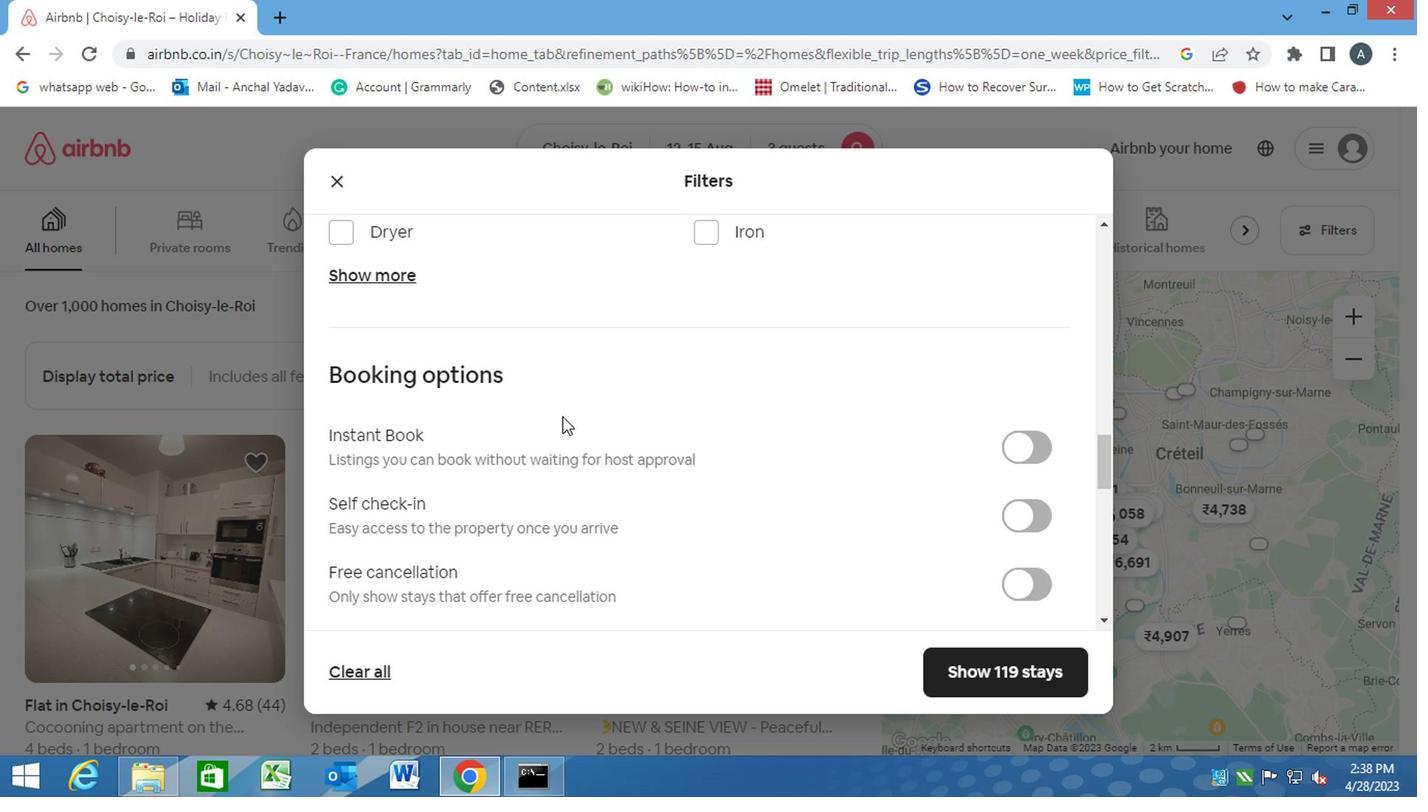 
Action: Mouse moved to (1003, 409)
Screenshot: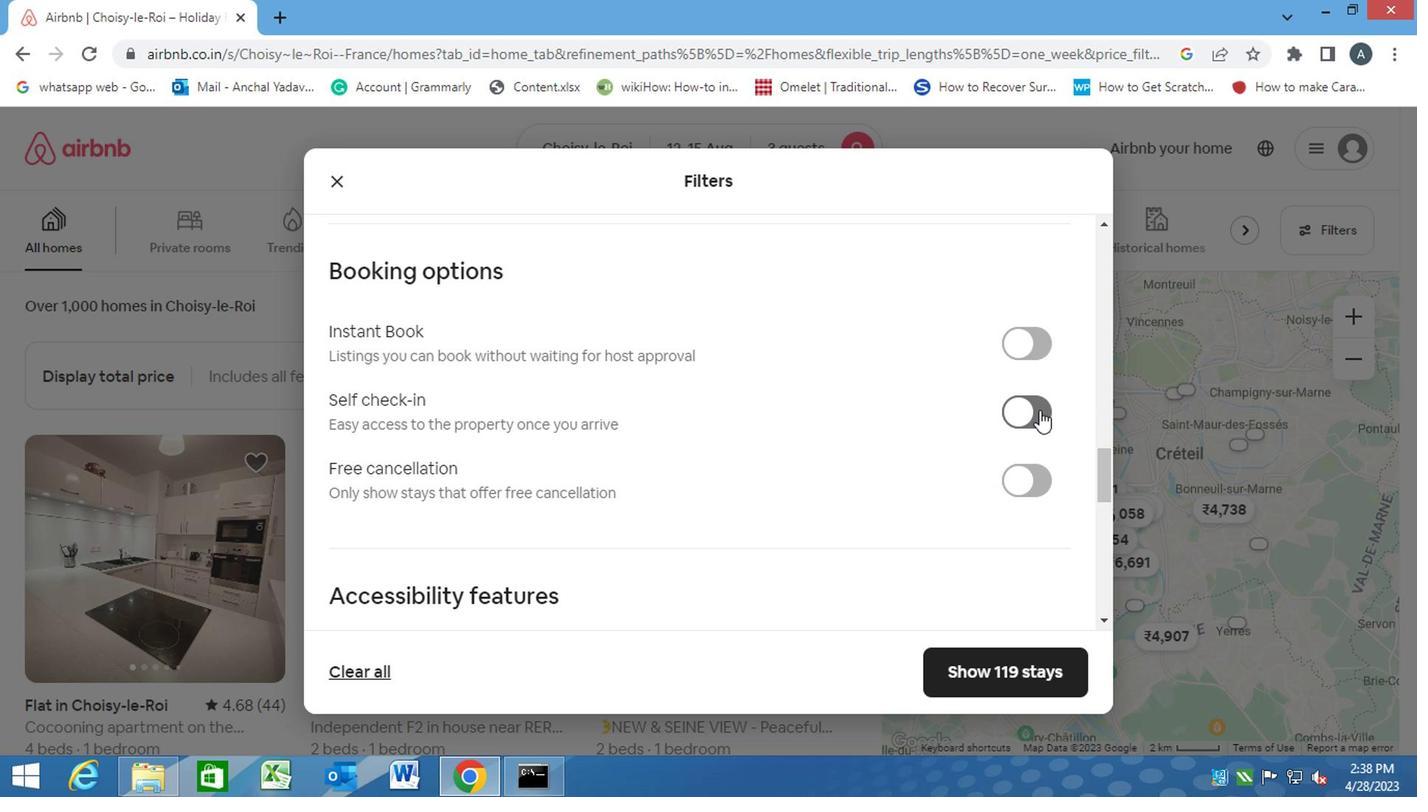 
Action: Mouse pressed left at (1003, 409)
Screenshot: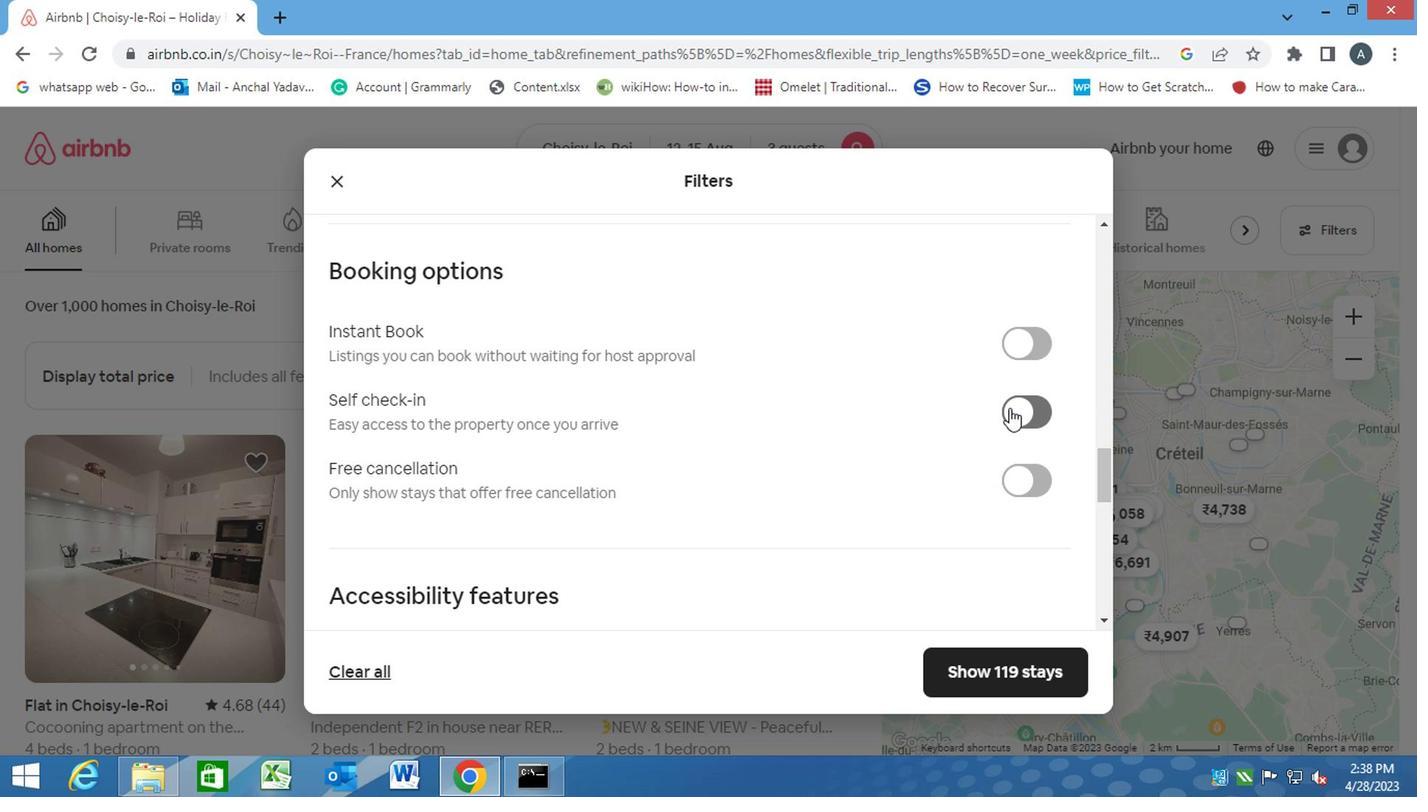 
Action: Mouse moved to (776, 451)
Screenshot: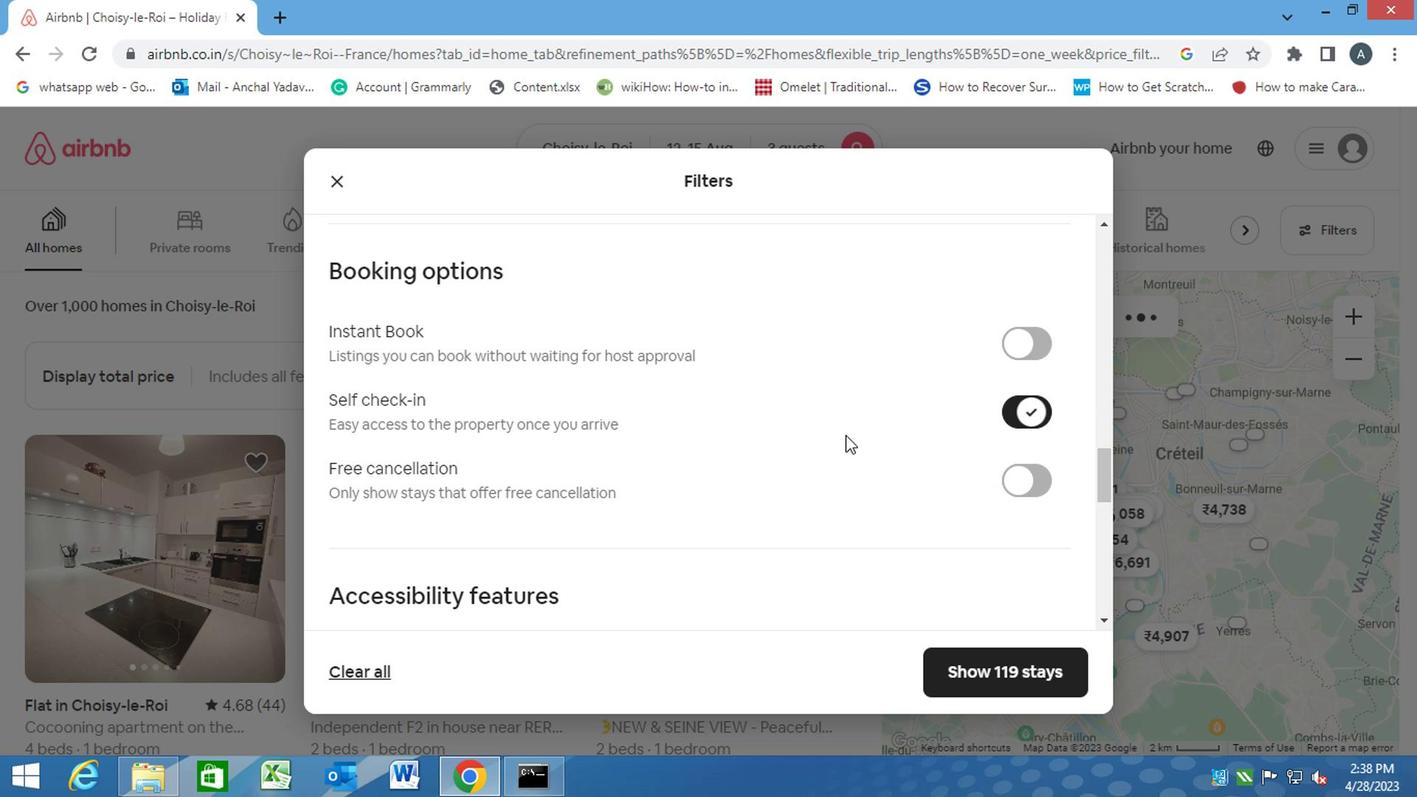 
Action: Mouse scrolled (776, 450) with delta (0, -1)
Screenshot: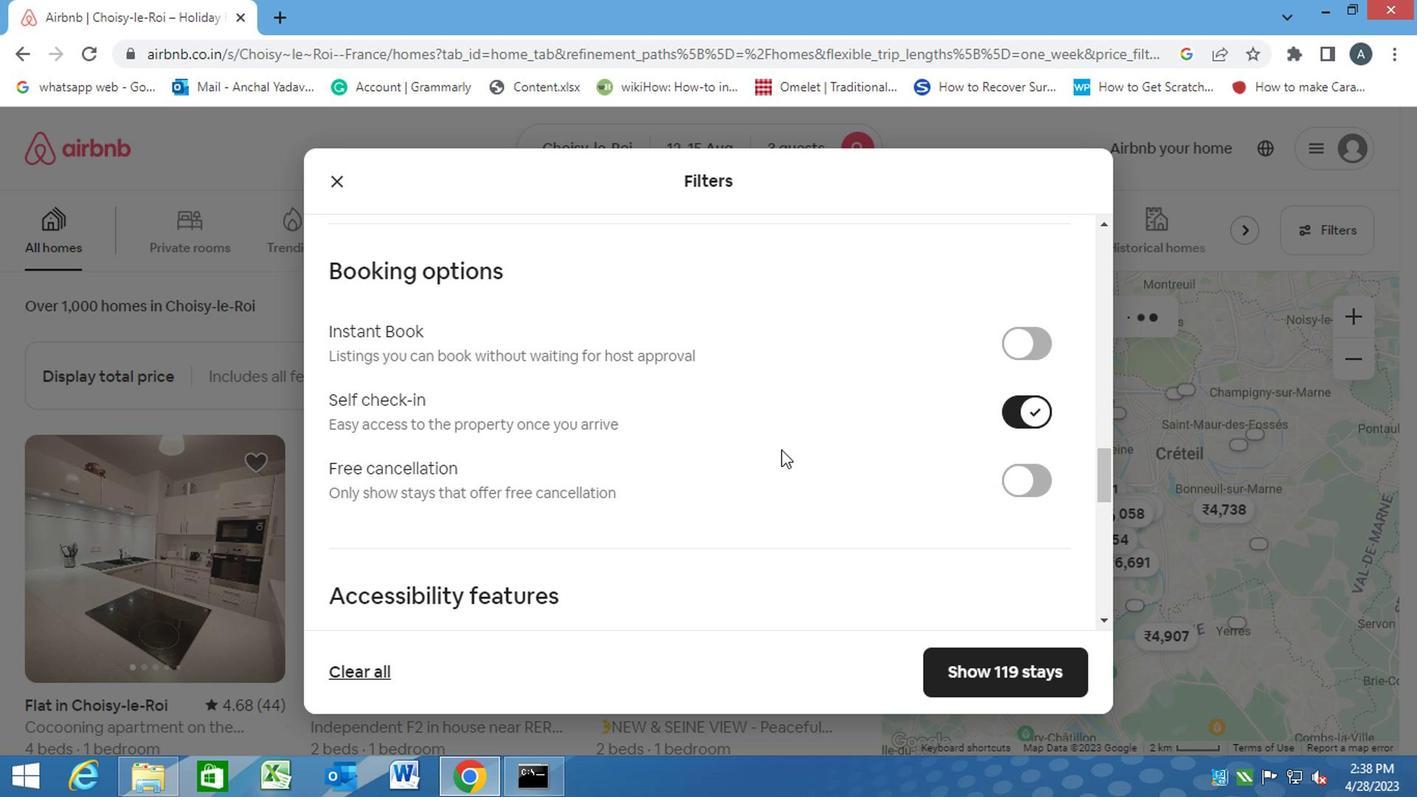 
Action: Mouse scrolled (776, 450) with delta (0, -1)
Screenshot: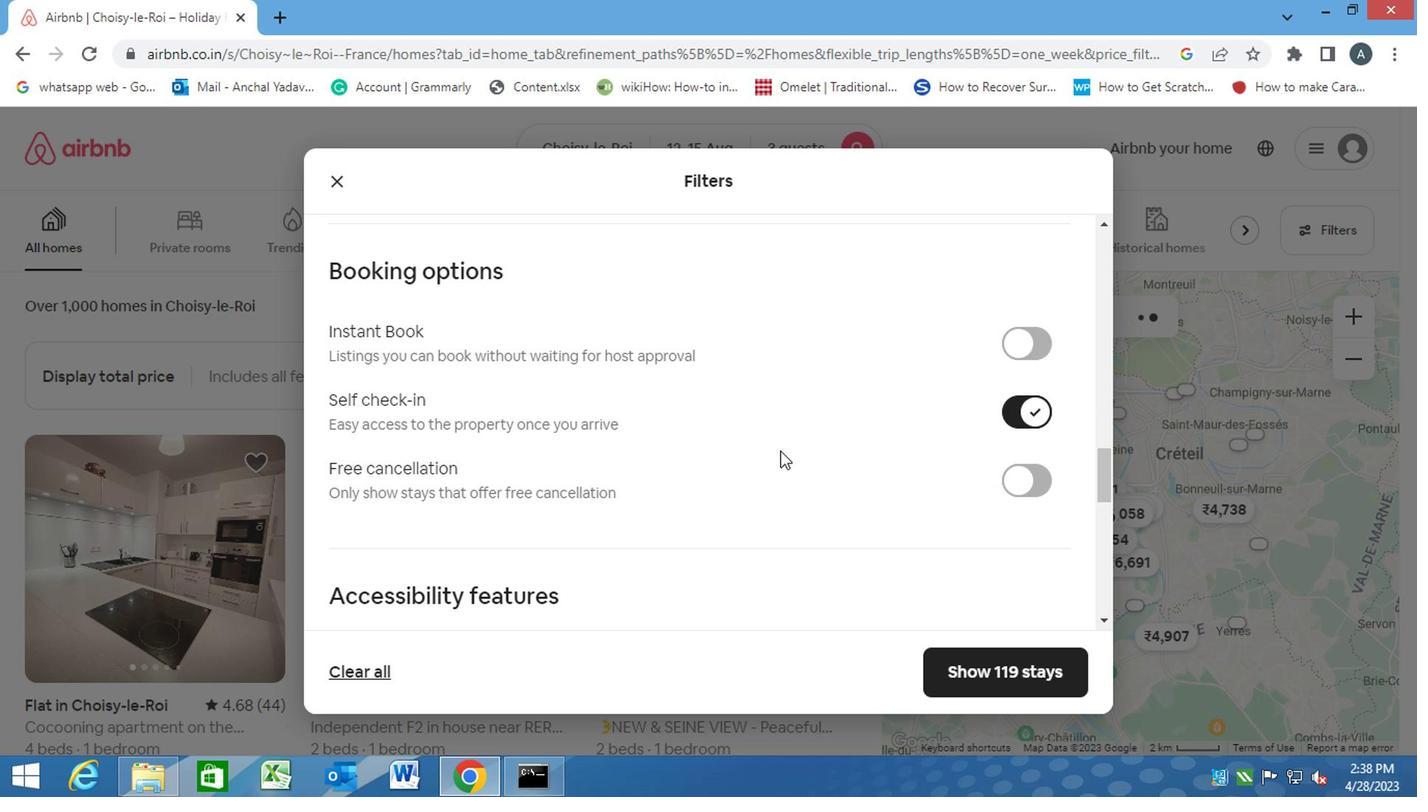 
Action: Mouse scrolled (776, 450) with delta (0, -1)
Screenshot: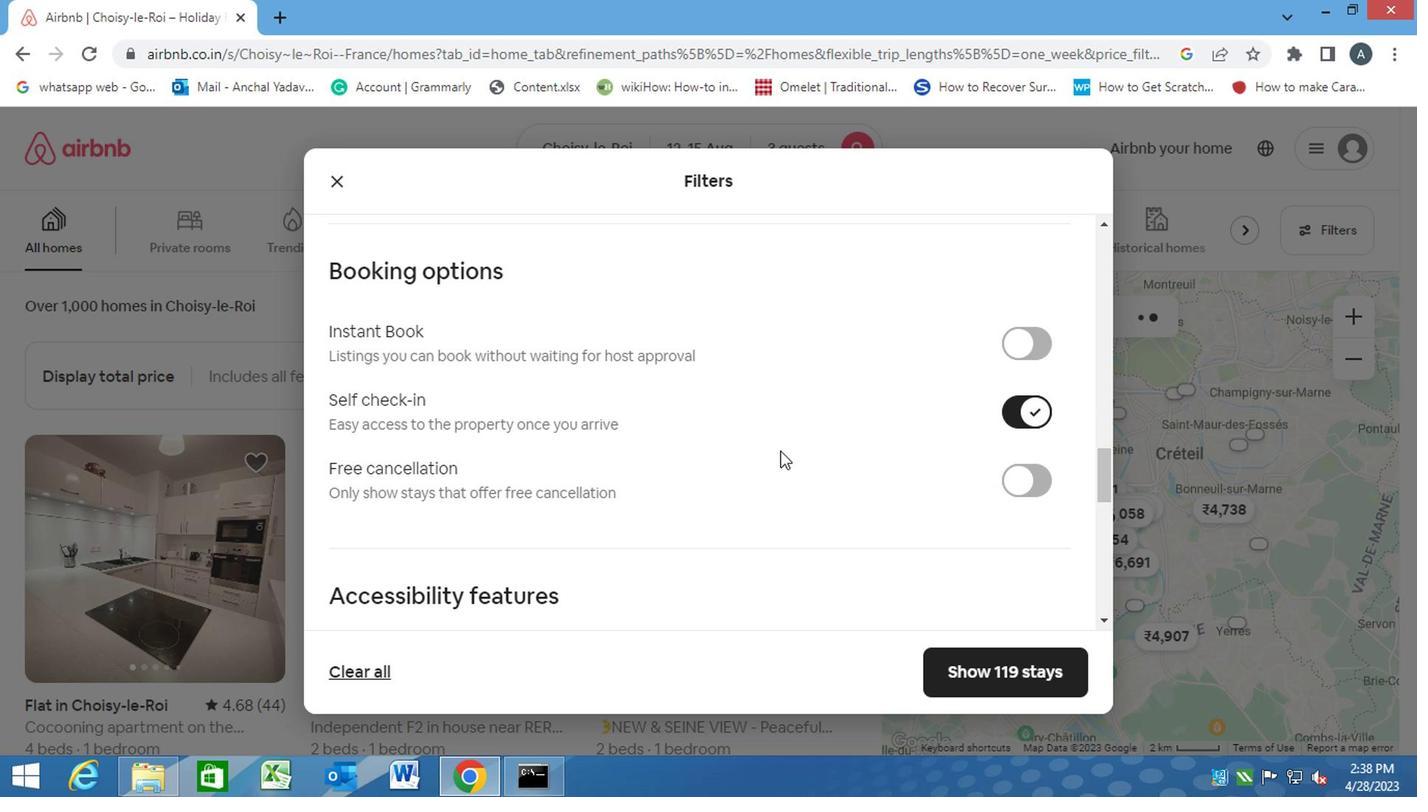 
Action: Mouse scrolled (776, 450) with delta (0, -1)
Screenshot: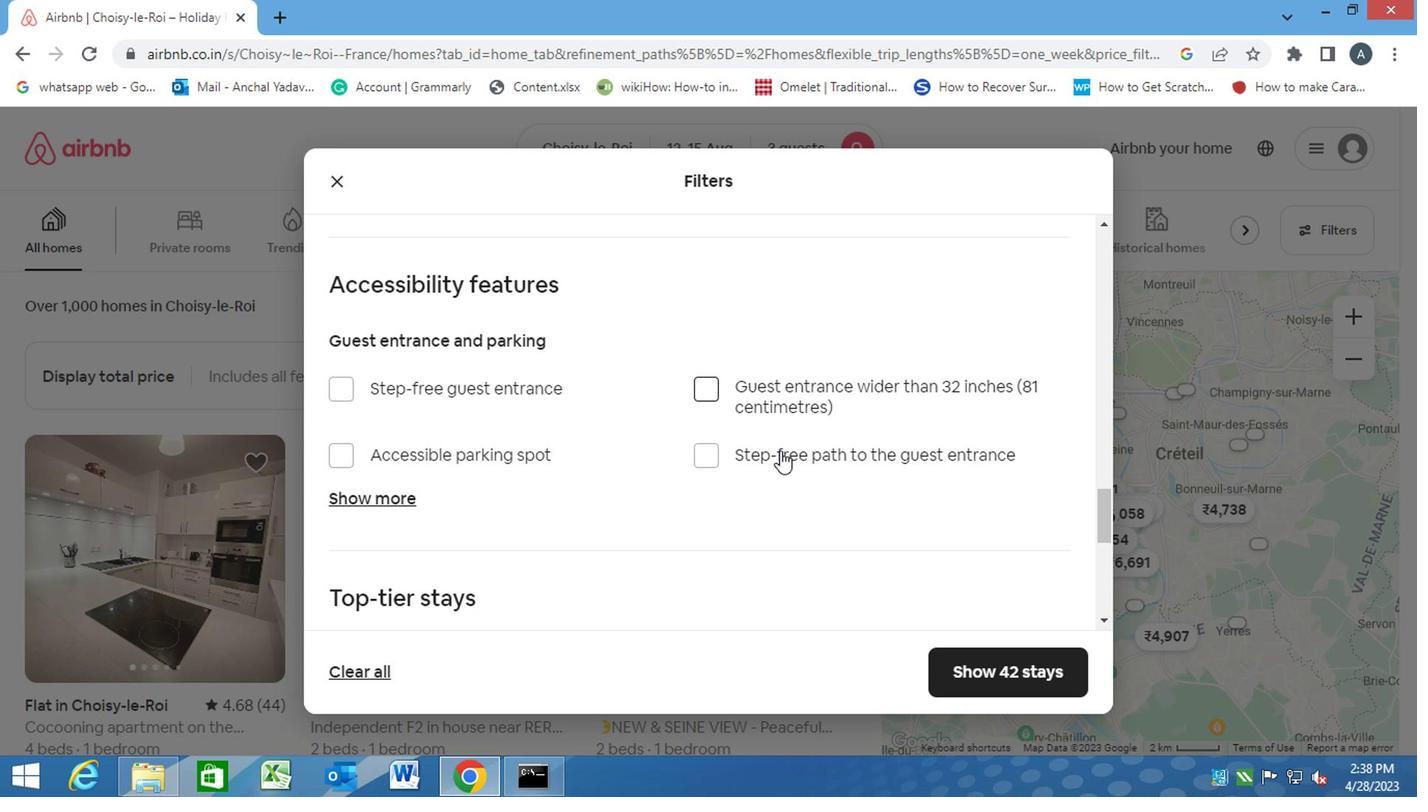
Action: Mouse scrolled (776, 450) with delta (0, -1)
Screenshot: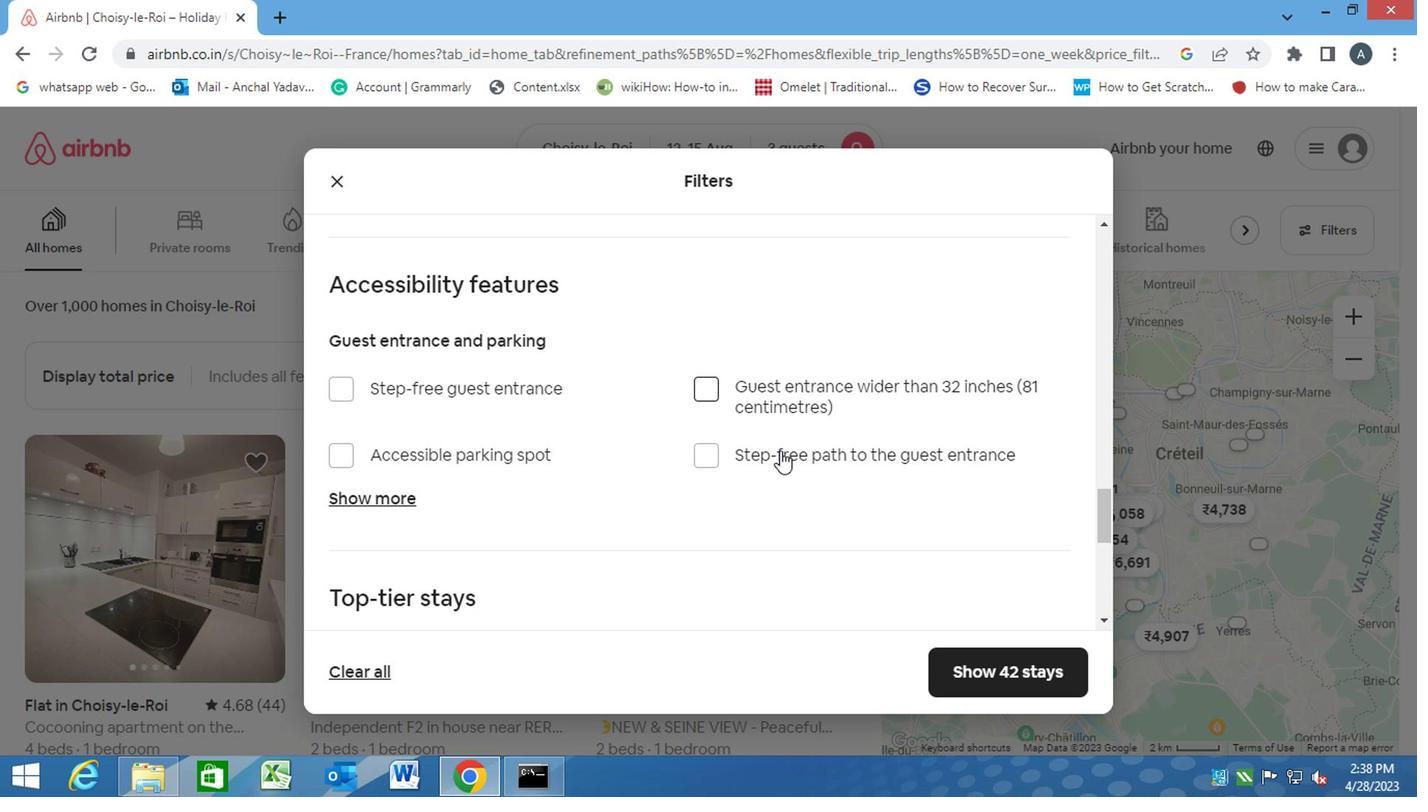 
Action: Mouse scrolled (776, 450) with delta (0, -1)
Screenshot: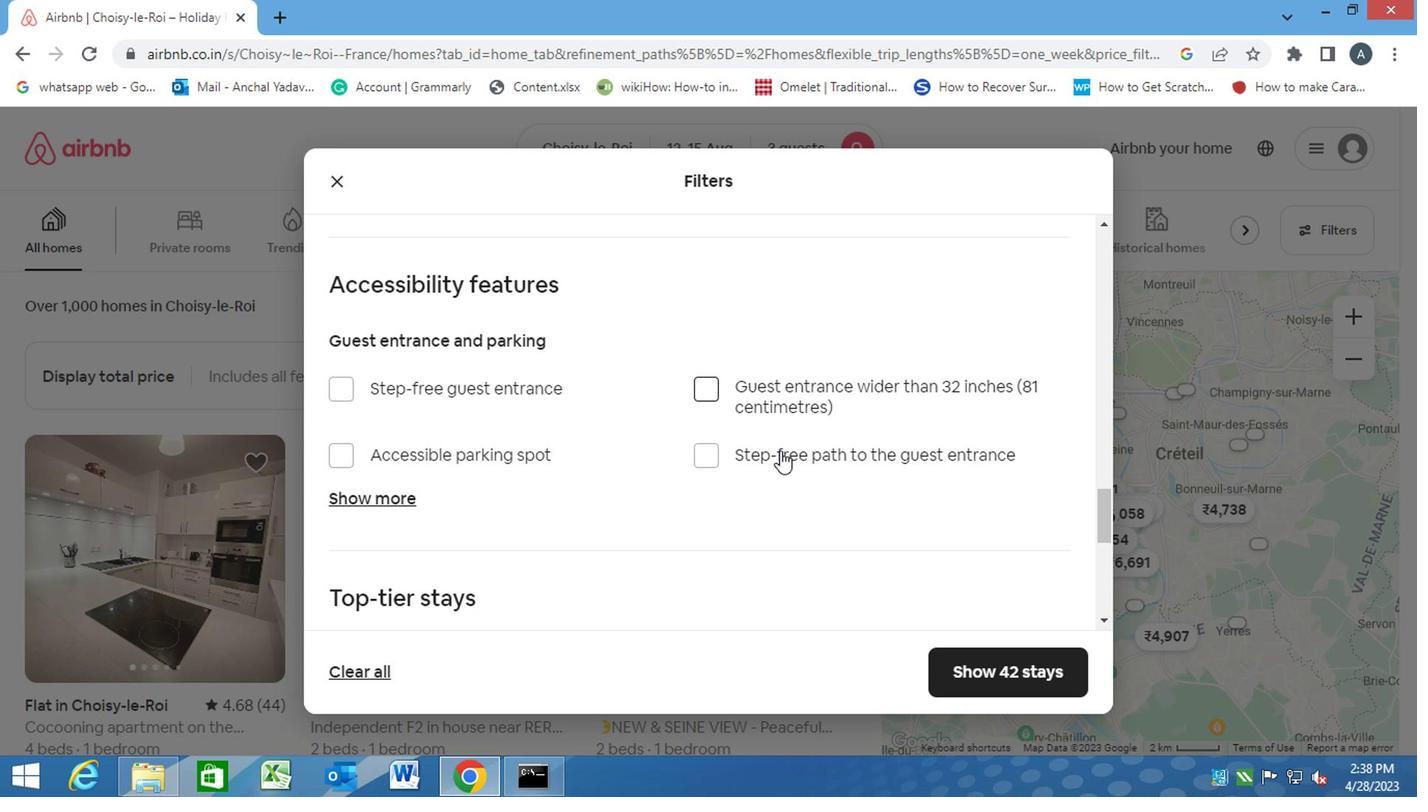 
Action: Mouse scrolled (776, 450) with delta (0, -1)
Screenshot: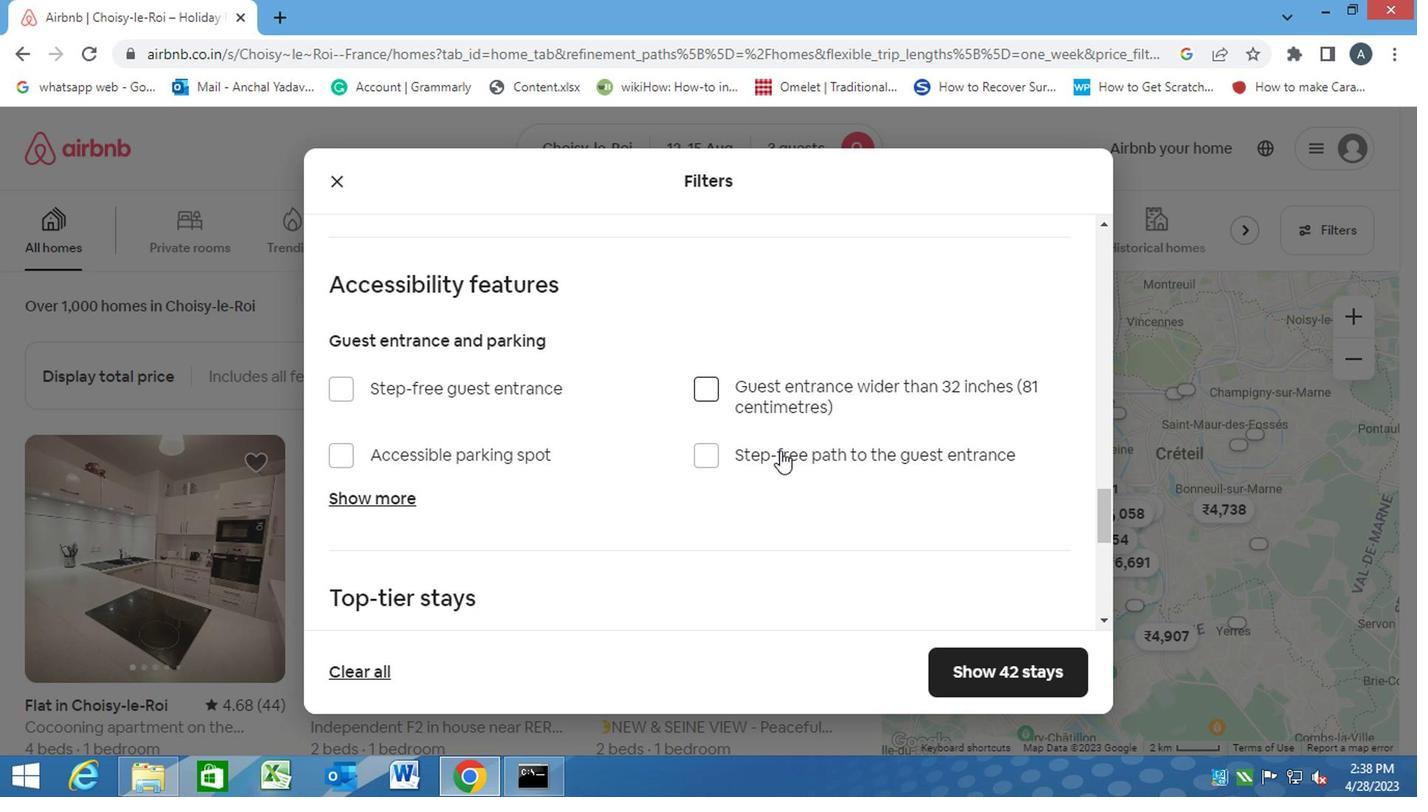 
Action: Mouse moved to (350, 598)
Screenshot: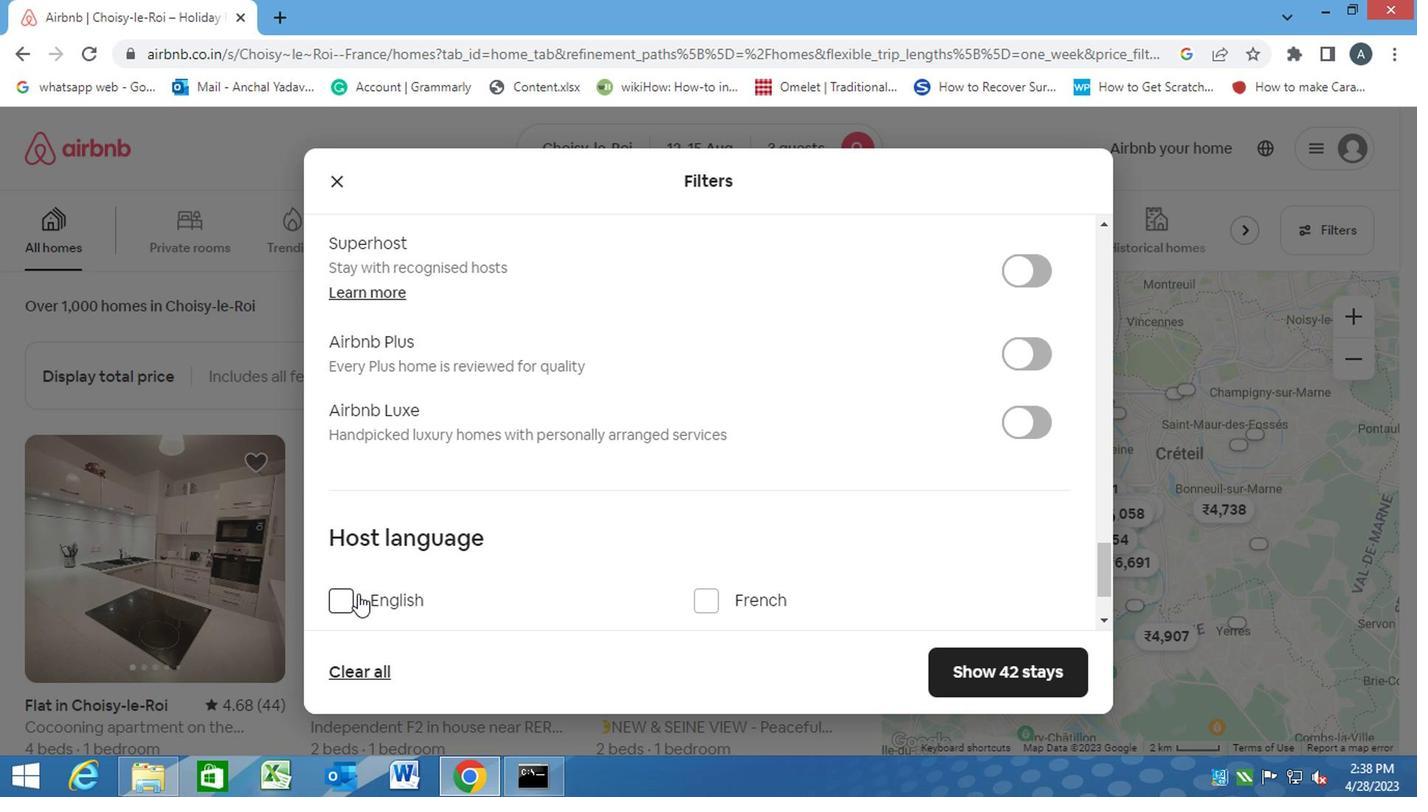 
Action: Mouse pressed left at (350, 598)
Screenshot: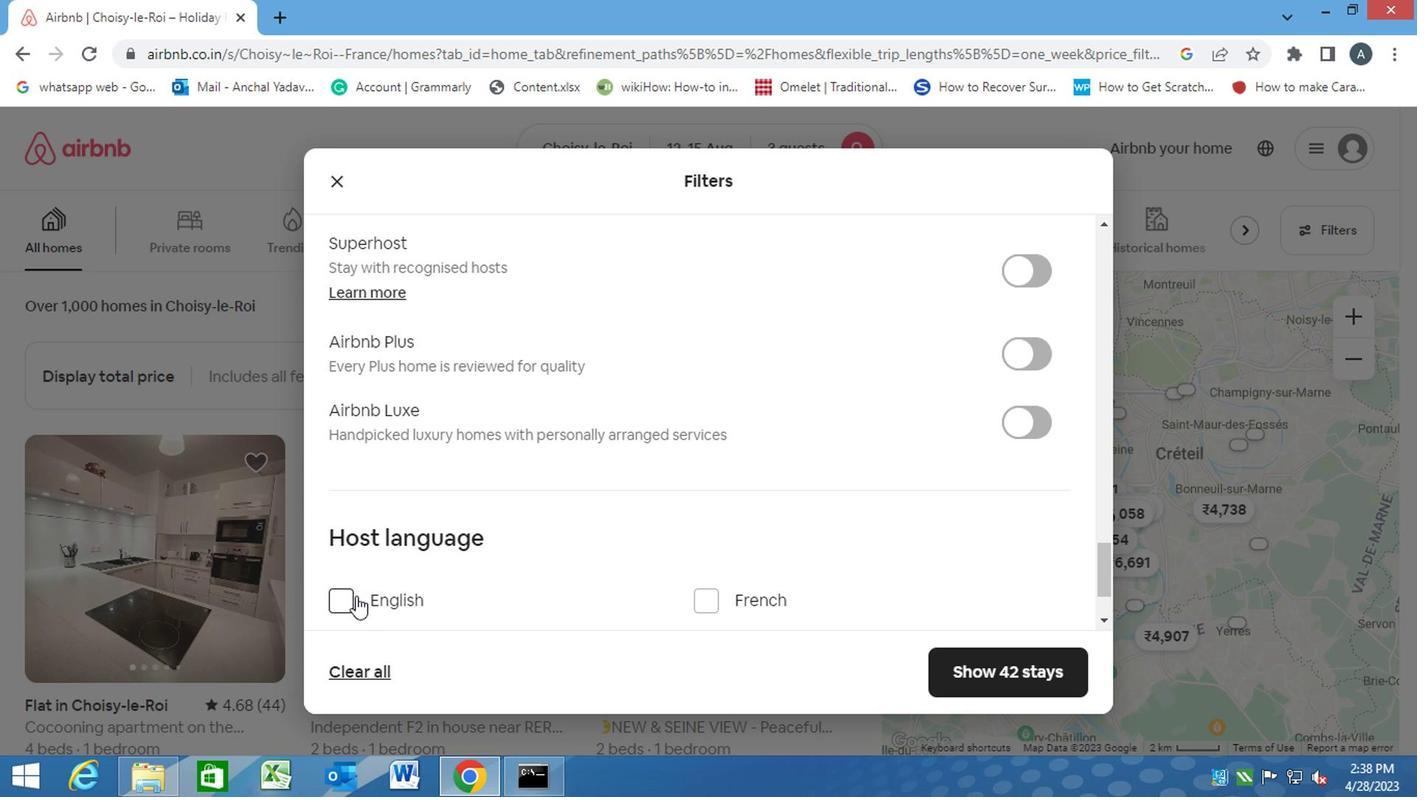 
Action: Mouse moved to (963, 663)
Screenshot: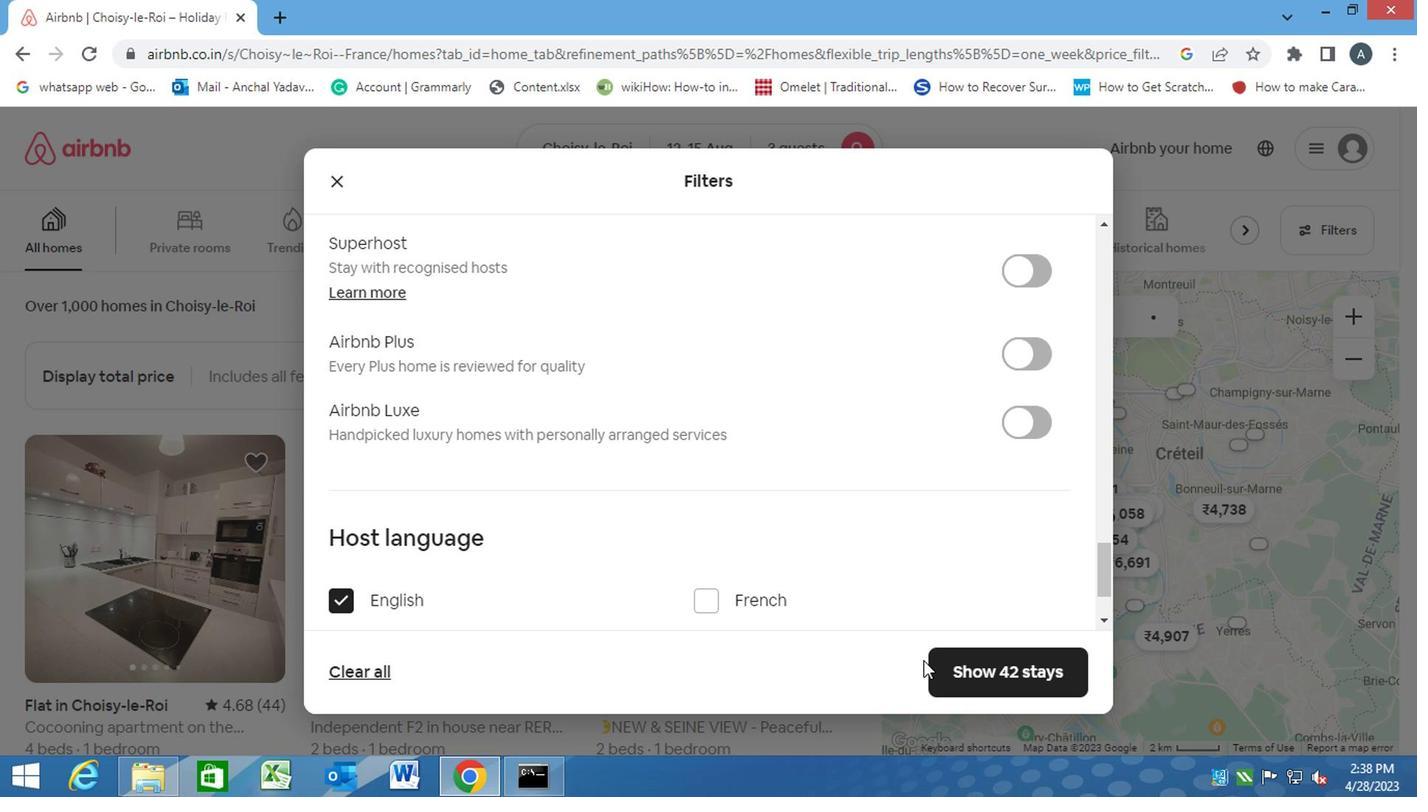 
Action: Mouse pressed left at (963, 663)
Screenshot: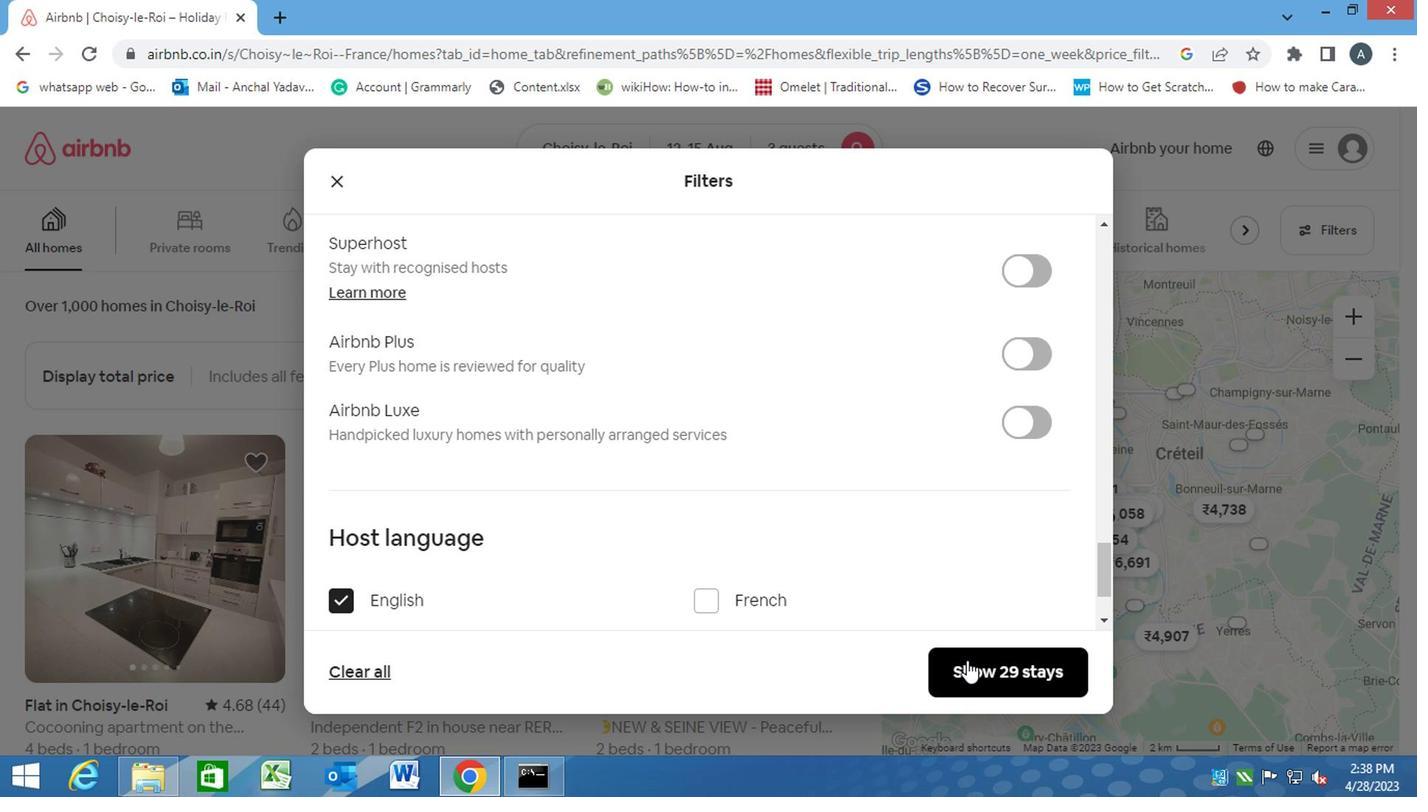 
Action: Mouse moved to (963, 663)
Screenshot: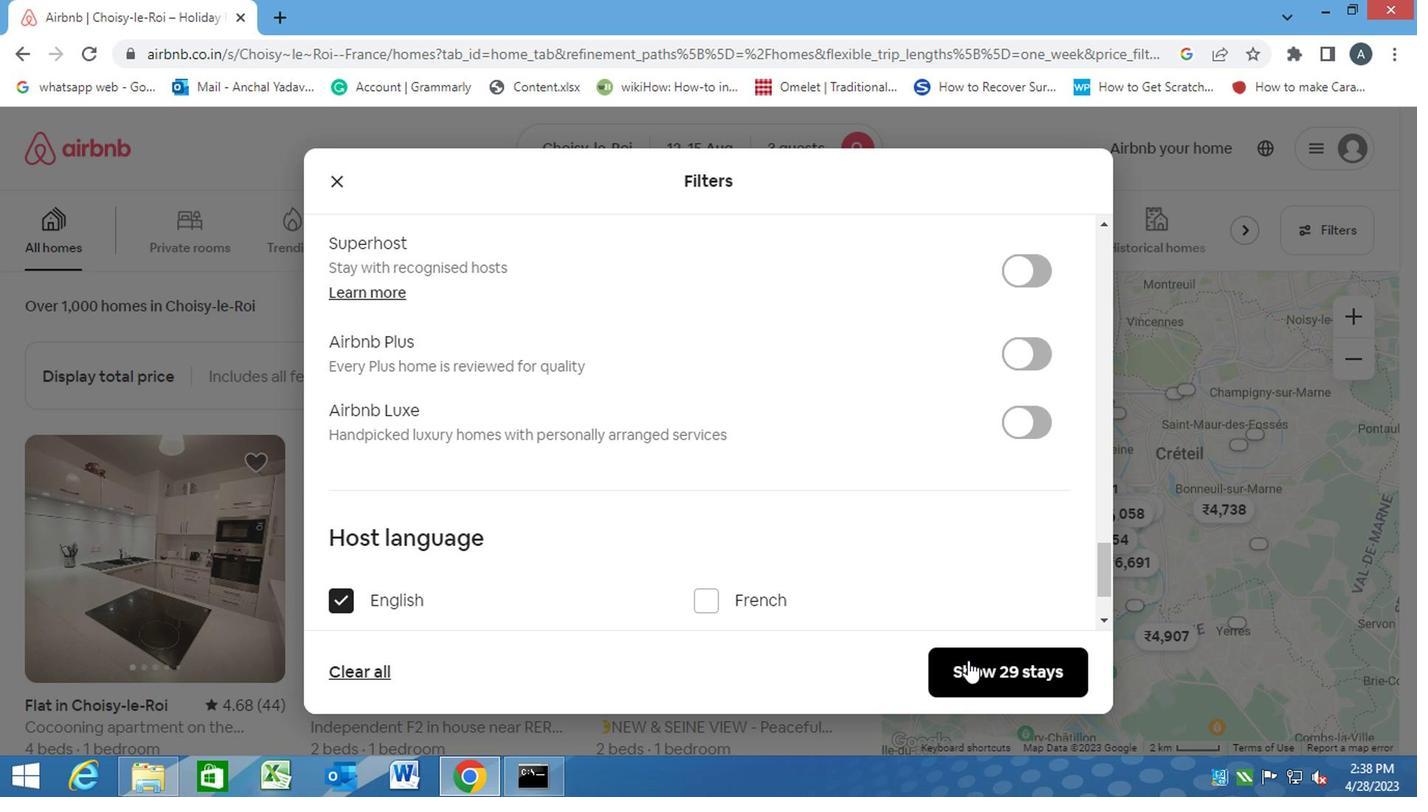 
